 Task: Find connections with filter location Sri Dūngargarh with filter topic #WebsiteDesignwith filter profile language Spanish with filter current company Civica with filter school CH. CHARAN SINGH COLLEGE OF EDUCATION & TECHNOLOGY SADARPUR, MEERUT PH. 0121-2765886, 0941201494 www.ccseducation.co.in, email-sukh.path@yahoo.com with filter industry Security and Investigations with filter service category Android Development with filter keywords title Business Manager
Action: Mouse moved to (673, 86)
Screenshot: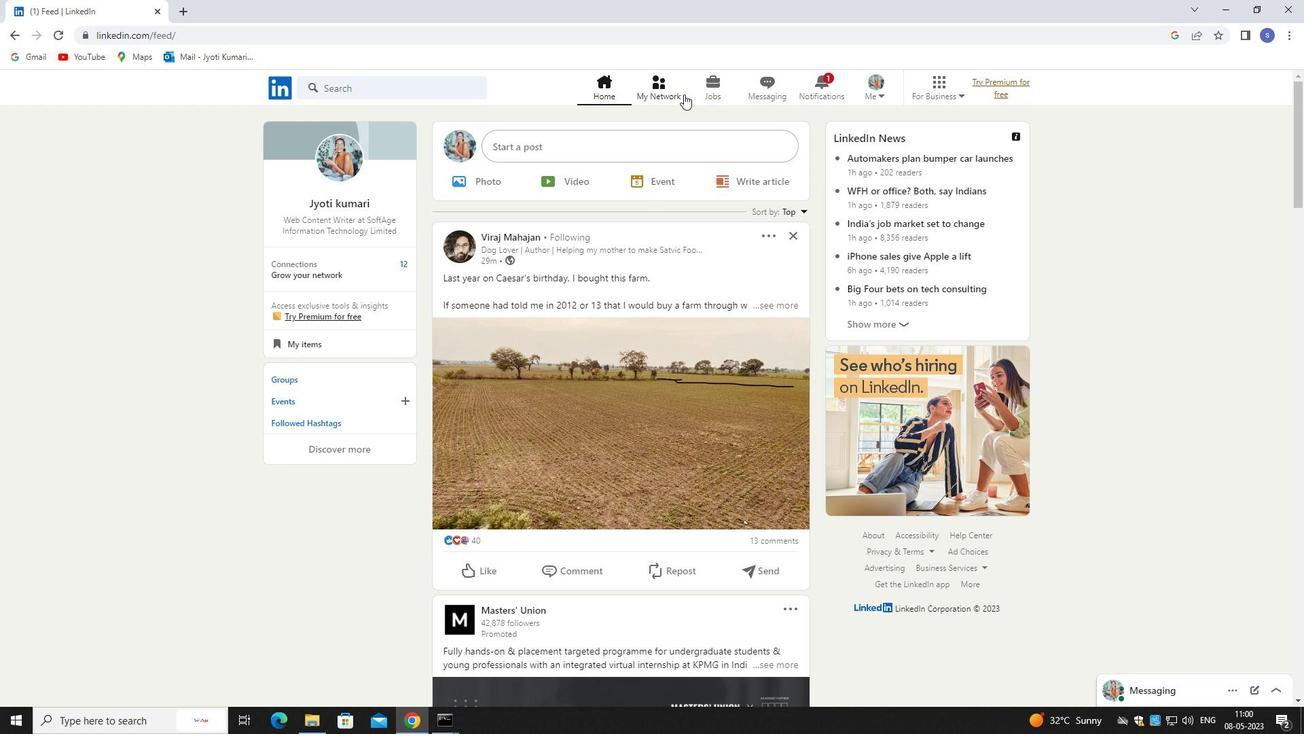 
Action: Mouse pressed left at (673, 86)
Screenshot: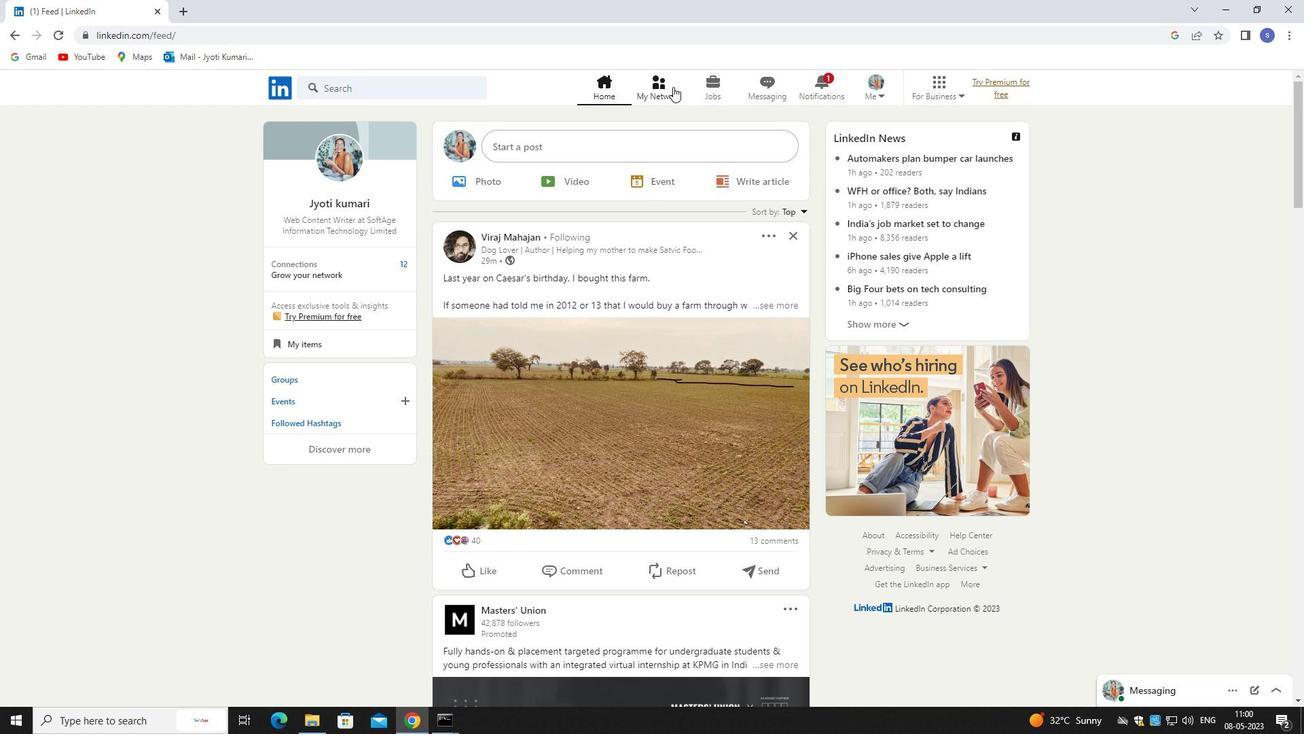 
Action: Mouse moved to (673, 86)
Screenshot: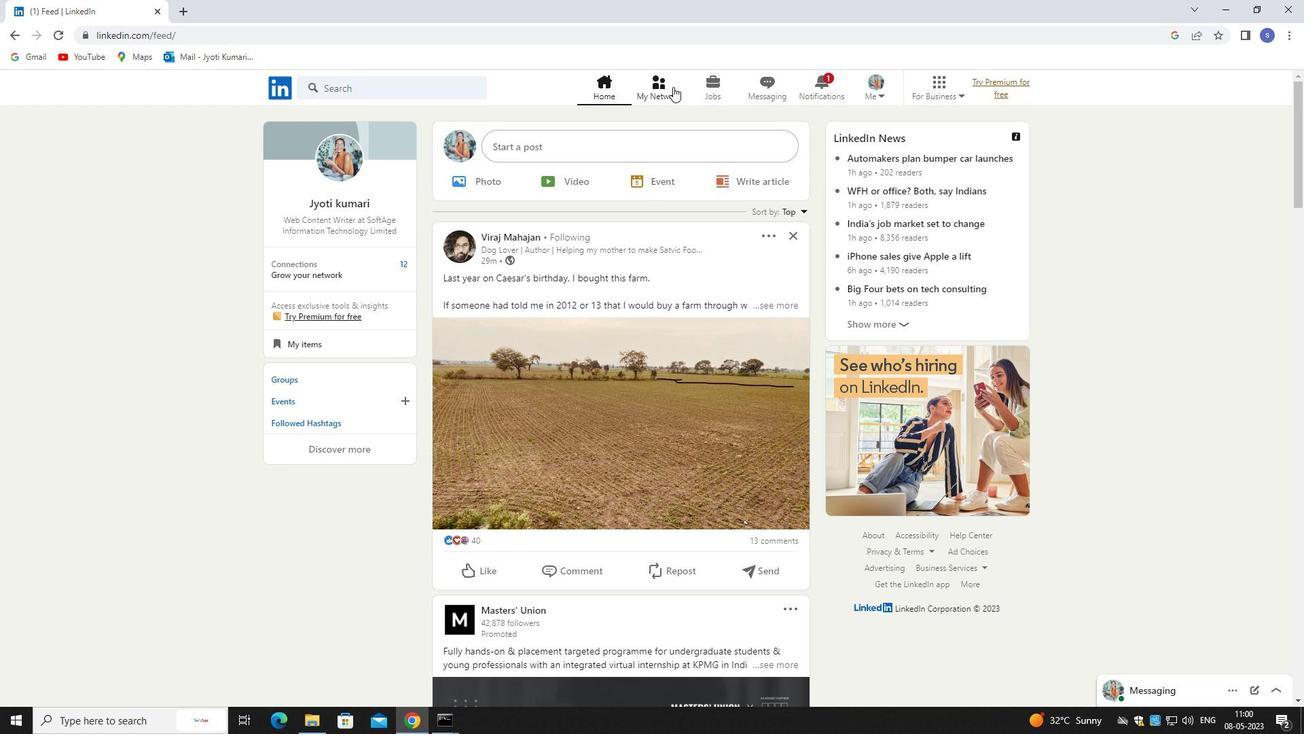 
Action: Mouse pressed left at (673, 86)
Screenshot: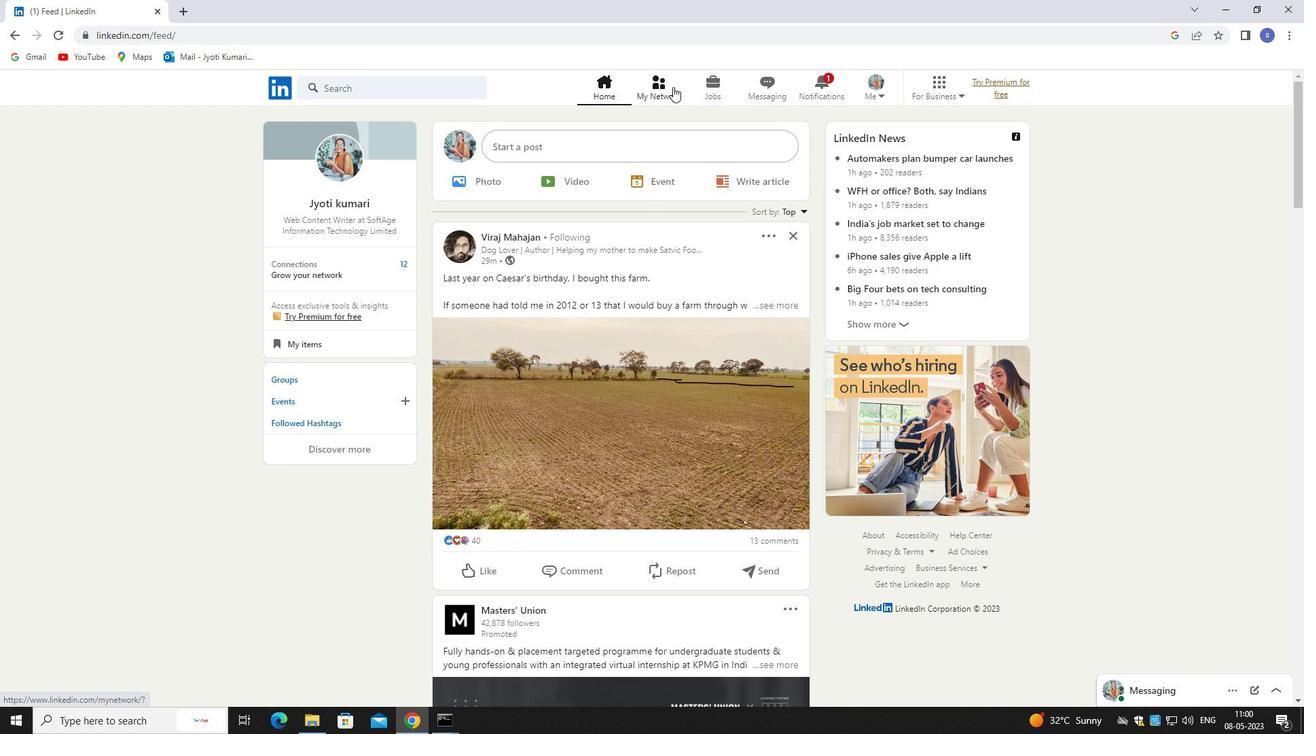 
Action: Mouse moved to (413, 153)
Screenshot: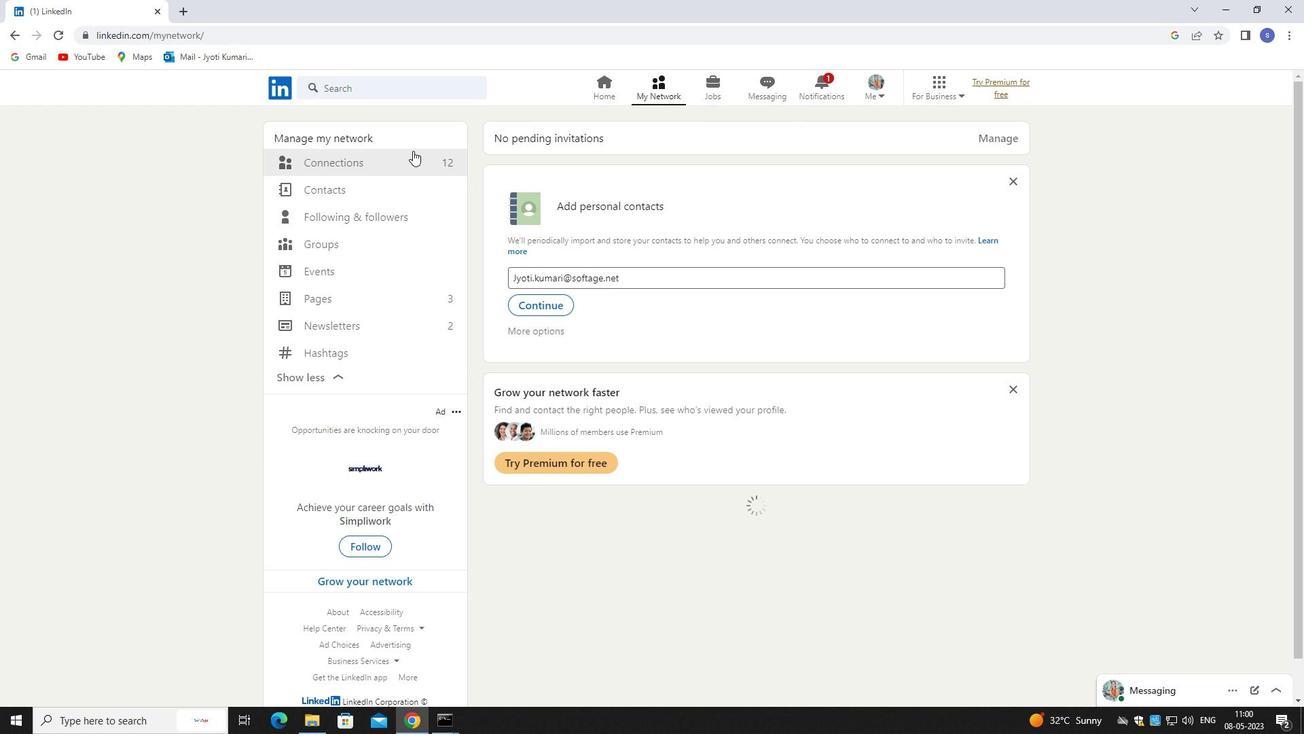 
Action: Mouse pressed left at (413, 153)
Screenshot: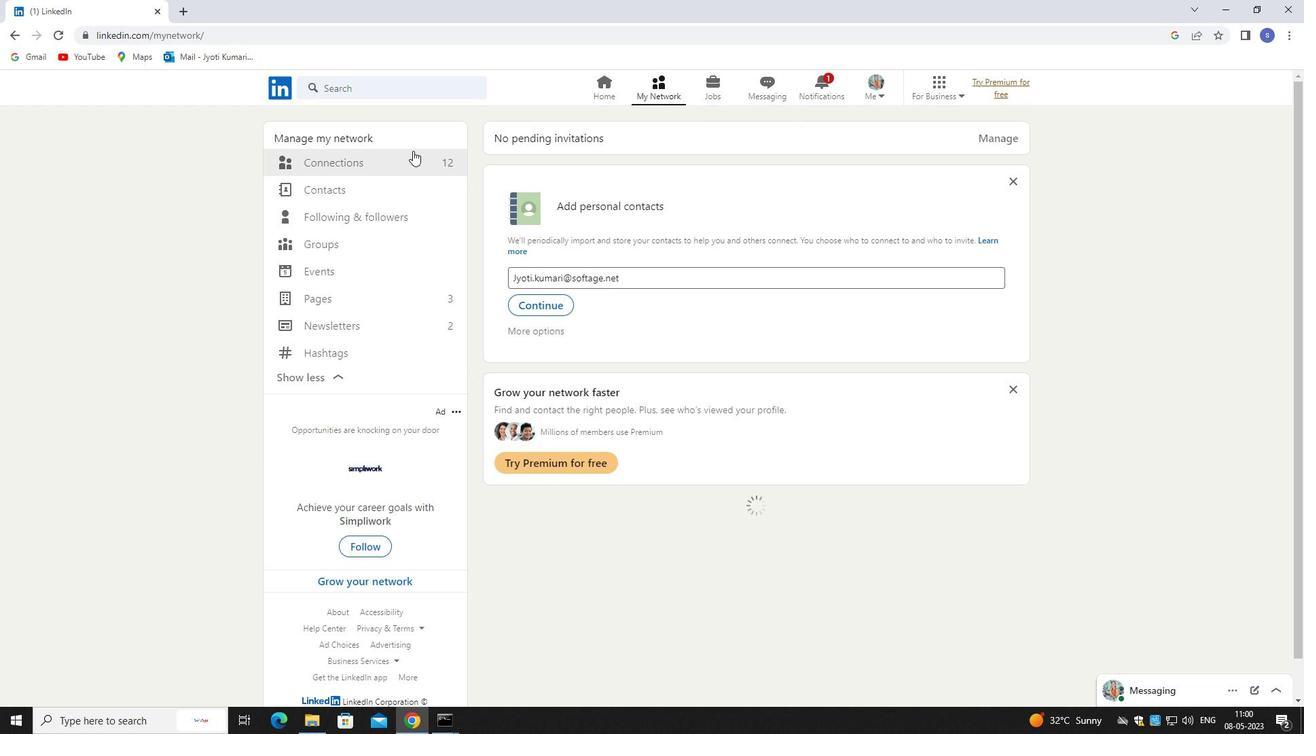 
Action: Mouse moved to (413, 153)
Screenshot: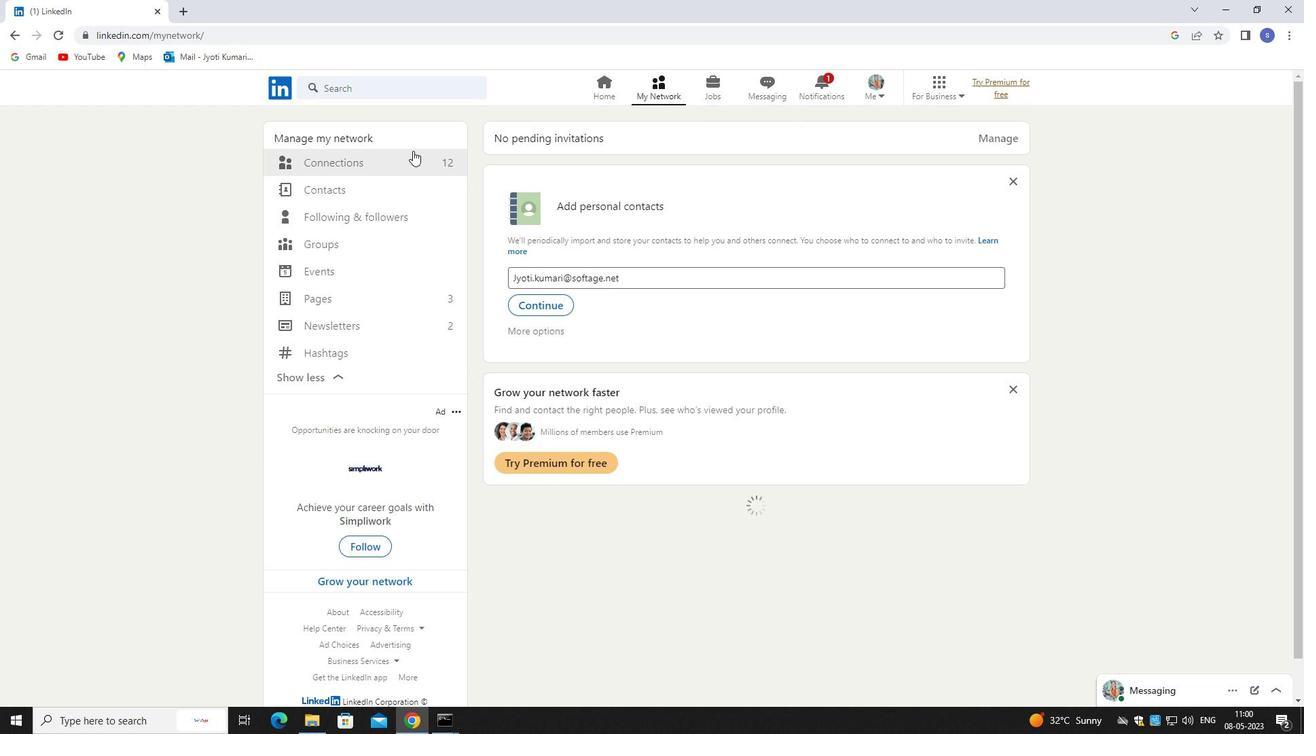 
Action: Mouse pressed left at (413, 153)
Screenshot: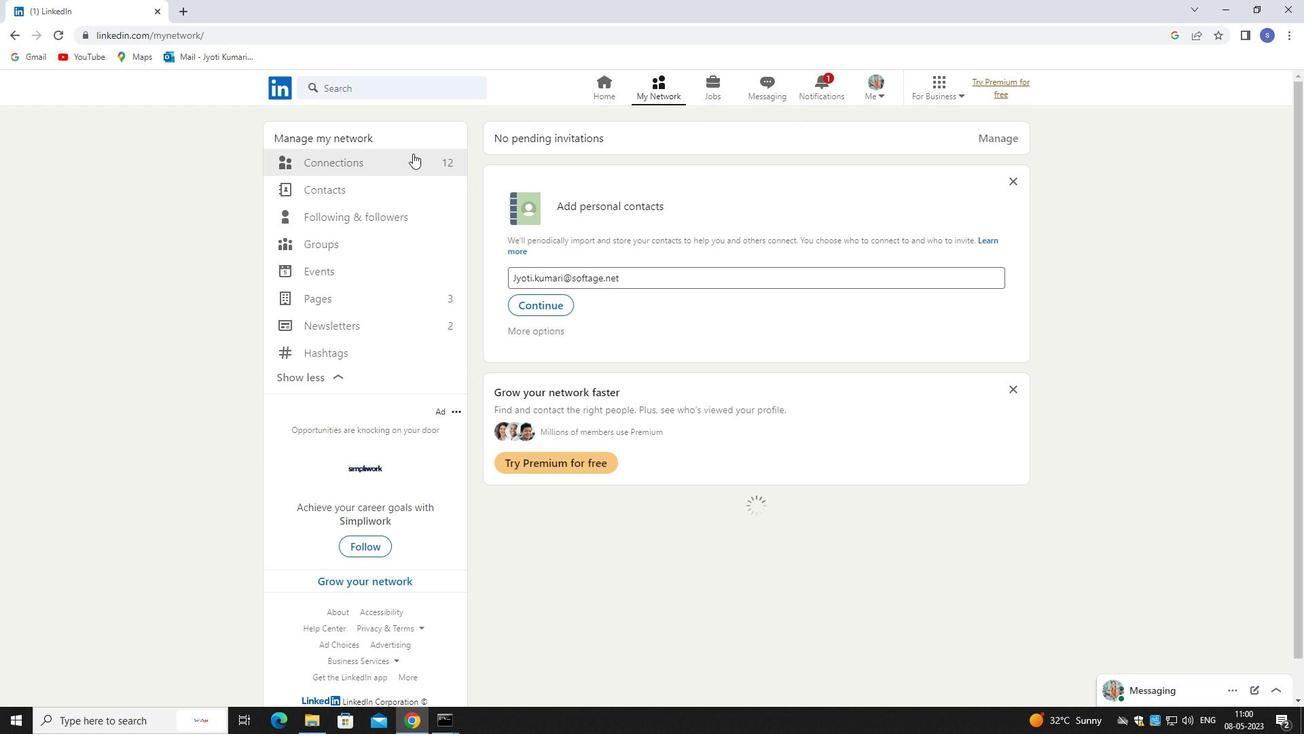 
Action: Mouse moved to (425, 169)
Screenshot: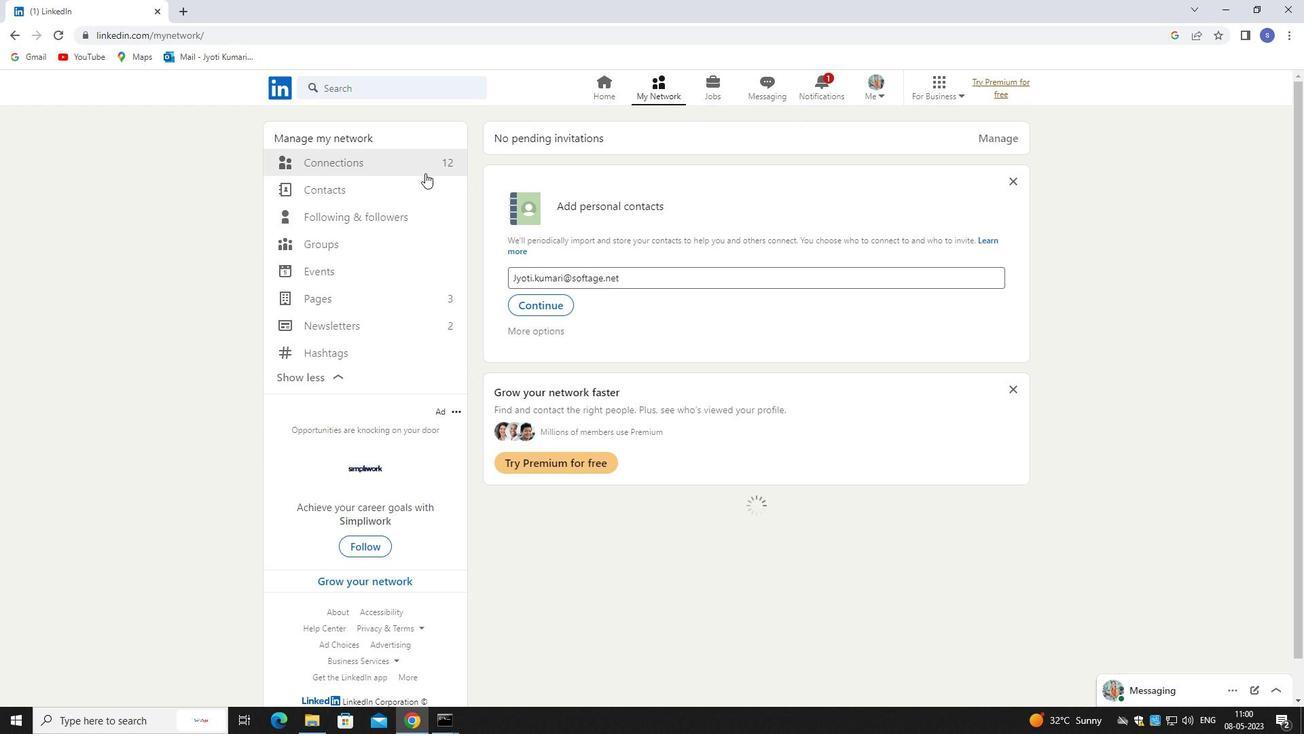 
Action: Mouse pressed left at (425, 169)
Screenshot: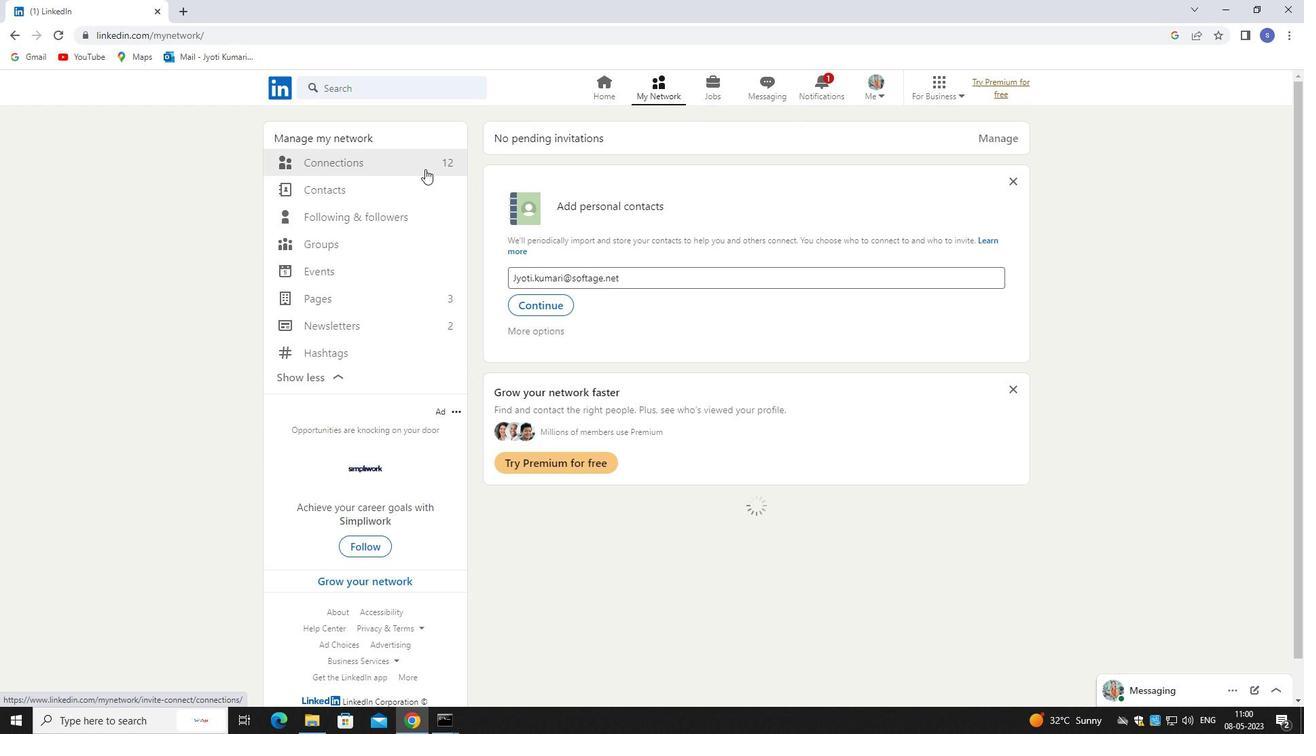 
Action: Mouse pressed left at (425, 169)
Screenshot: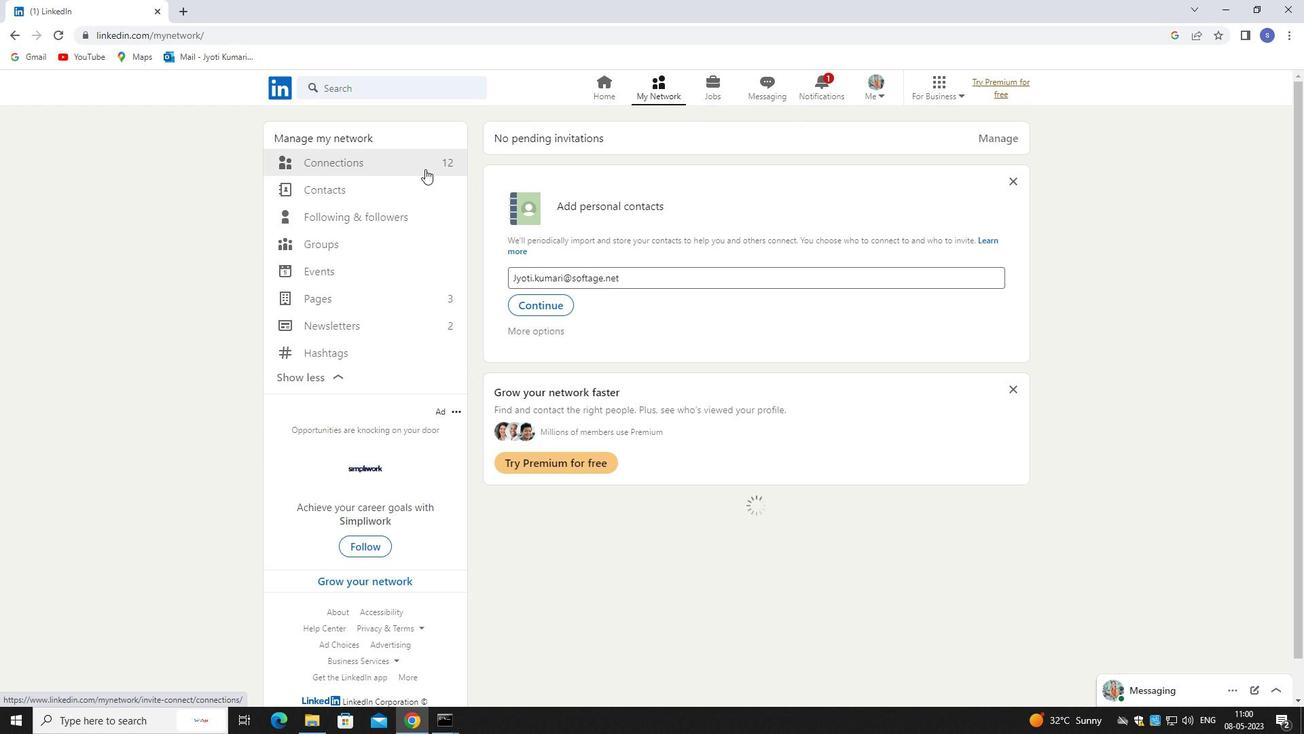 
Action: Mouse moved to (418, 158)
Screenshot: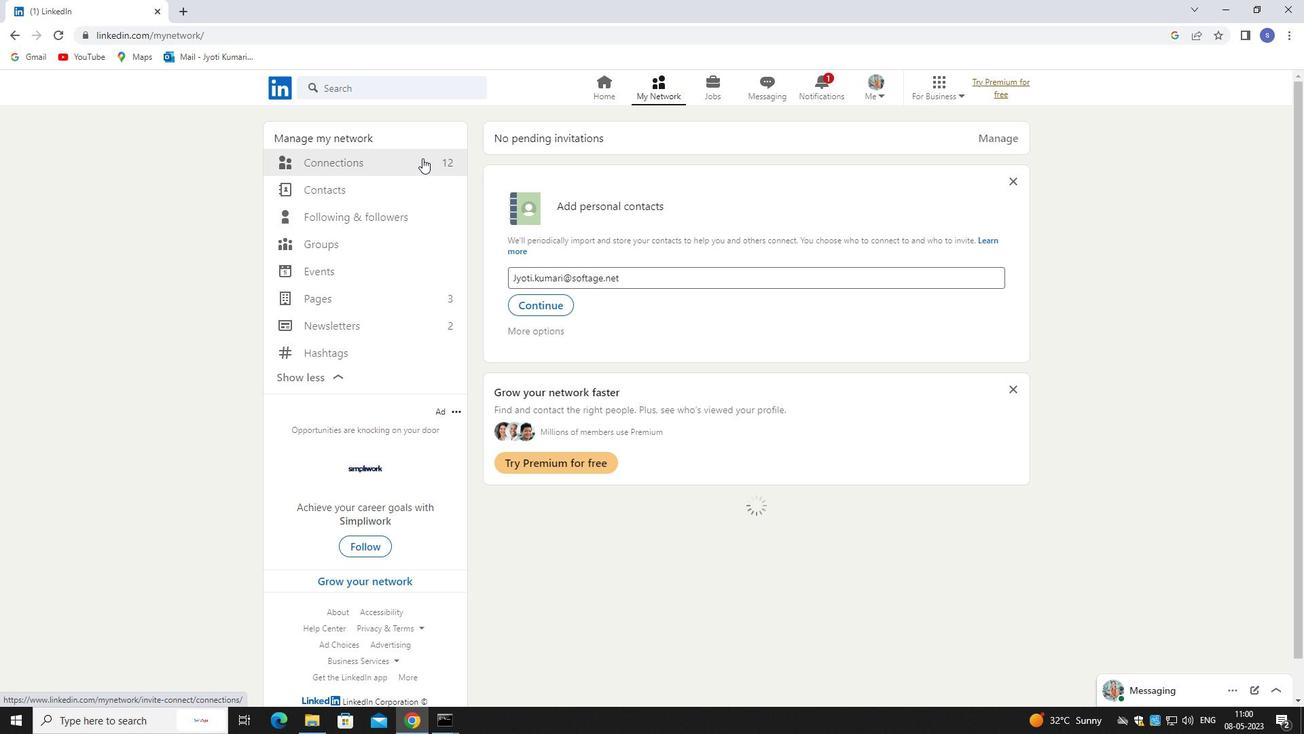 
Action: Mouse pressed left at (418, 158)
Screenshot: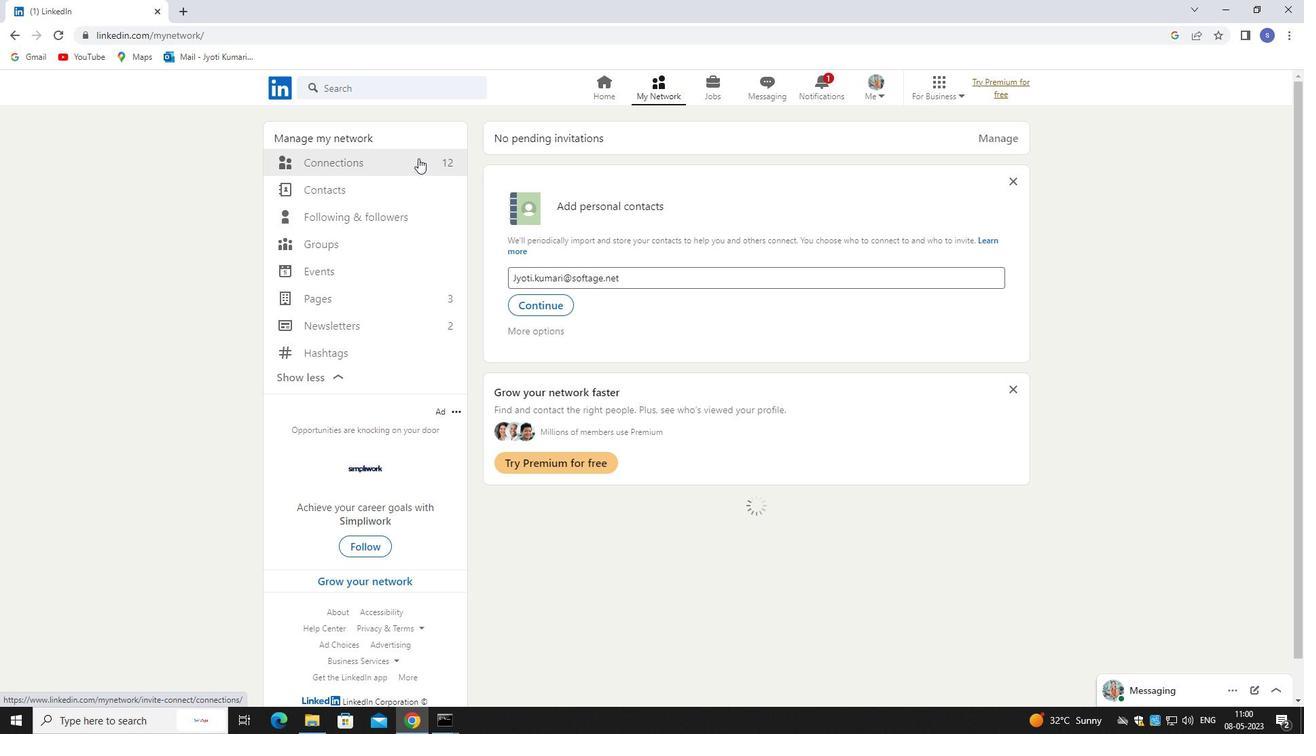 
Action: Mouse moved to (418, 158)
Screenshot: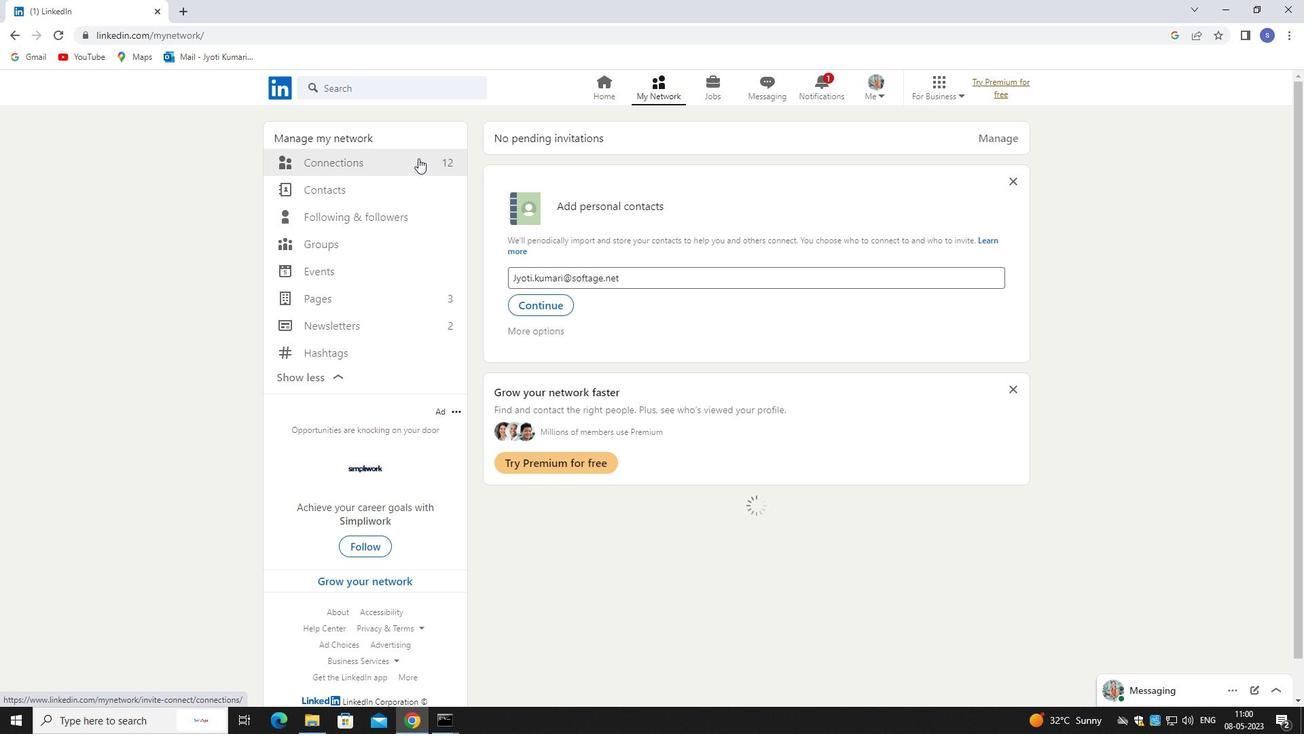 
Action: Mouse pressed left at (418, 158)
Screenshot: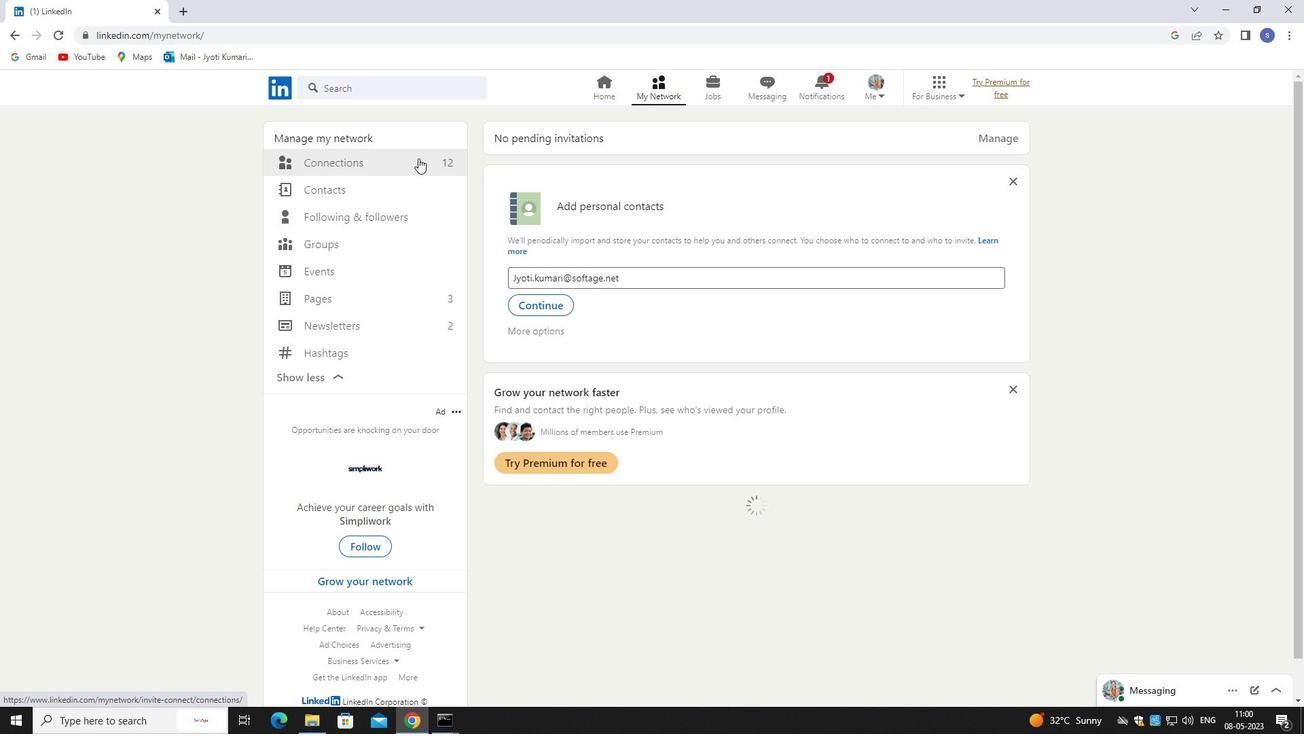 
Action: Mouse moved to (782, 167)
Screenshot: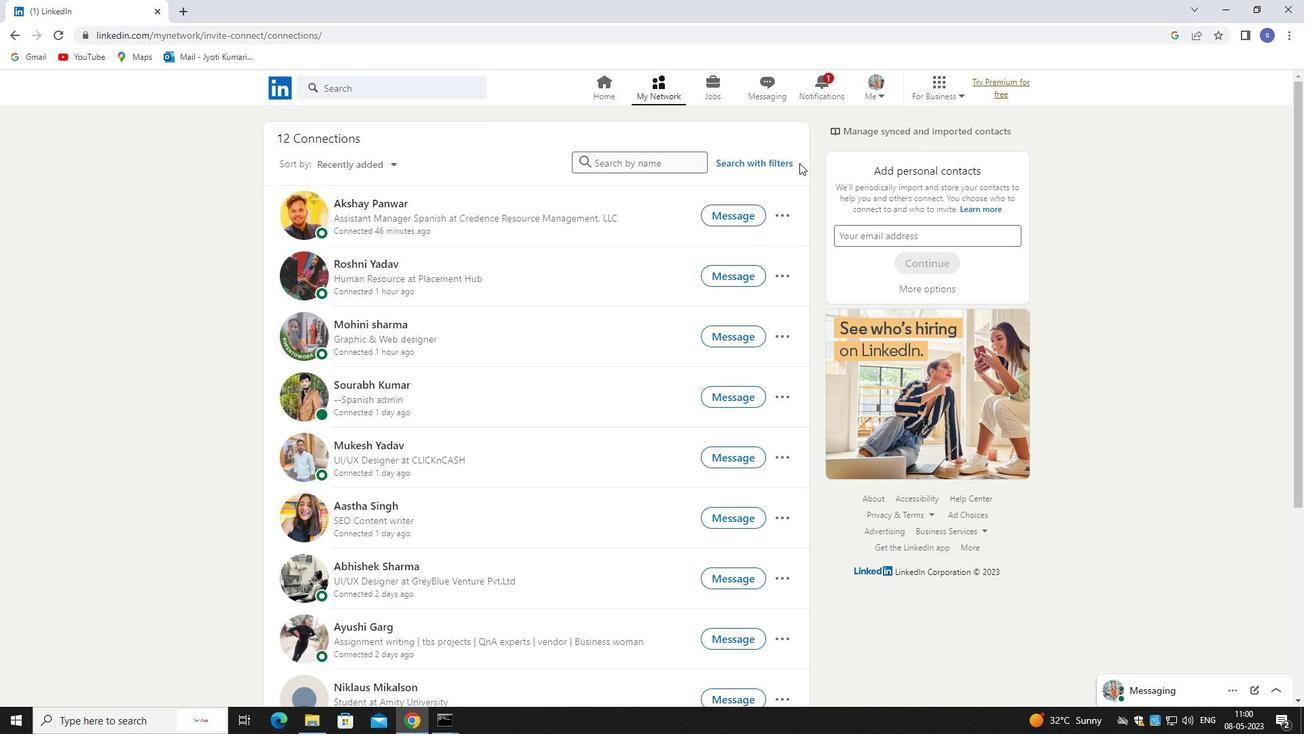 
Action: Mouse pressed left at (782, 167)
Screenshot: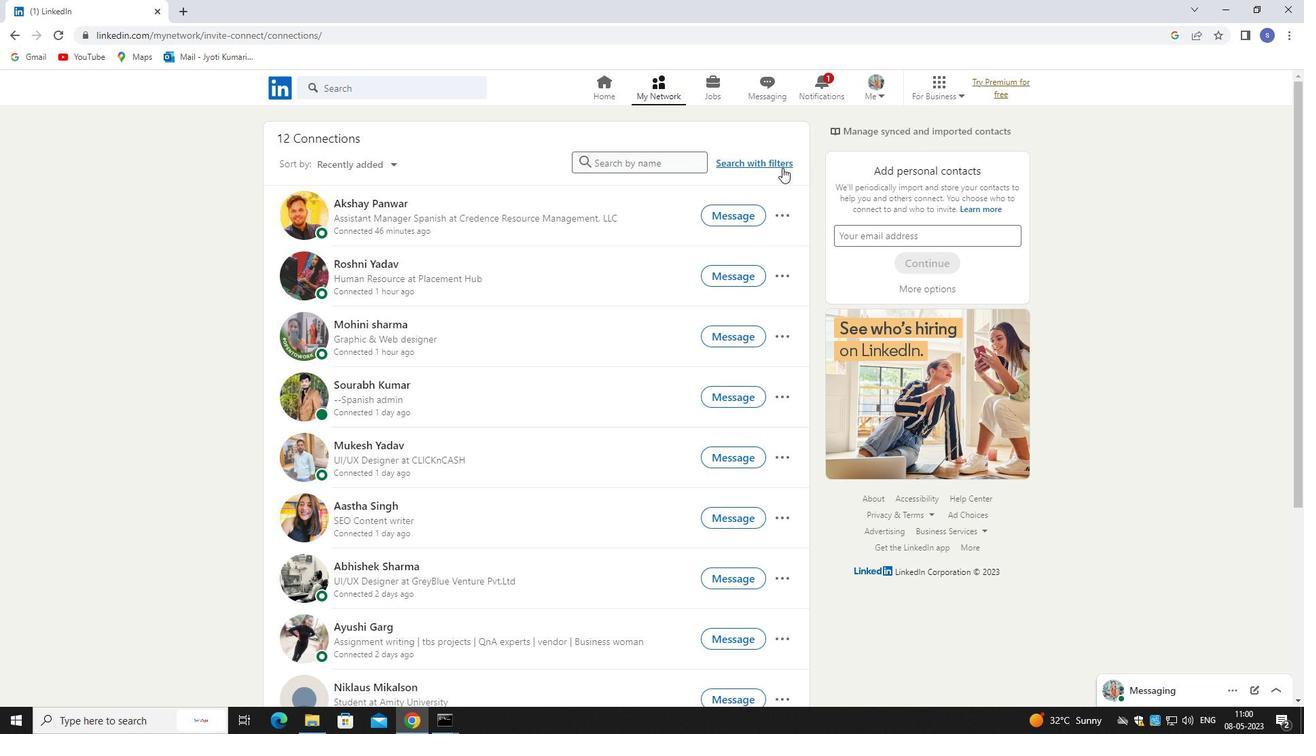 
Action: Mouse moved to (711, 123)
Screenshot: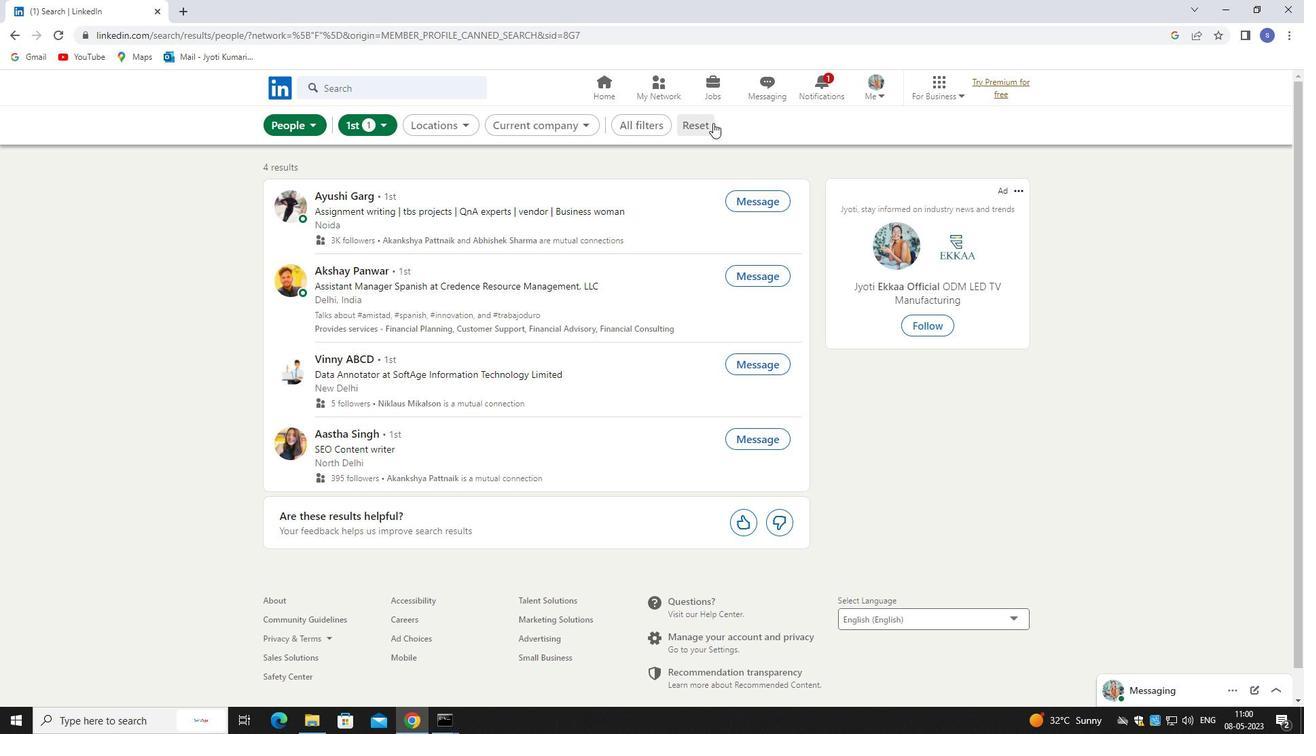
Action: Mouse pressed left at (711, 123)
Screenshot: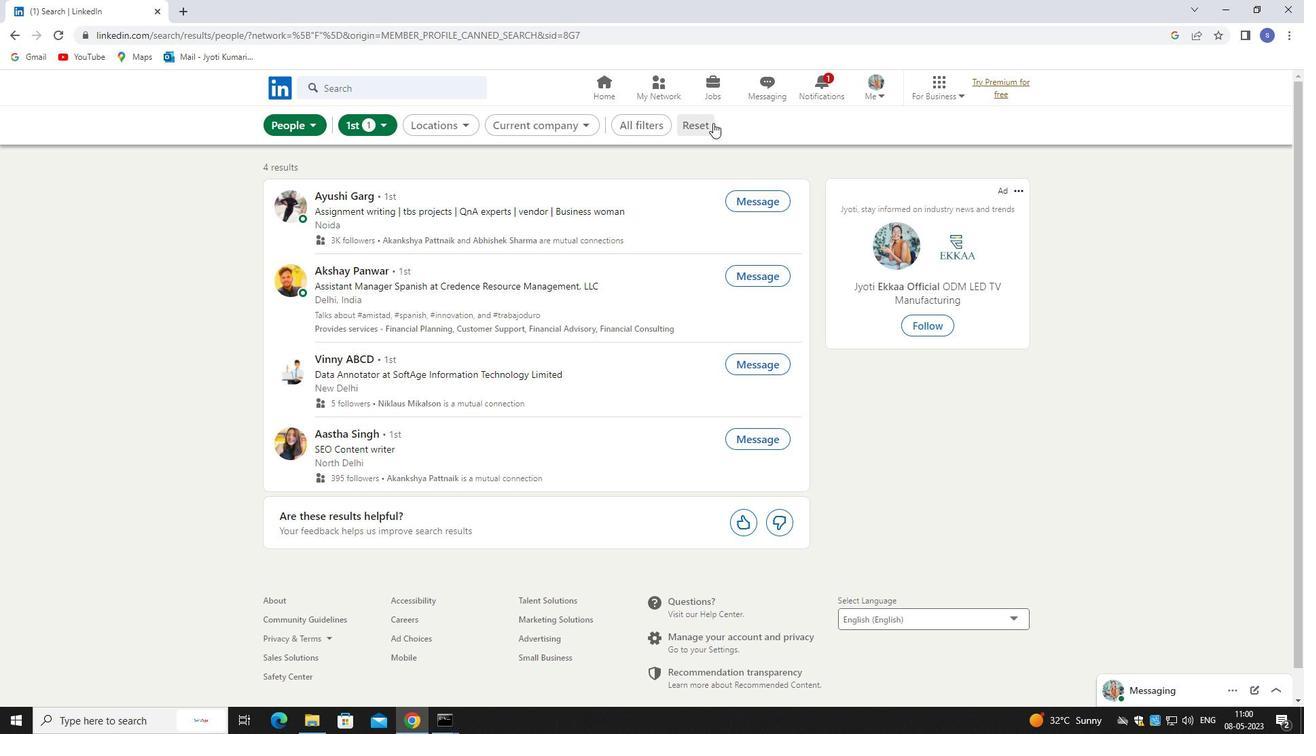 
Action: Mouse moved to (697, 123)
Screenshot: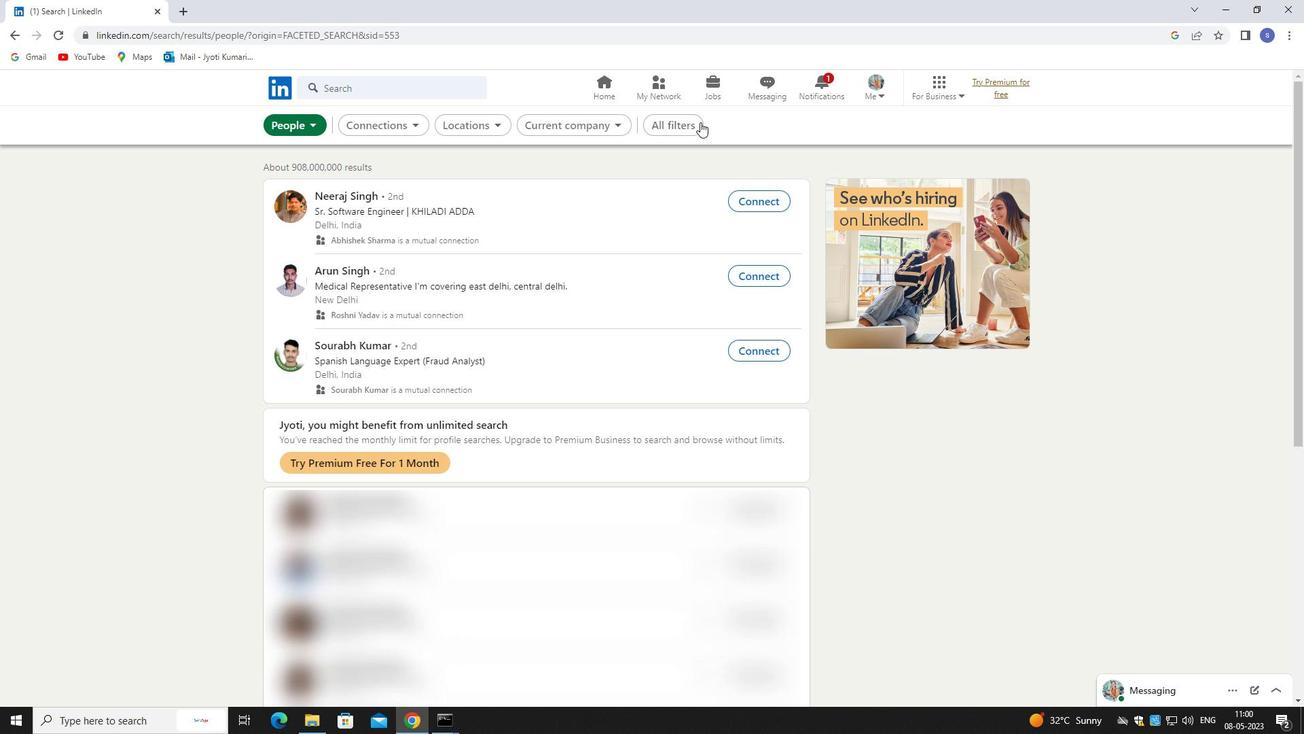 
Action: Mouse pressed left at (697, 123)
Screenshot: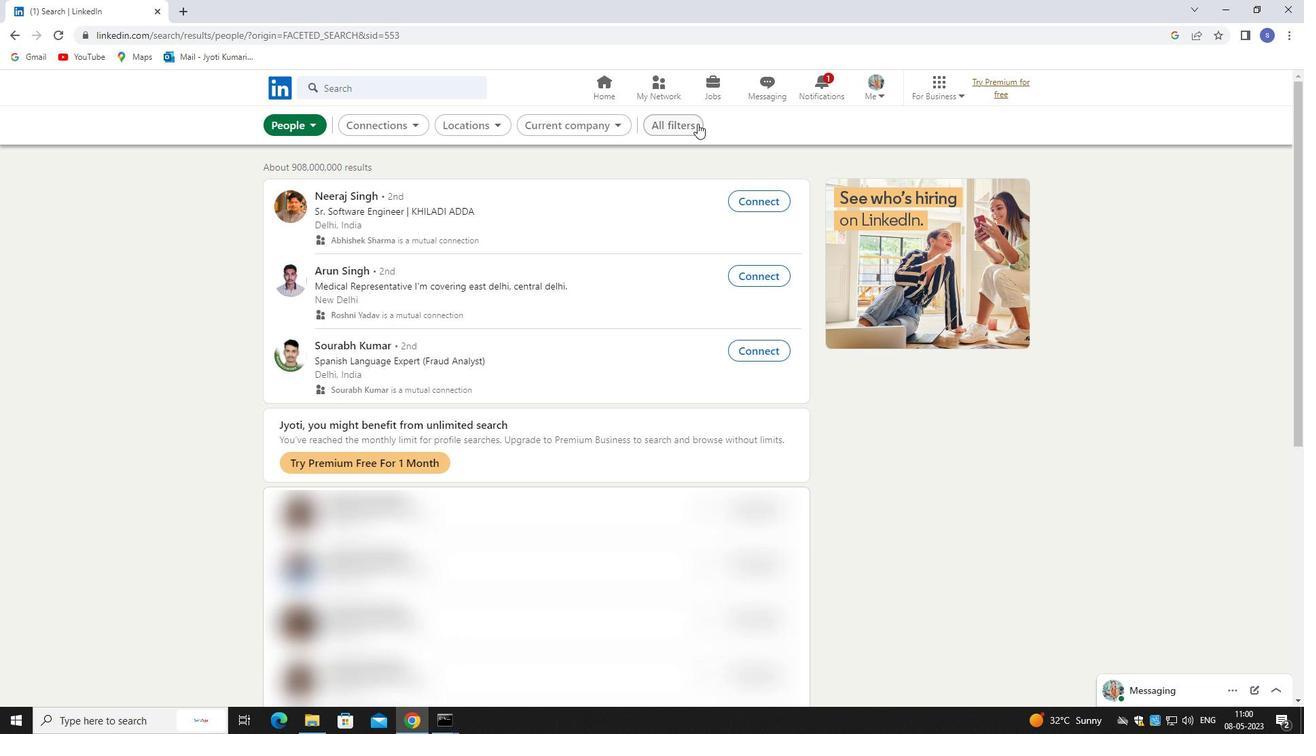 
Action: Mouse moved to (1148, 528)
Screenshot: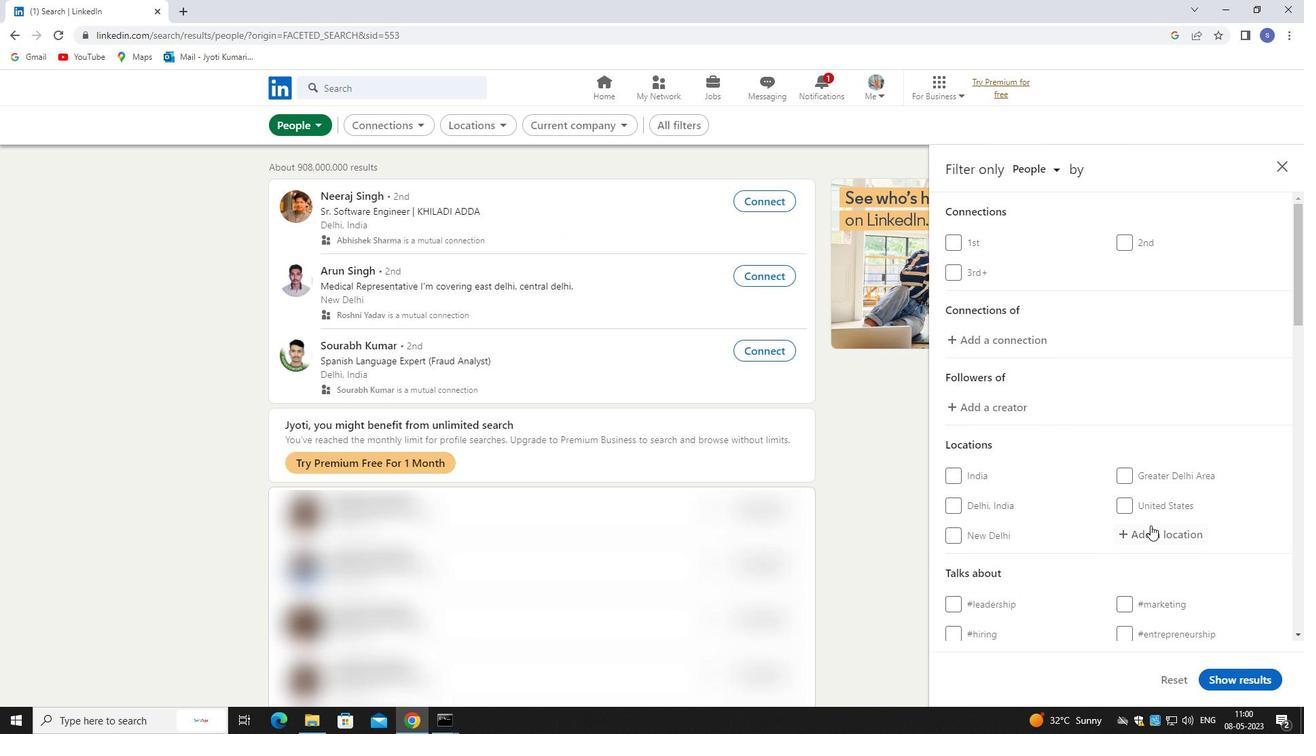 
Action: Mouse pressed left at (1148, 528)
Screenshot: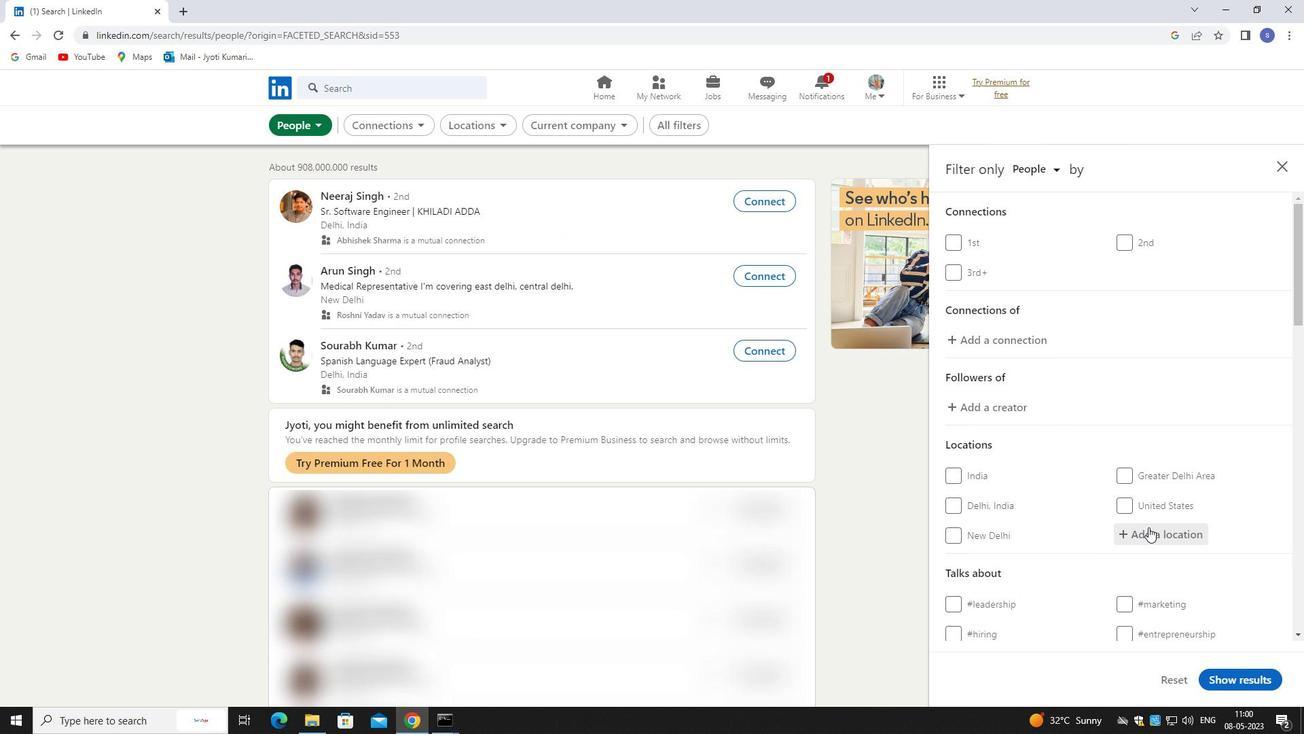 
Action: Mouse moved to (1162, 506)
Screenshot: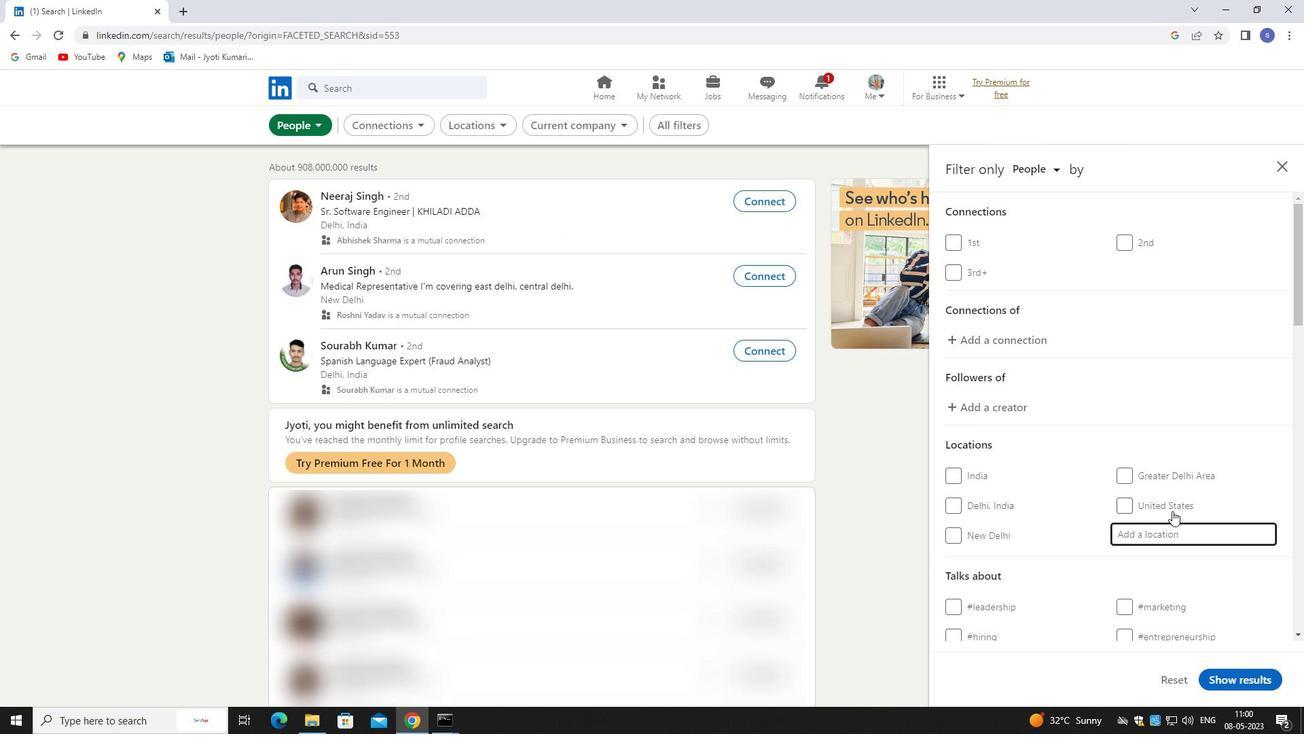 
Action: Key pressed <Key.shift><Key.shift><Key.shift><Key.shift><Key.shift><Key.shift>SRI<Key.space><Key.shift>DUNG
Screenshot: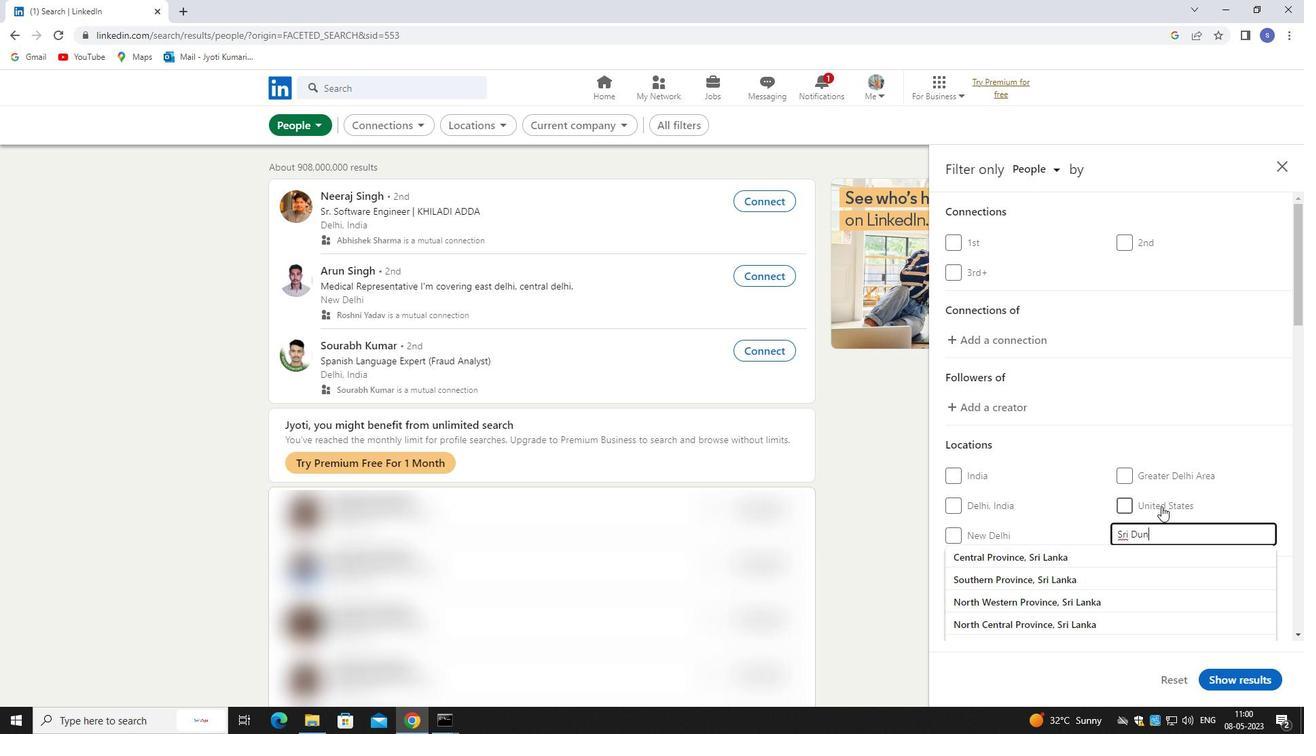 
Action: Mouse moved to (1158, 554)
Screenshot: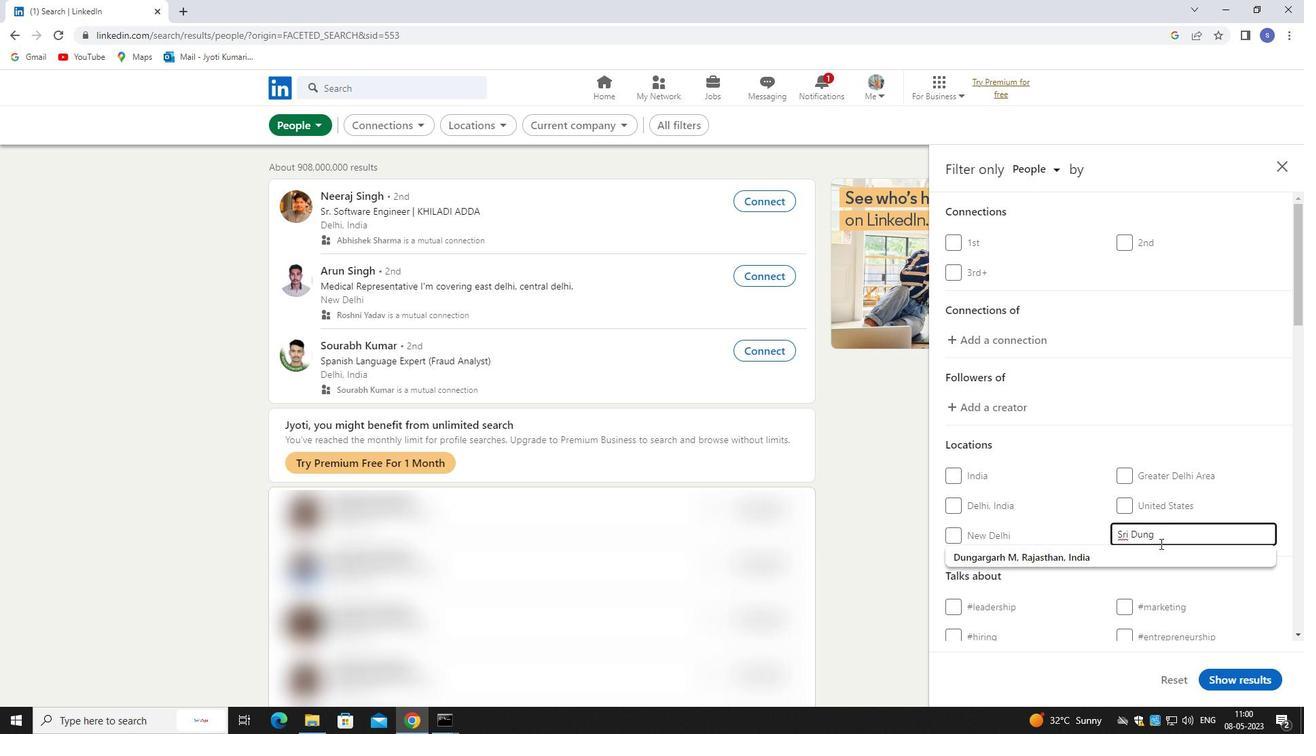 
Action: Mouse pressed left at (1158, 554)
Screenshot: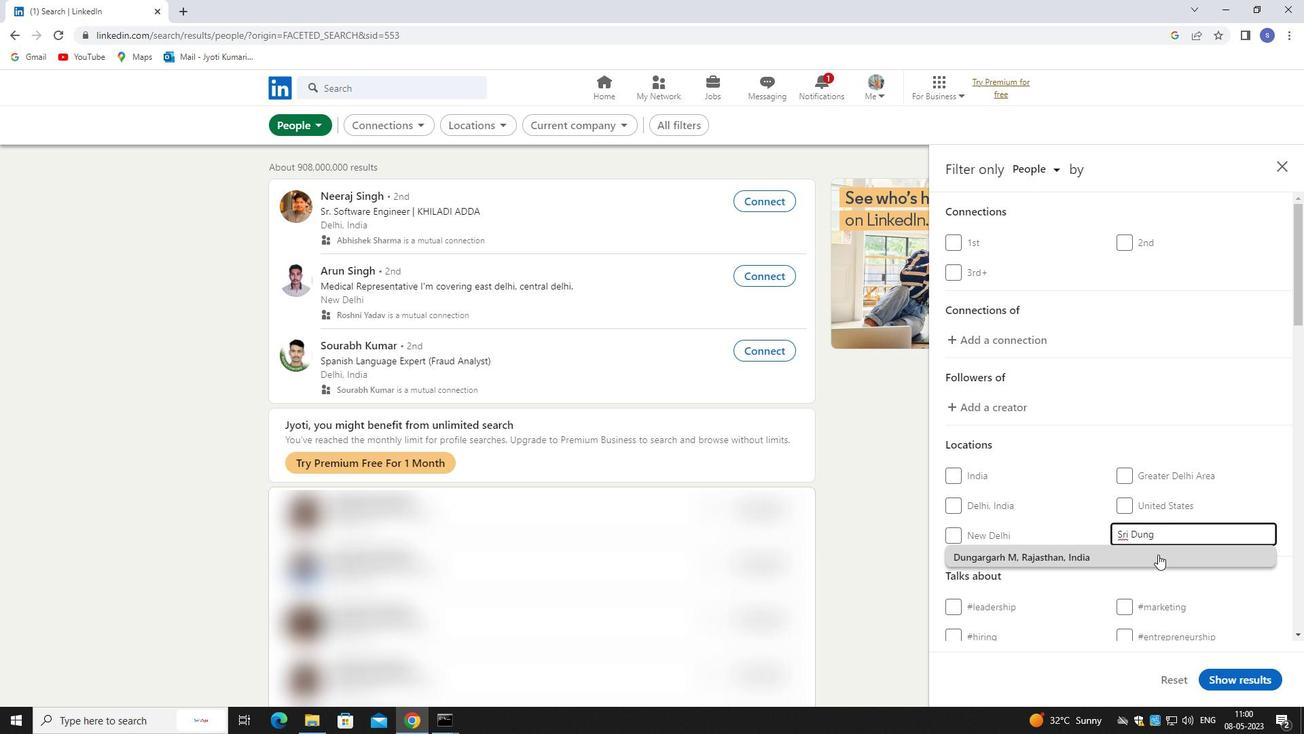 
Action: Mouse moved to (1160, 554)
Screenshot: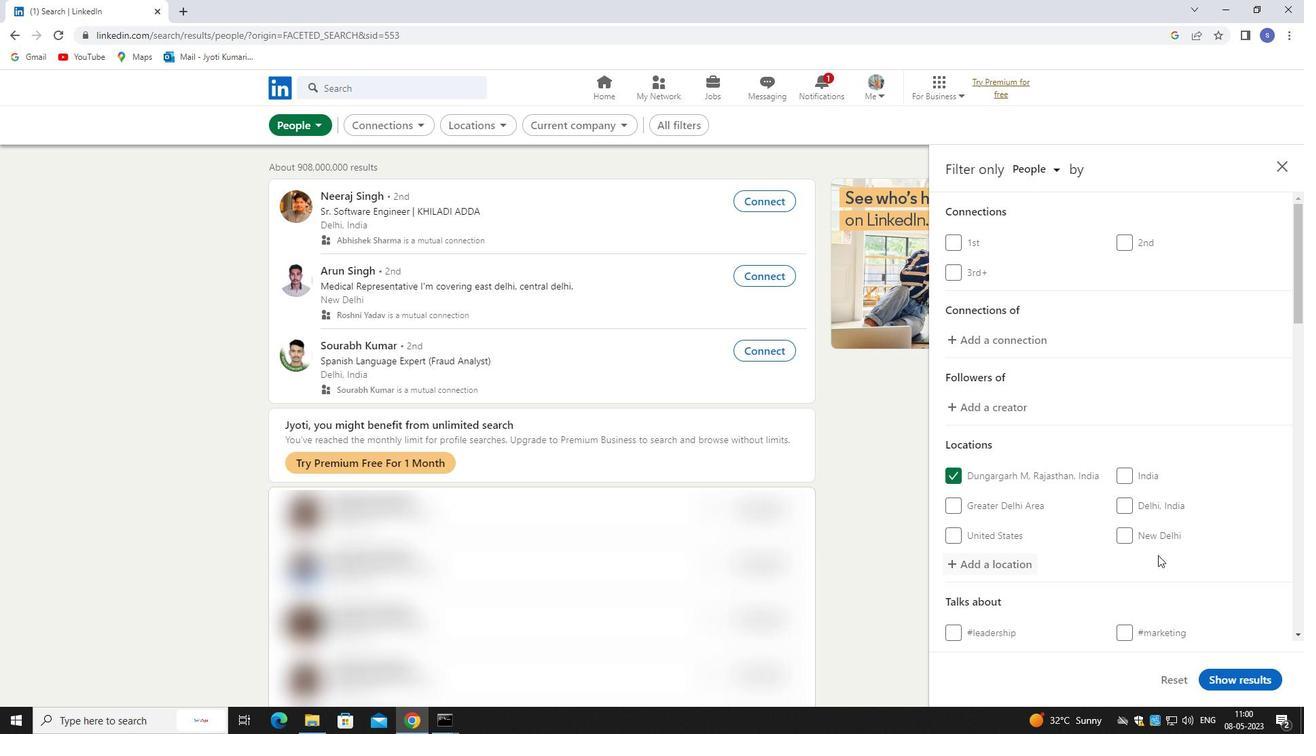 
Action: Mouse scrolled (1160, 553) with delta (0, 0)
Screenshot: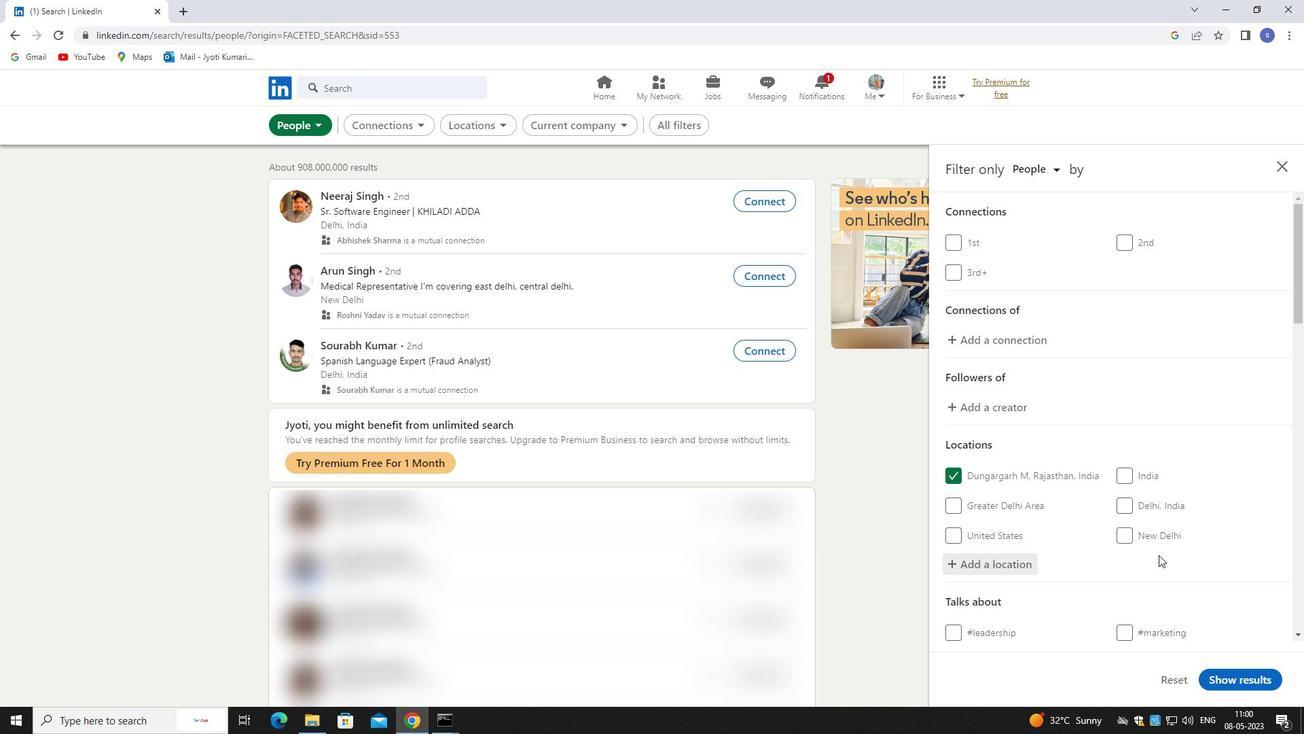 
Action: Mouse scrolled (1160, 553) with delta (0, 0)
Screenshot: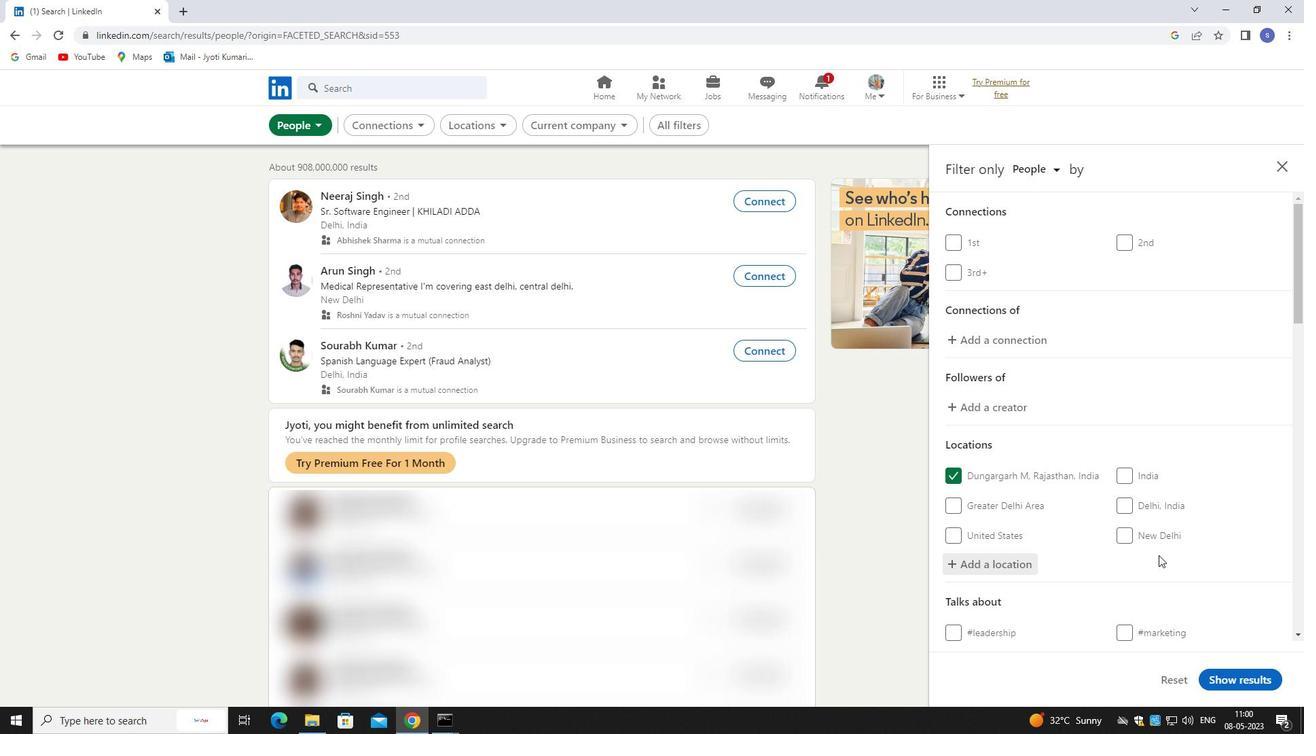 
Action: Mouse scrolled (1160, 553) with delta (0, 0)
Screenshot: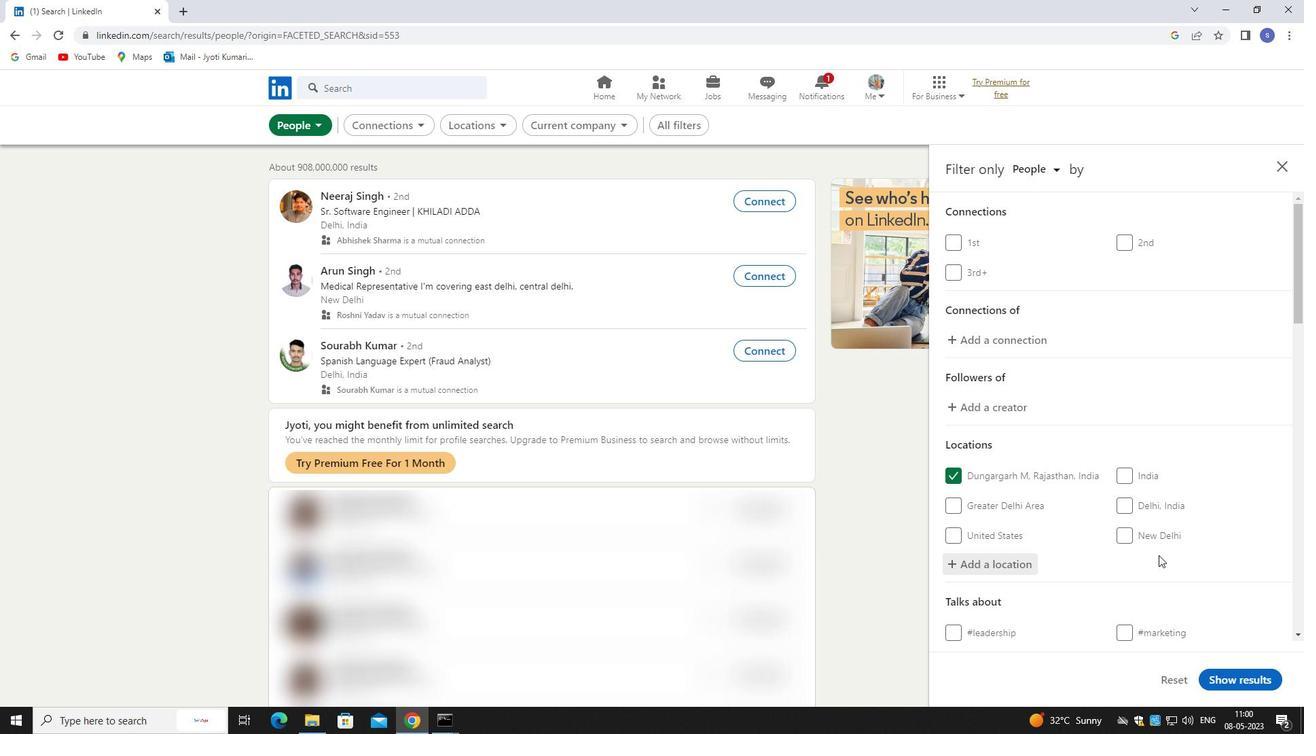 
Action: Mouse scrolled (1160, 553) with delta (0, 0)
Screenshot: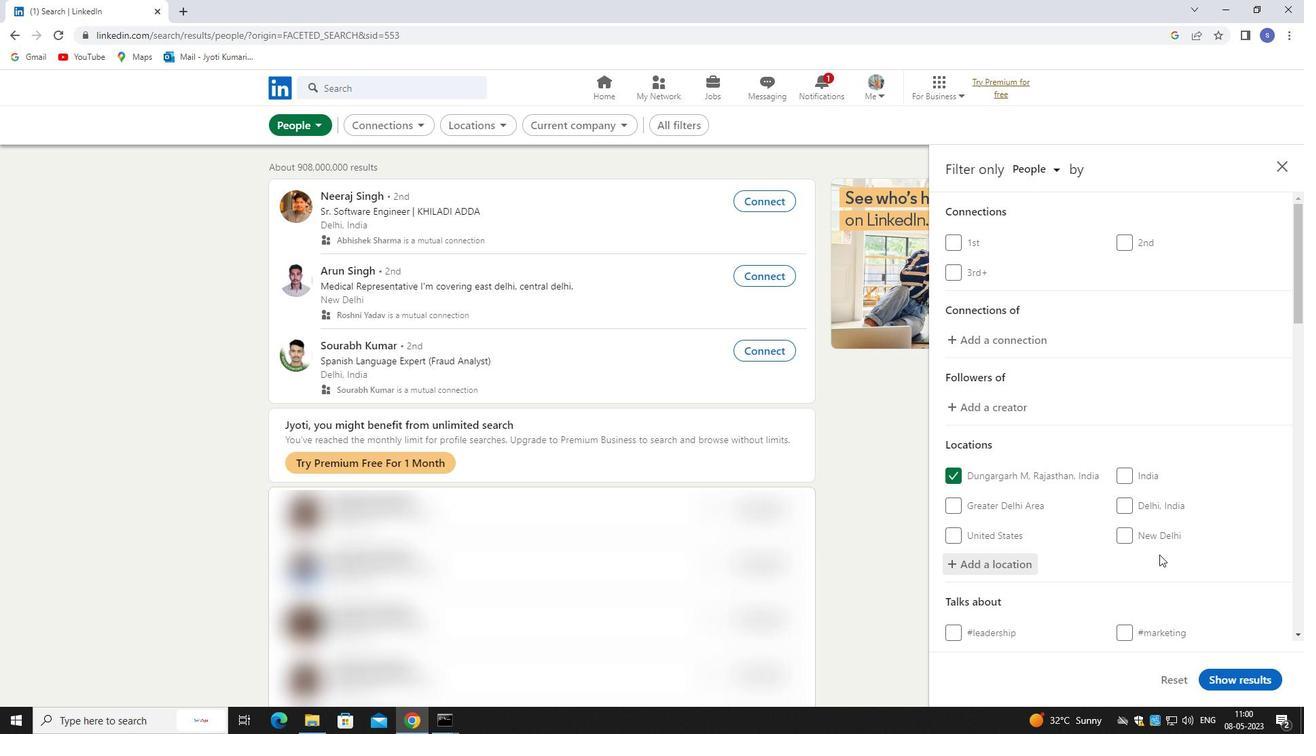 
Action: Mouse moved to (1158, 423)
Screenshot: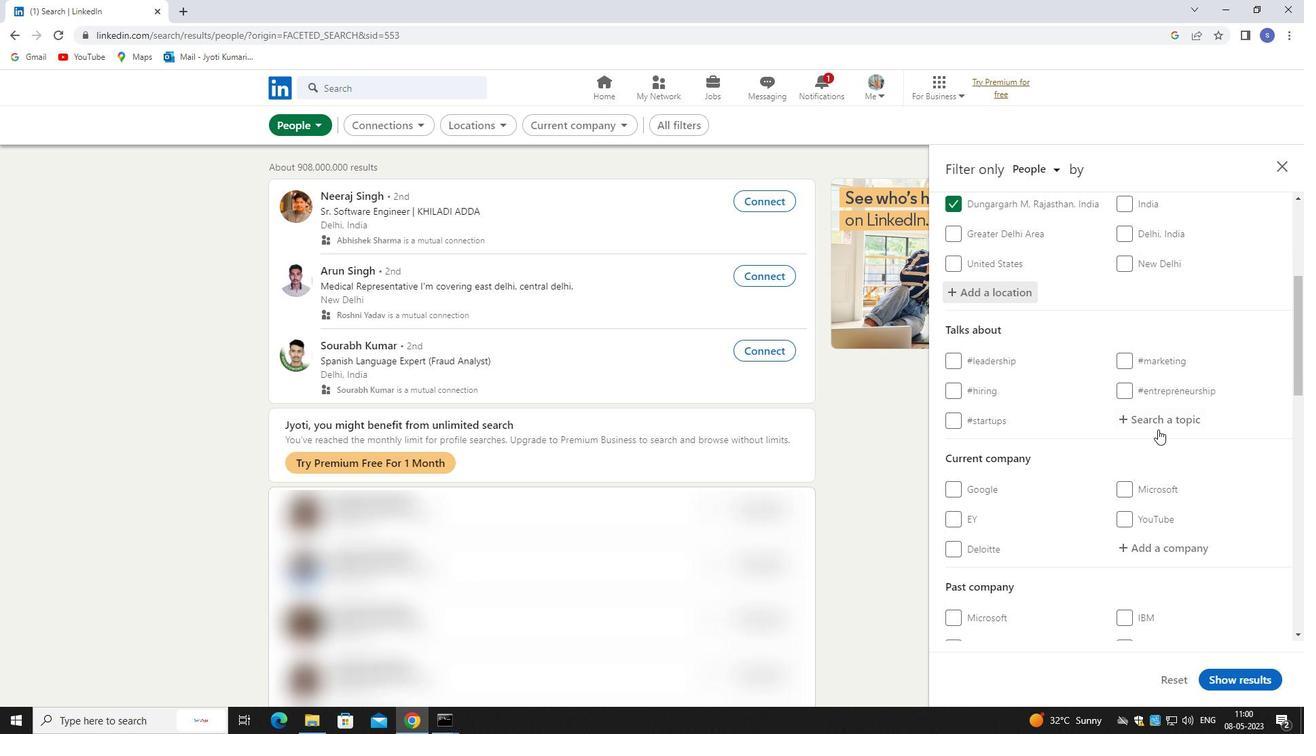 
Action: Mouse pressed left at (1158, 423)
Screenshot: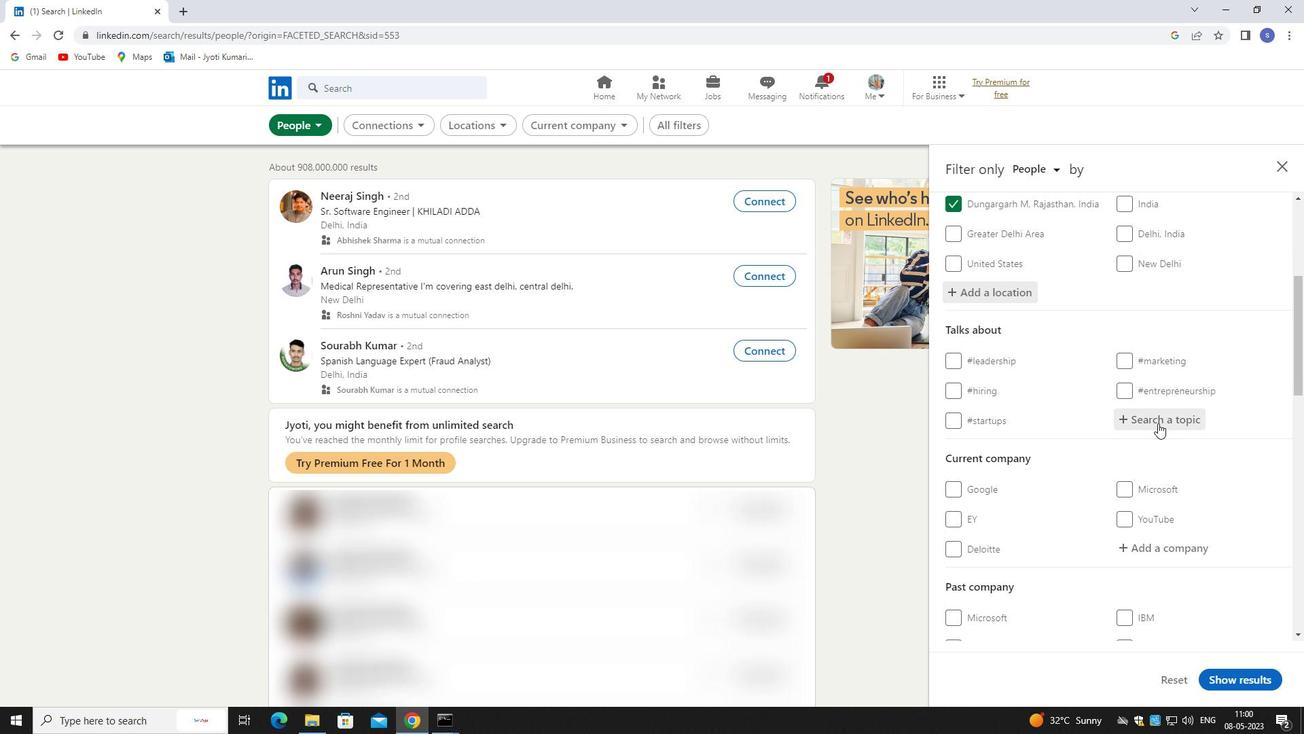 
Action: Mouse moved to (1135, 409)
Screenshot: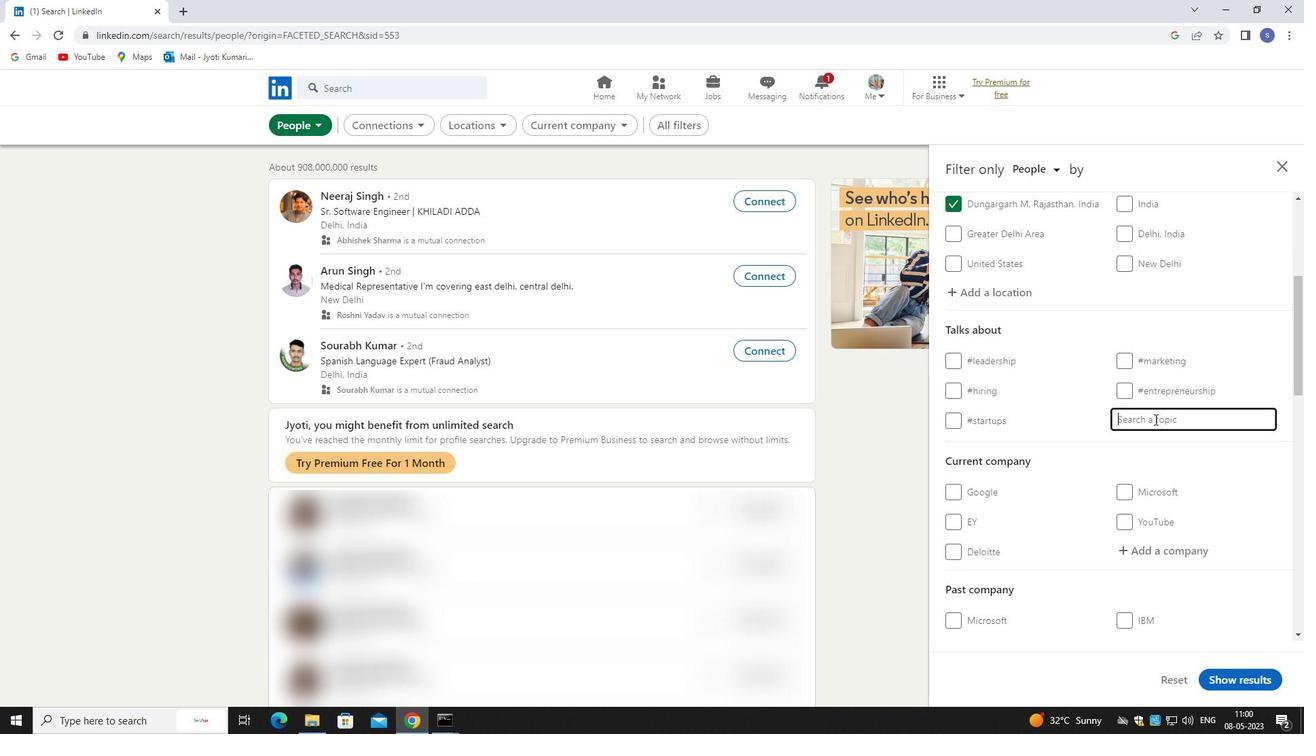 
Action: Key pressed <Key.shift>WEB
Screenshot: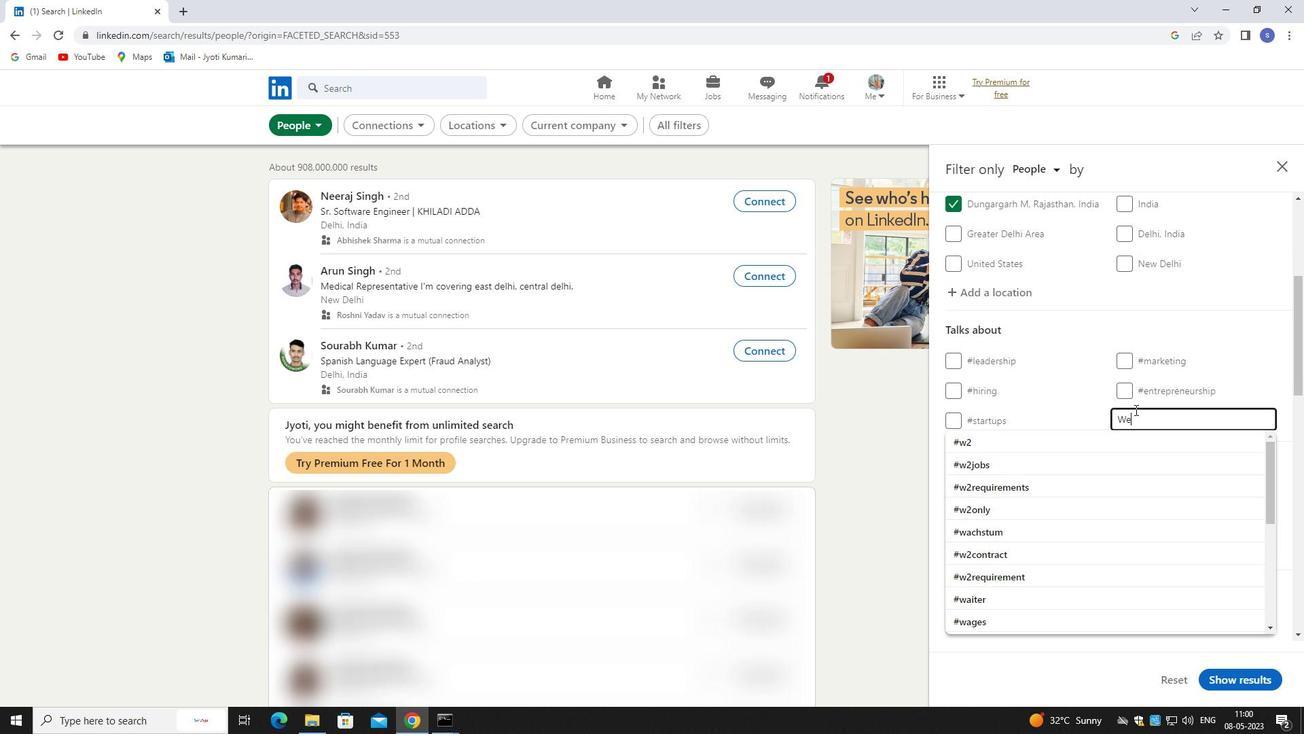 
Action: Mouse moved to (1129, 443)
Screenshot: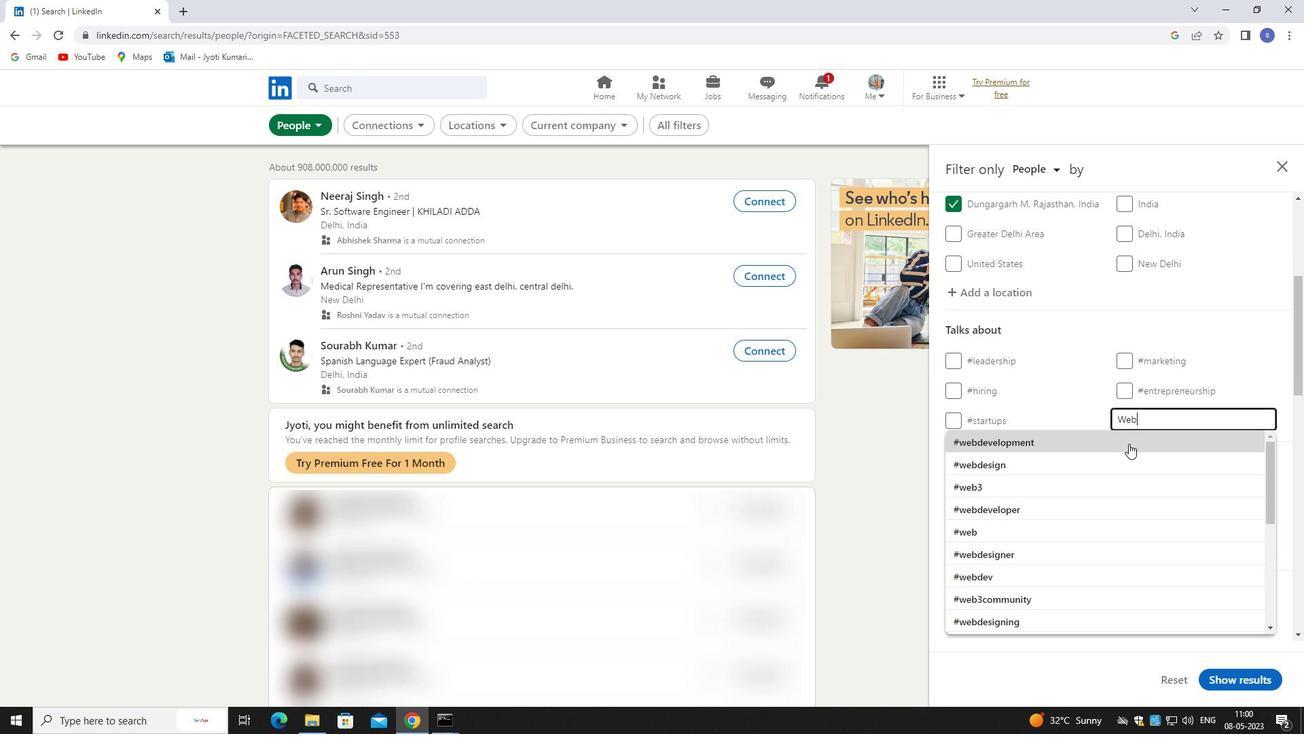 
Action: Key pressed S
Screenshot: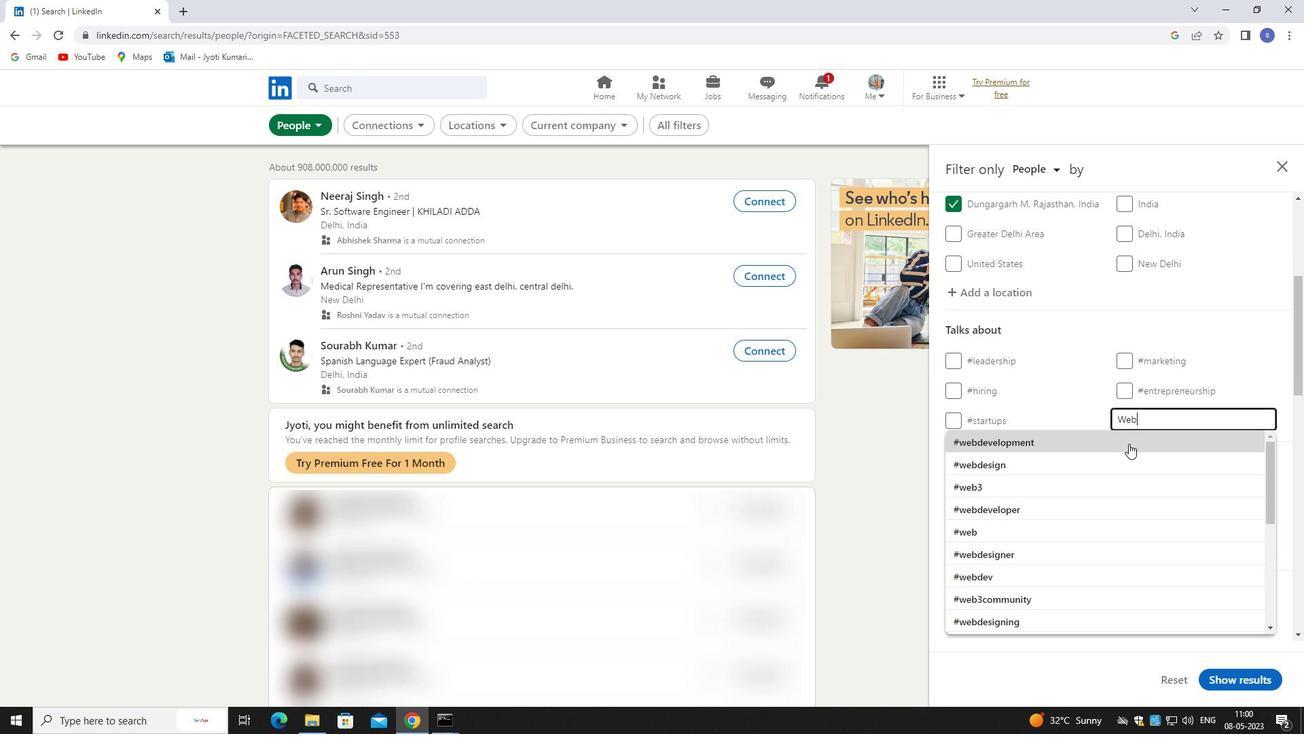 
Action: Mouse moved to (1124, 453)
Screenshot: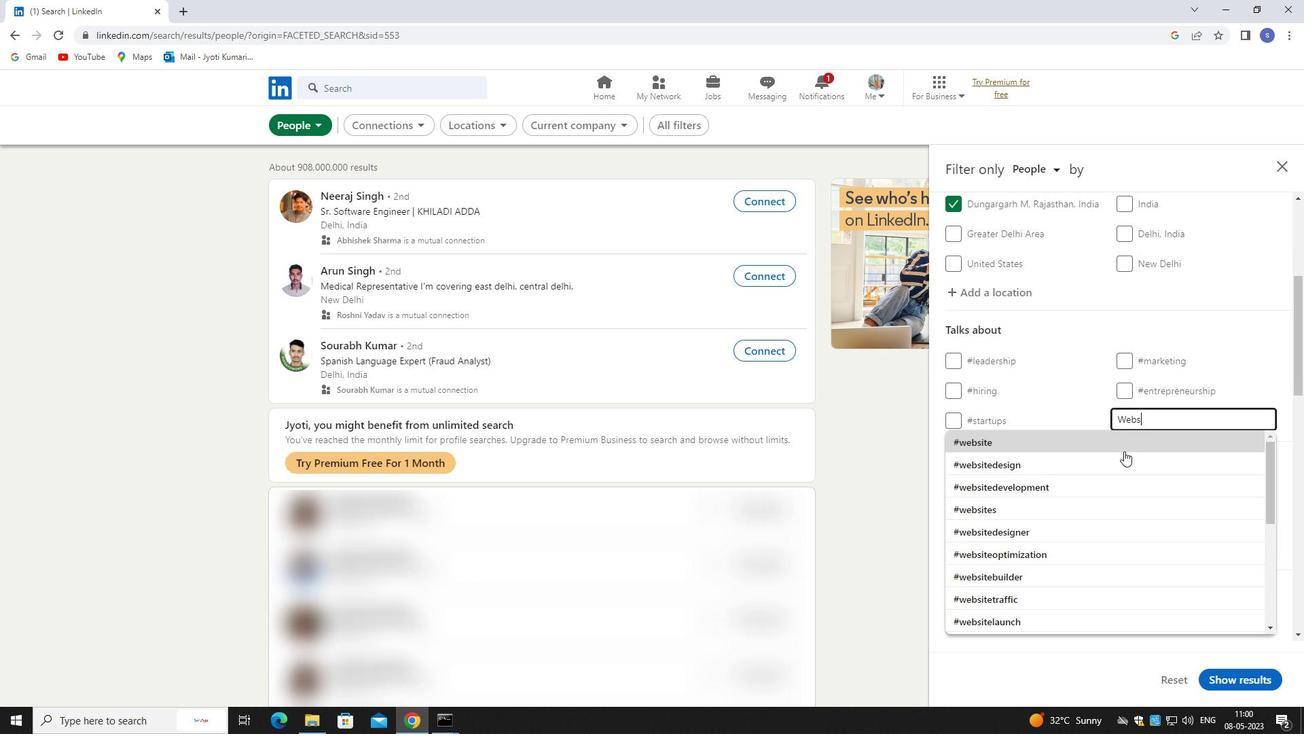
Action: Mouse pressed left at (1124, 453)
Screenshot: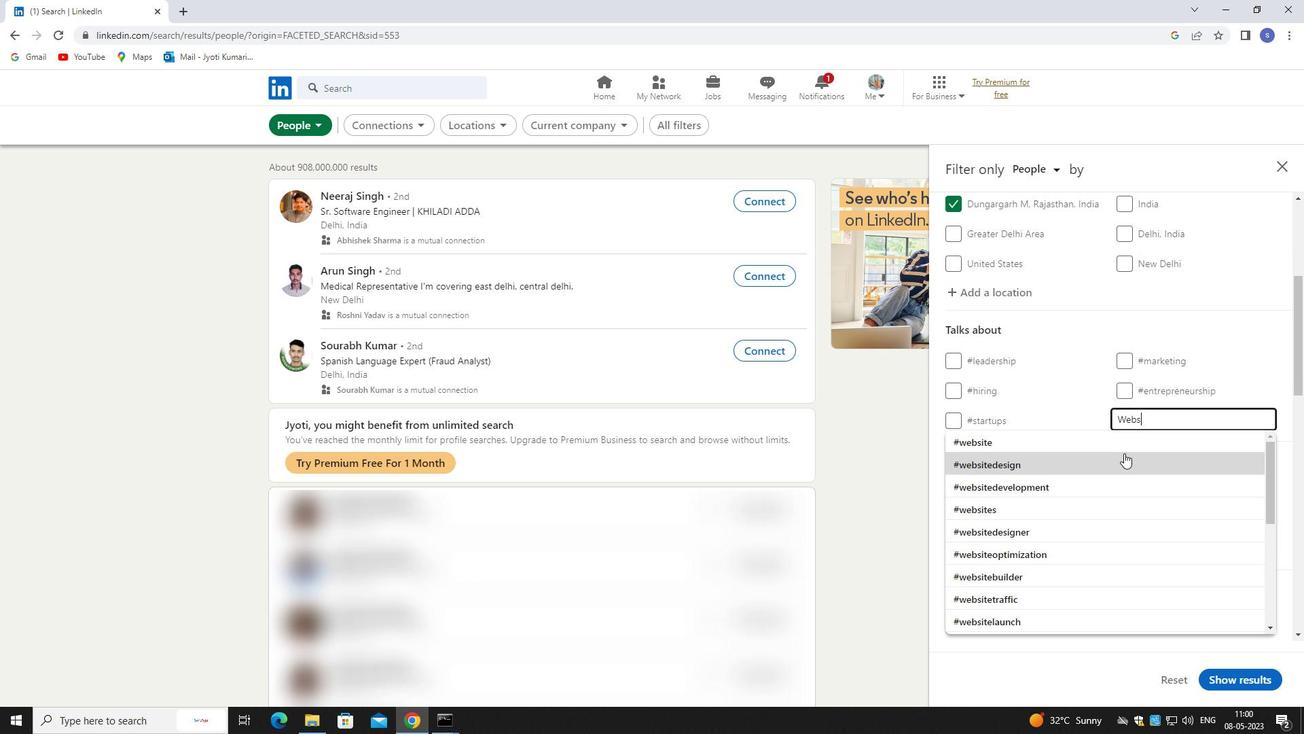 
Action: Mouse moved to (1125, 450)
Screenshot: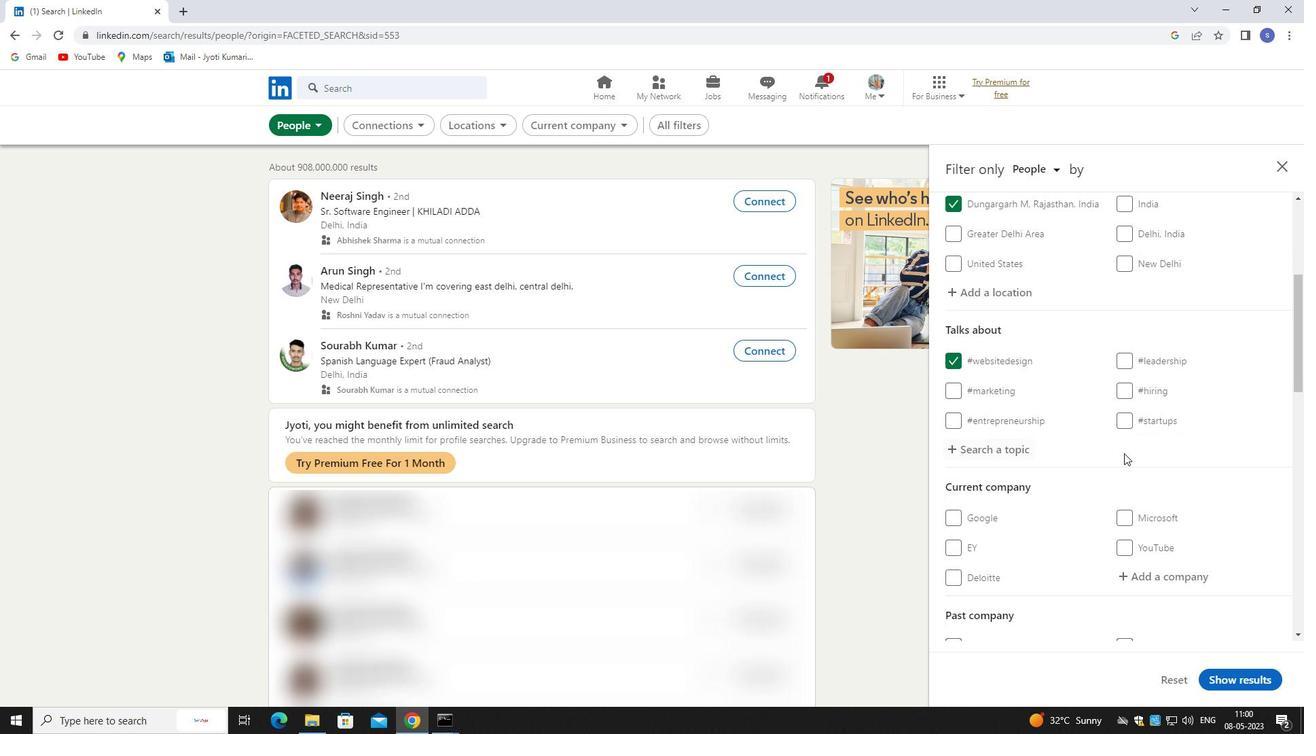 
Action: Mouse scrolled (1125, 449) with delta (0, 0)
Screenshot: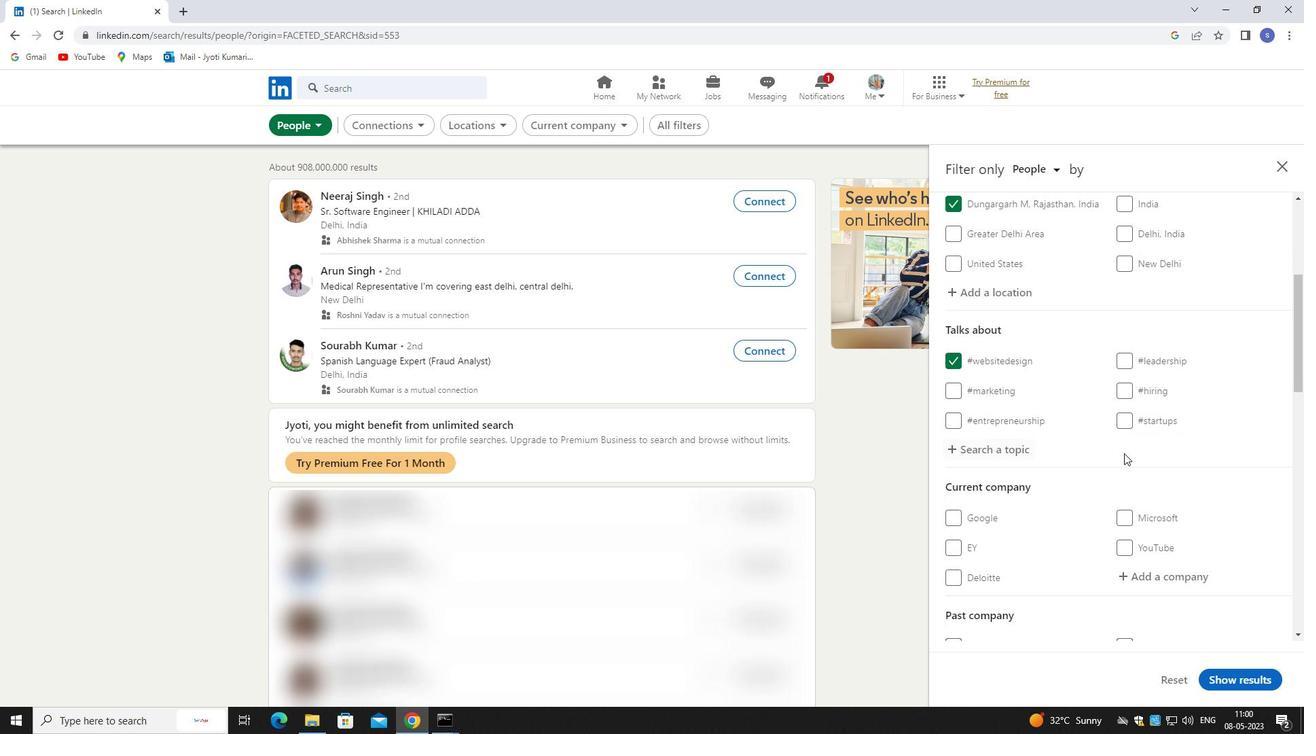 
Action: Mouse scrolled (1125, 449) with delta (0, 0)
Screenshot: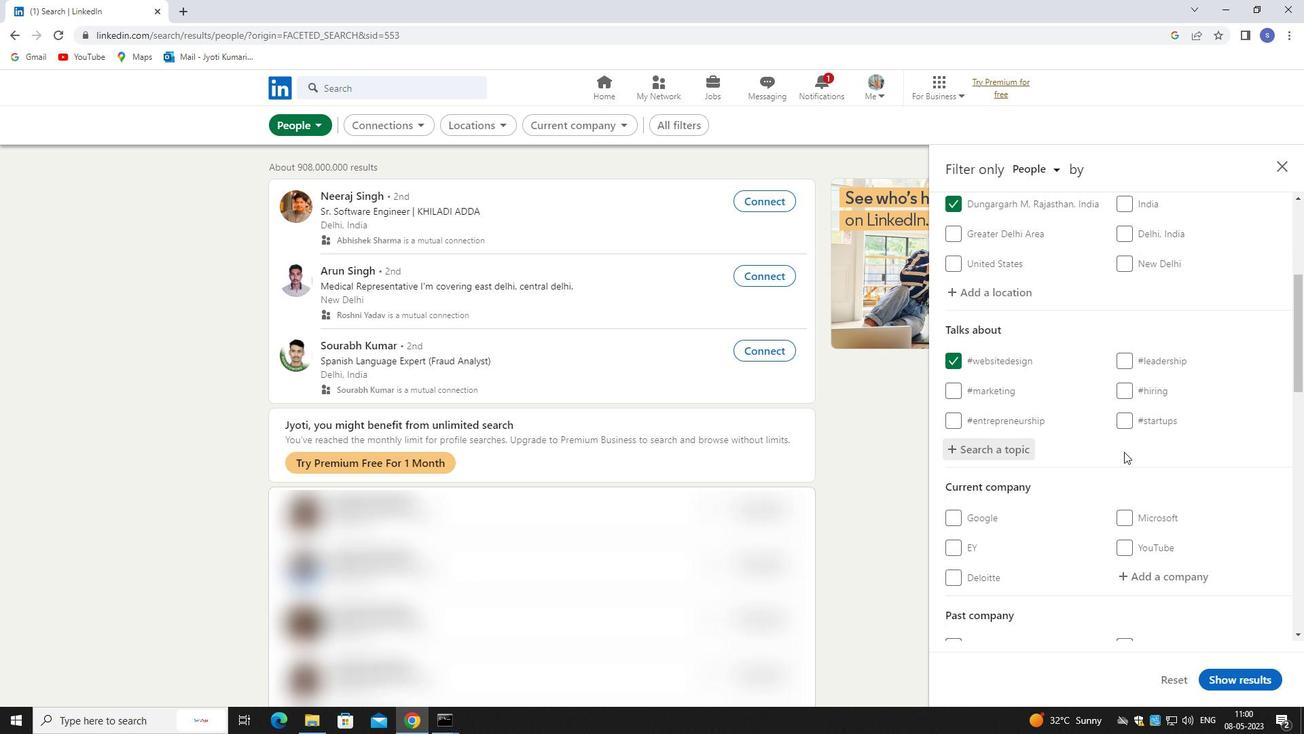 
Action: Mouse scrolled (1125, 449) with delta (0, 0)
Screenshot: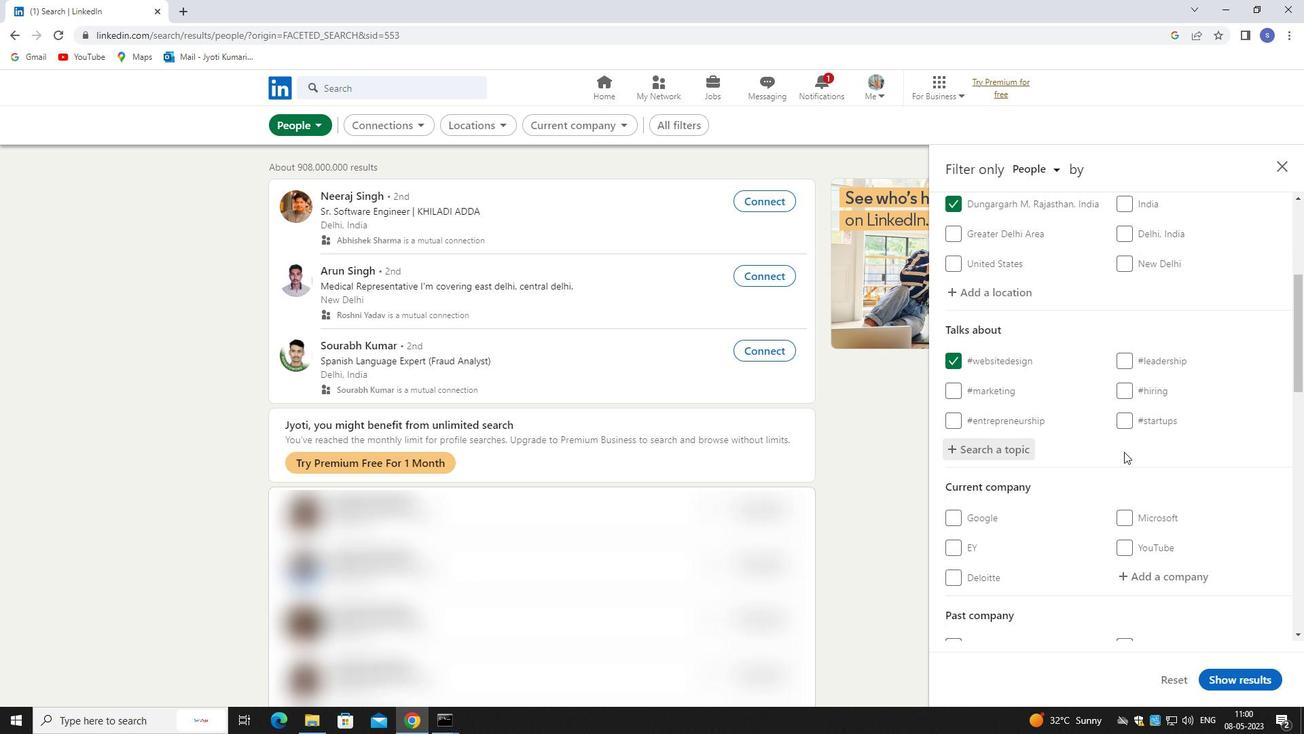 
Action: Mouse scrolled (1125, 449) with delta (0, 0)
Screenshot: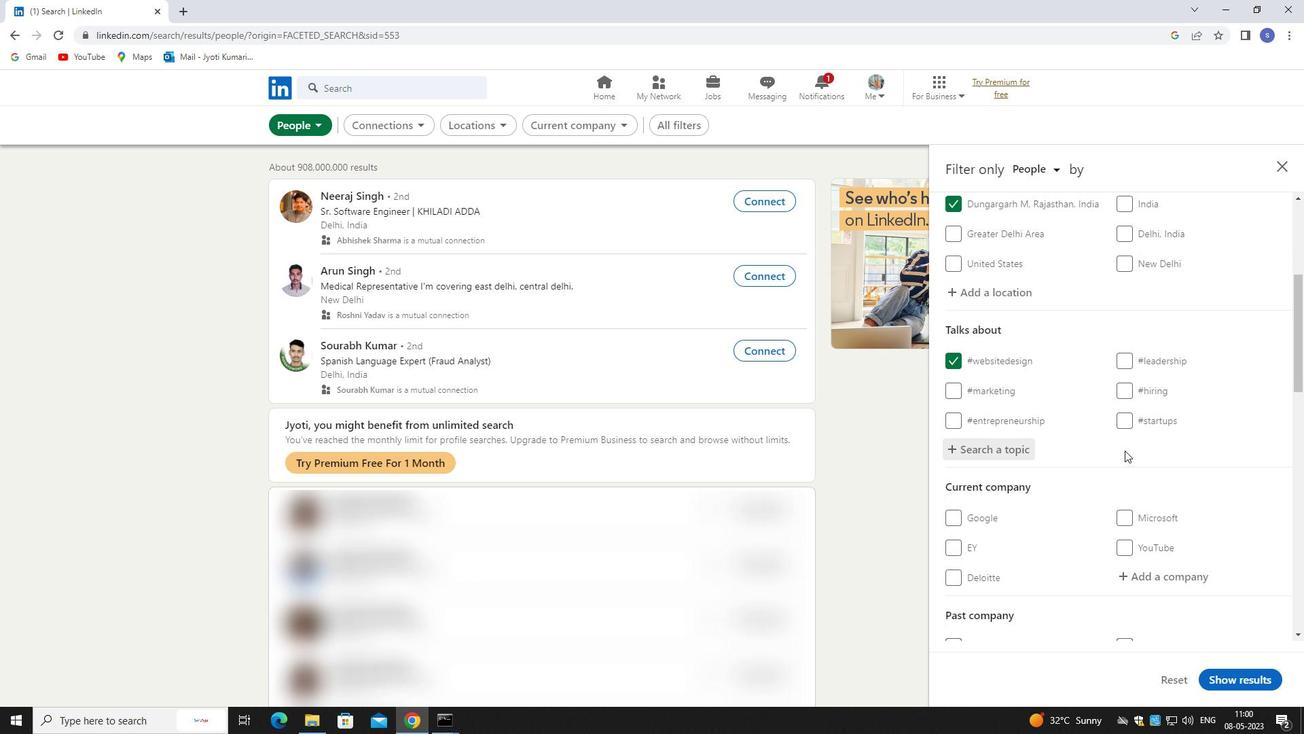 
Action: Mouse moved to (1170, 310)
Screenshot: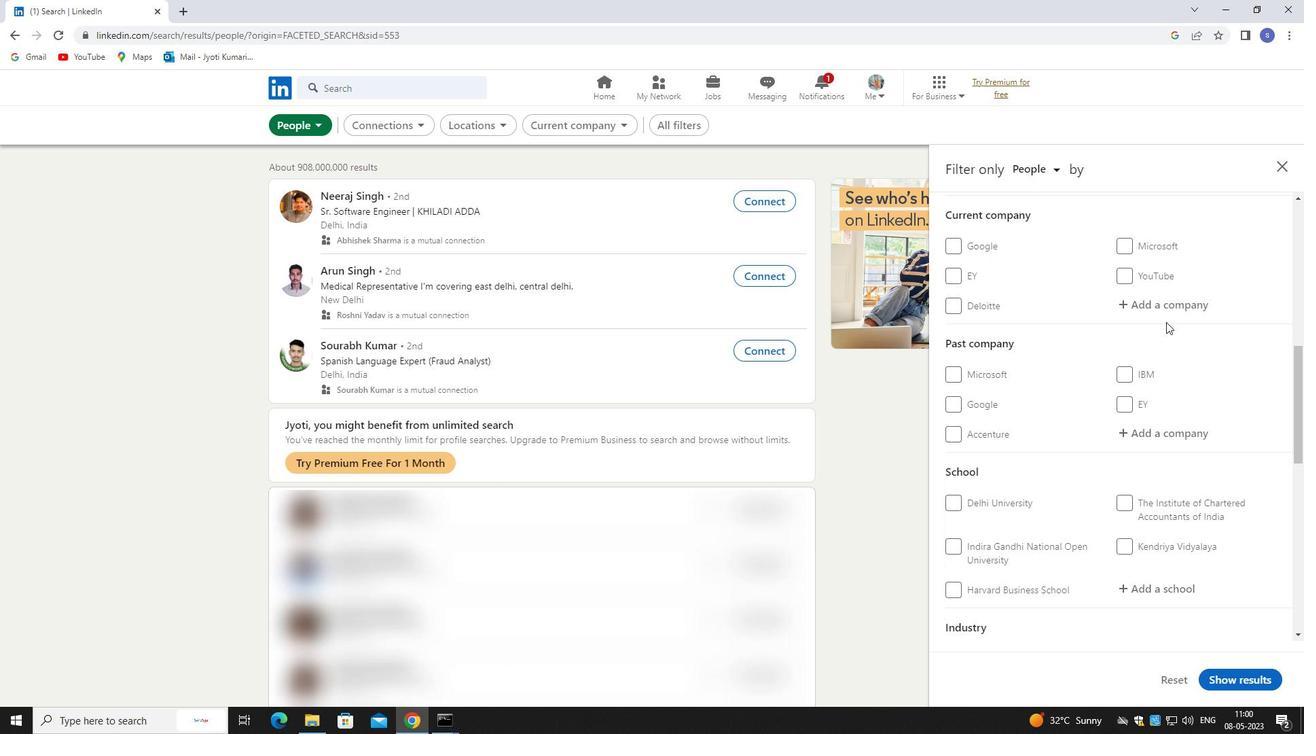 
Action: Mouse pressed left at (1170, 310)
Screenshot: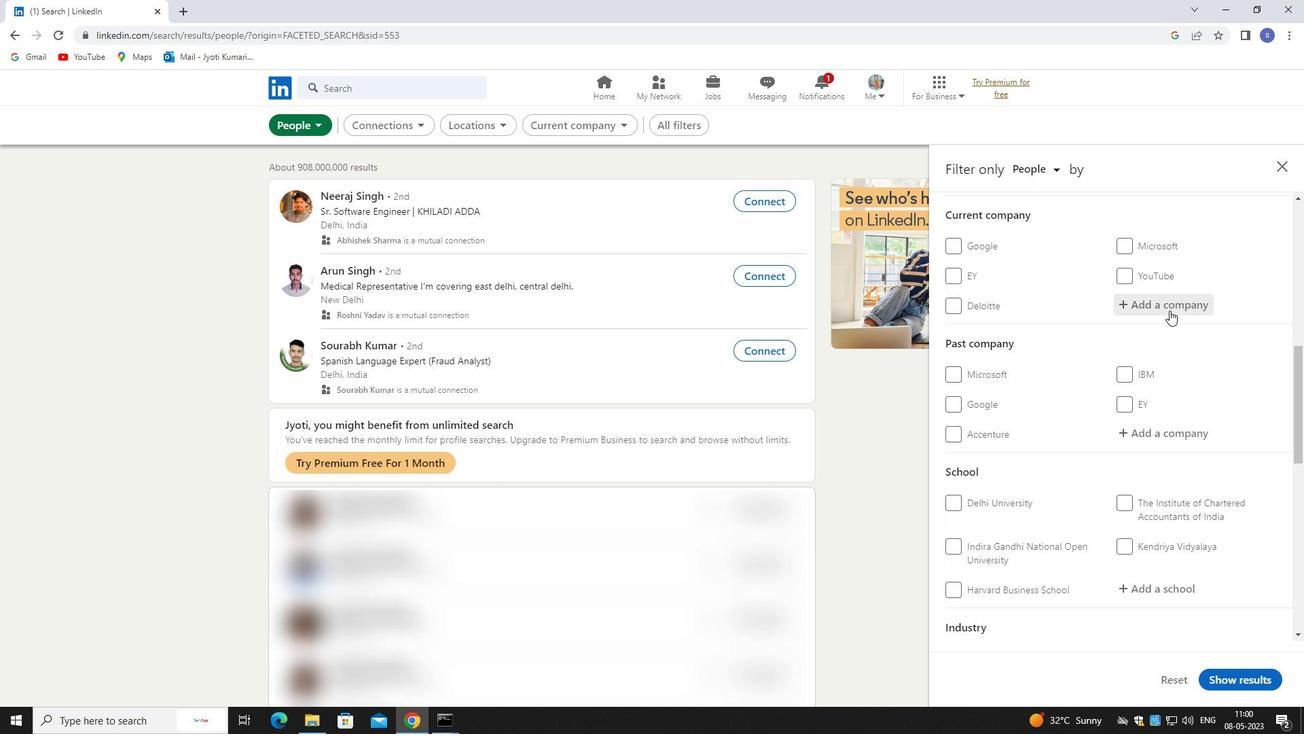 
Action: Mouse moved to (1148, 306)
Screenshot: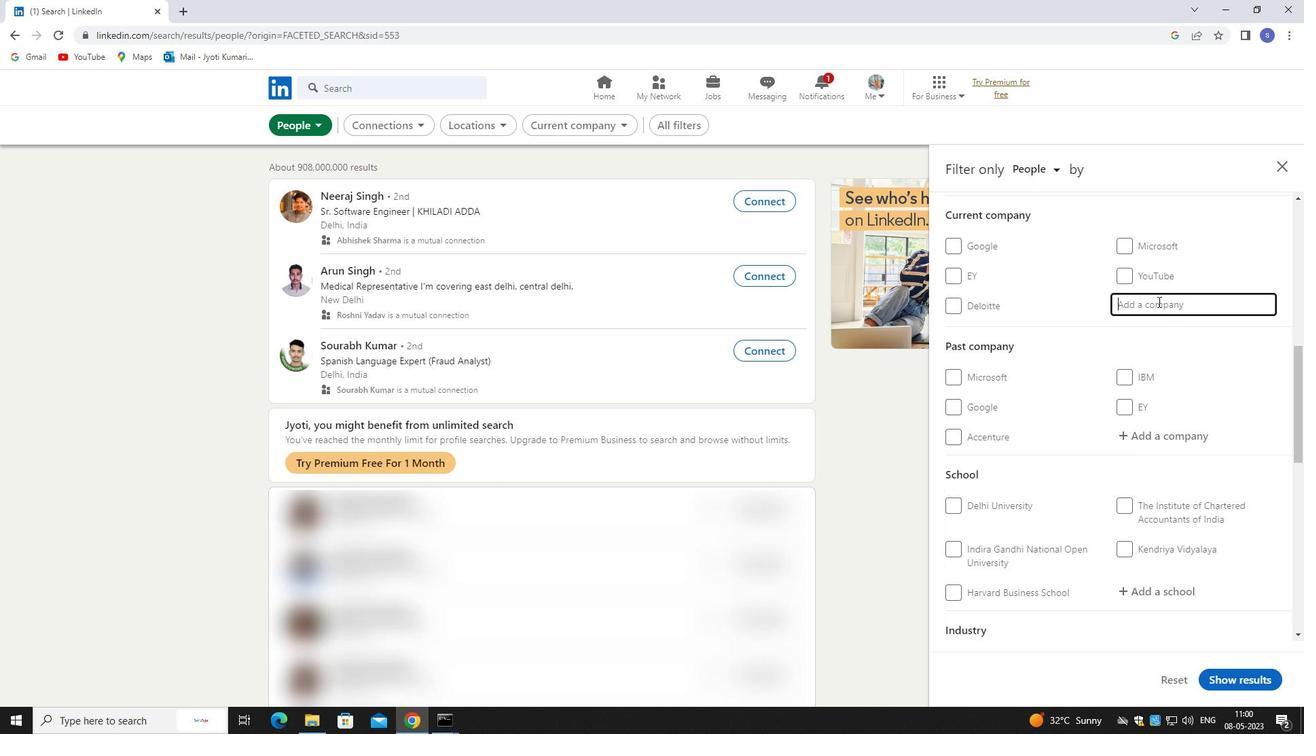 
Action: Key pressed <Key.shift>CIVICA
Screenshot: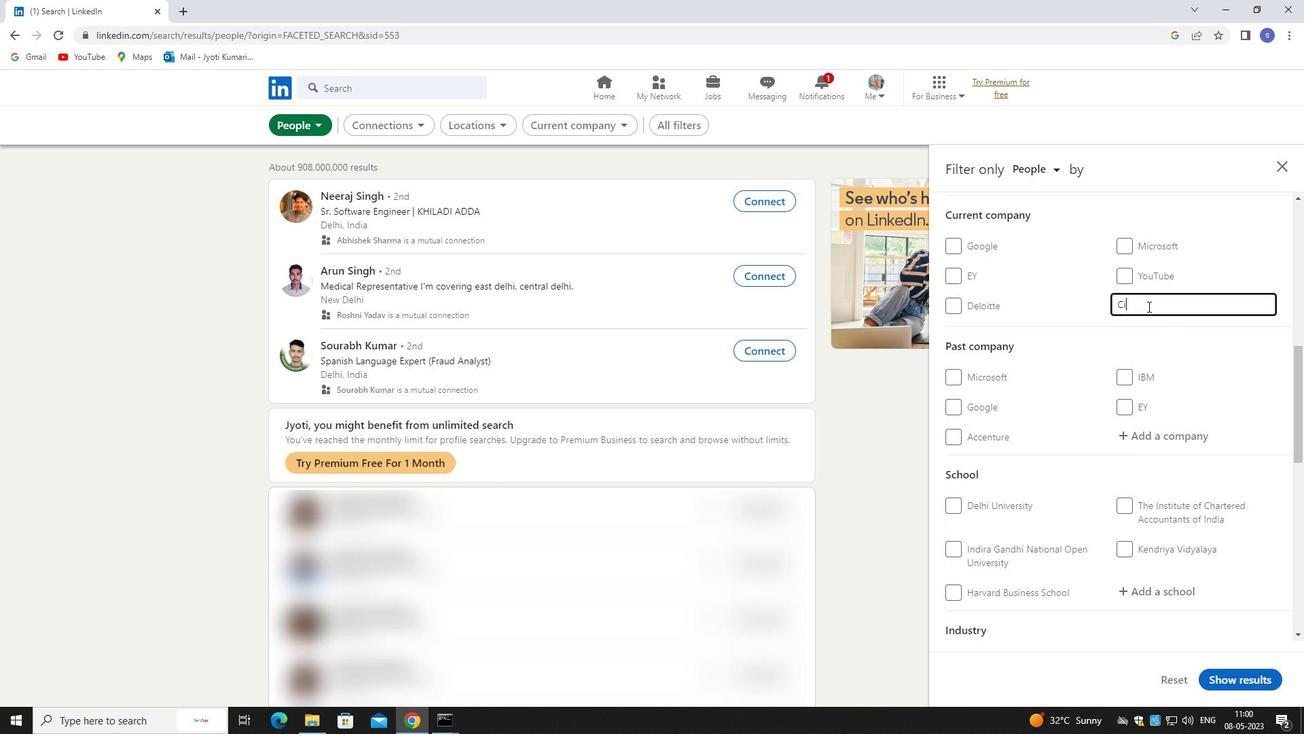 
Action: Mouse moved to (1088, 332)
Screenshot: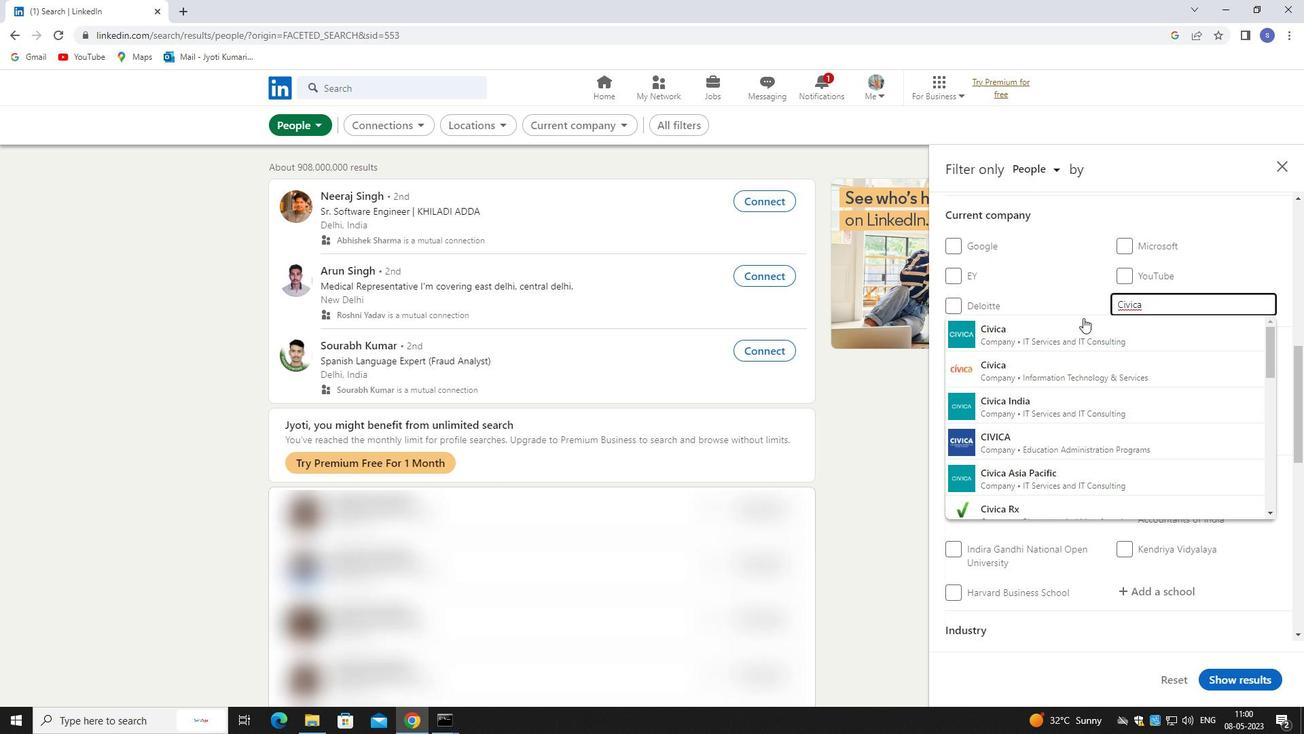 
Action: Mouse pressed left at (1088, 332)
Screenshot: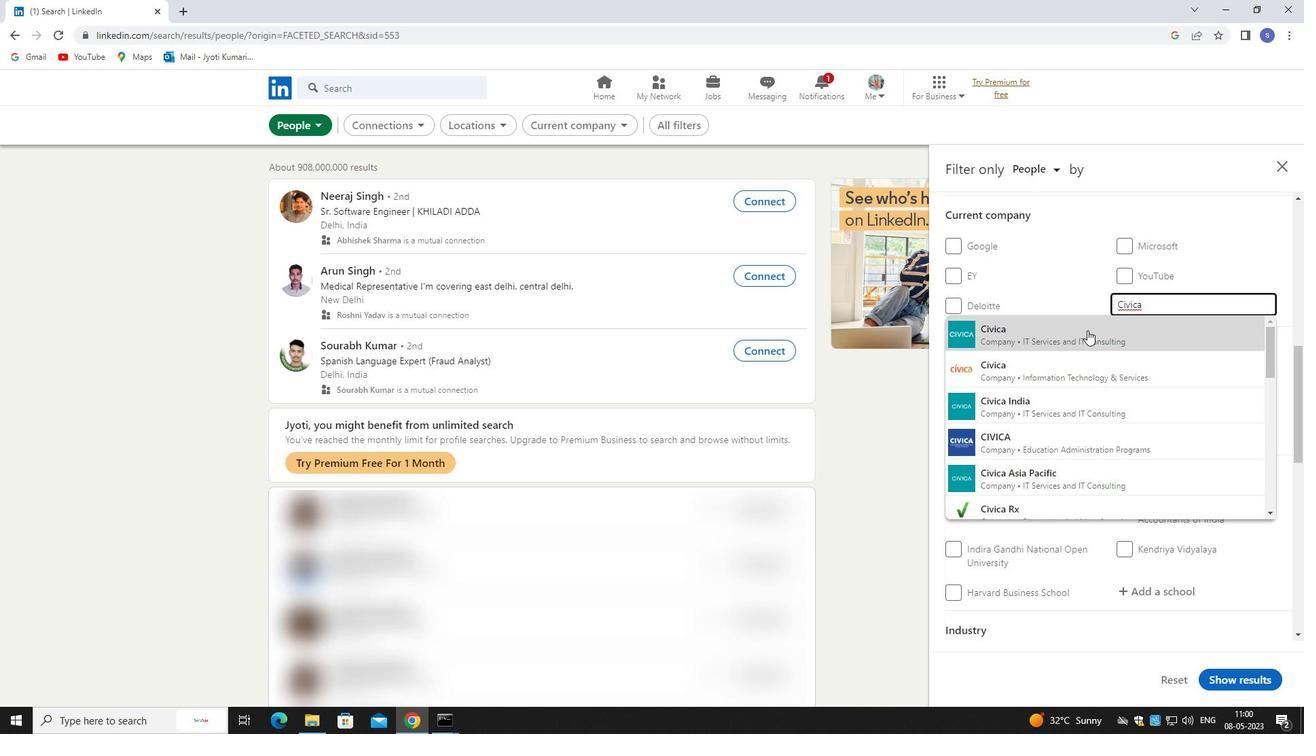 
Action: Mouse moved to (1100, 337)
Screenshot: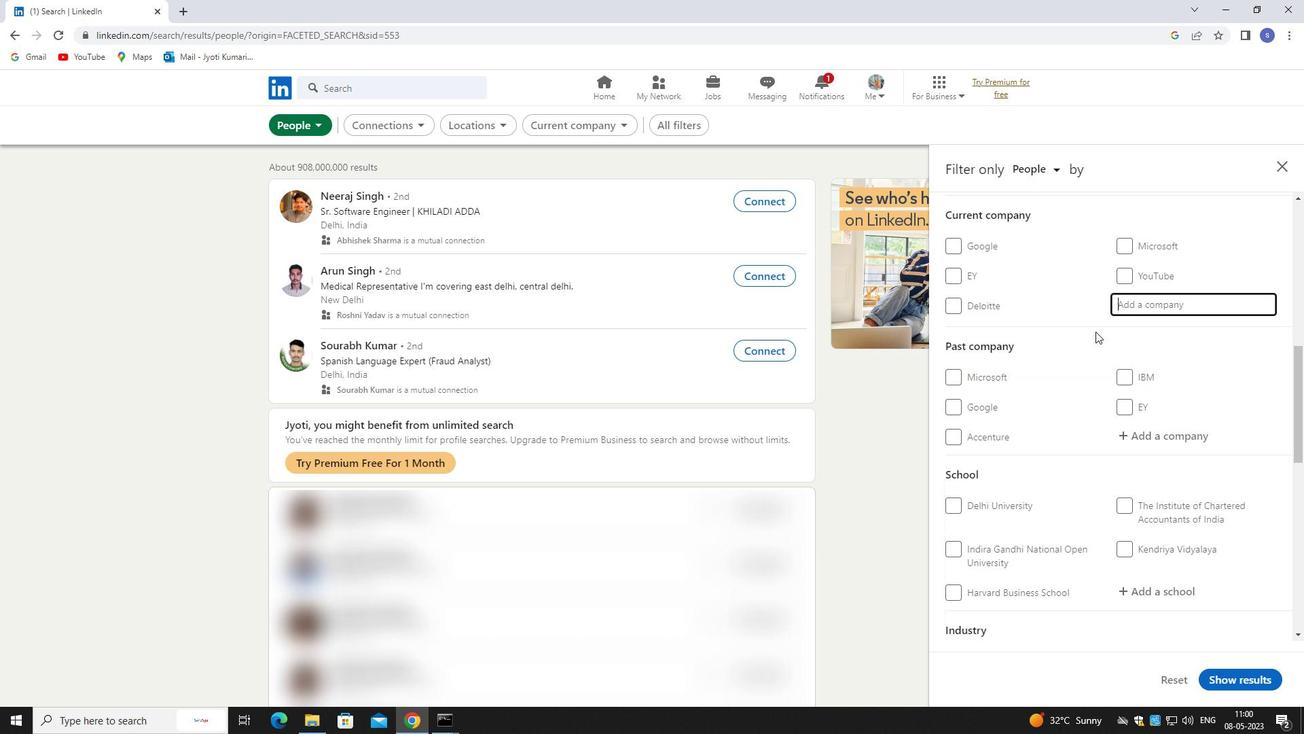 
Action: Mouse scrolled (1100, 336) with delta (0, 0)
Screenshot: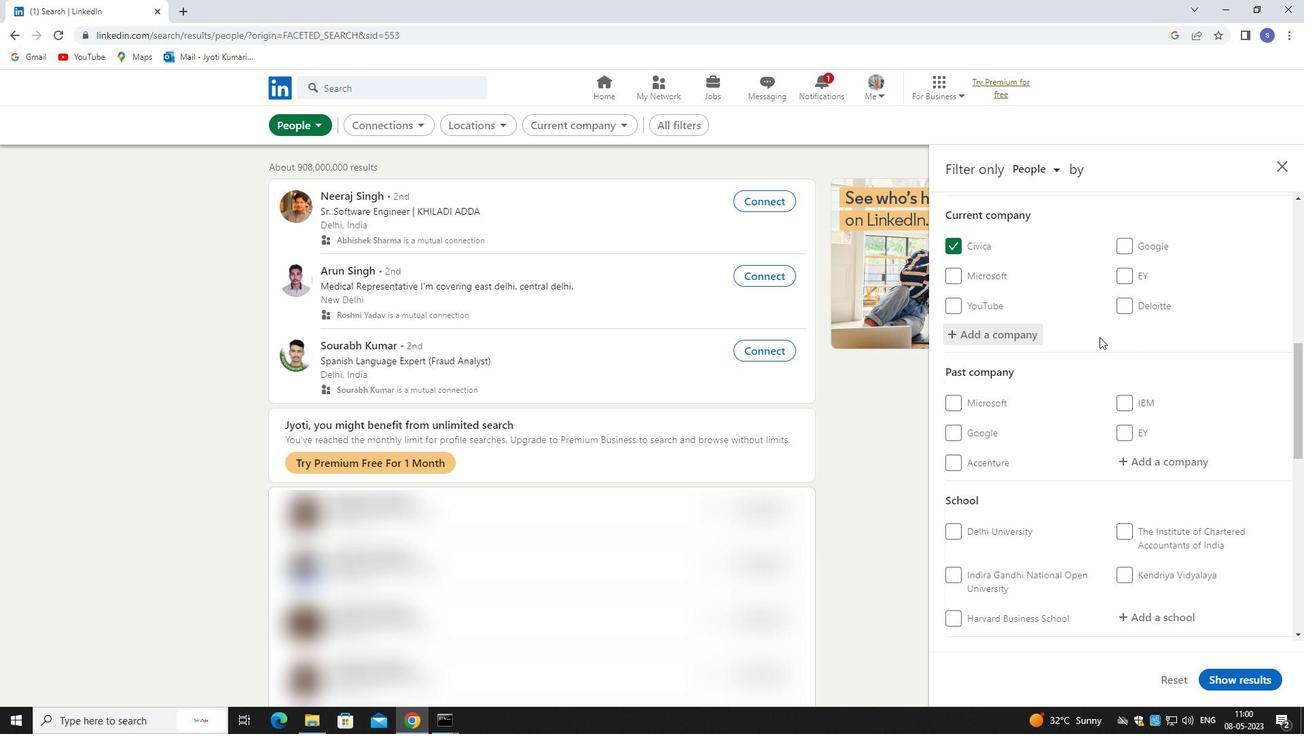 
Action: Mouse moved to (1181, 554)
Screenshot: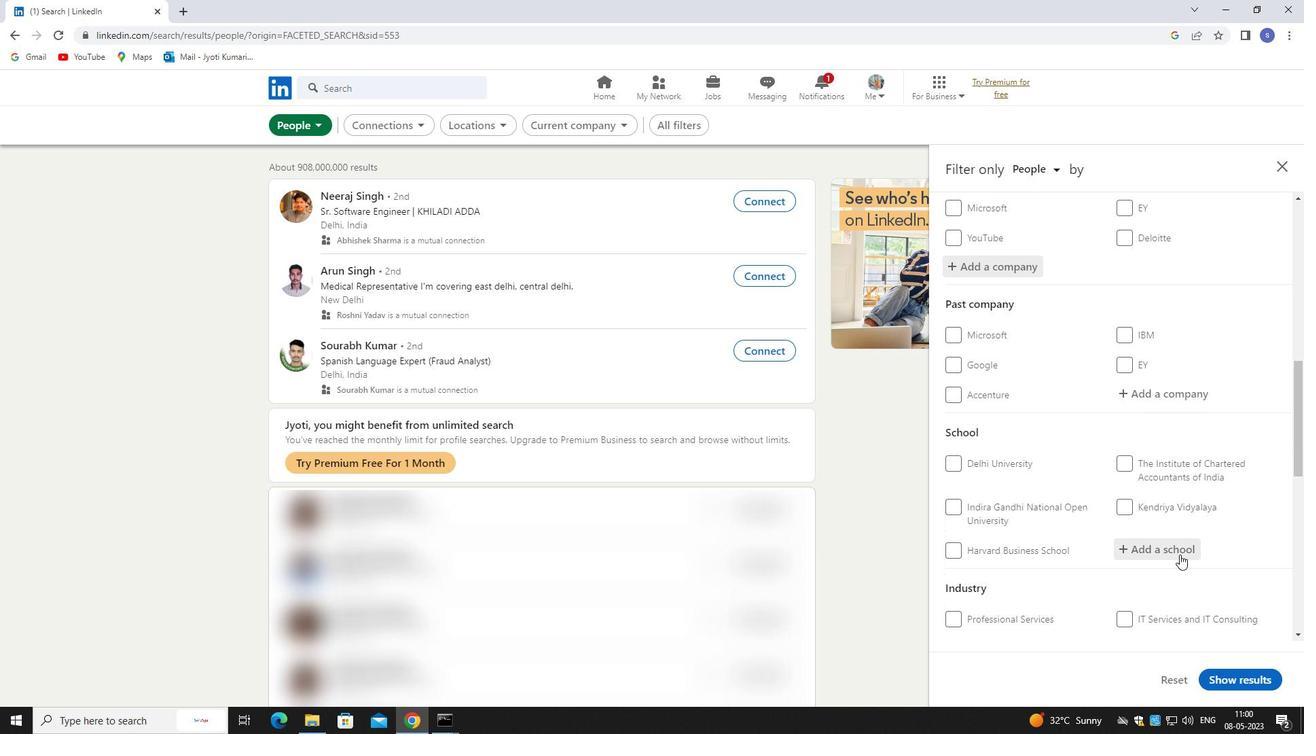 
Action: Mouse pressed left at (1181, 554)
Screenshot: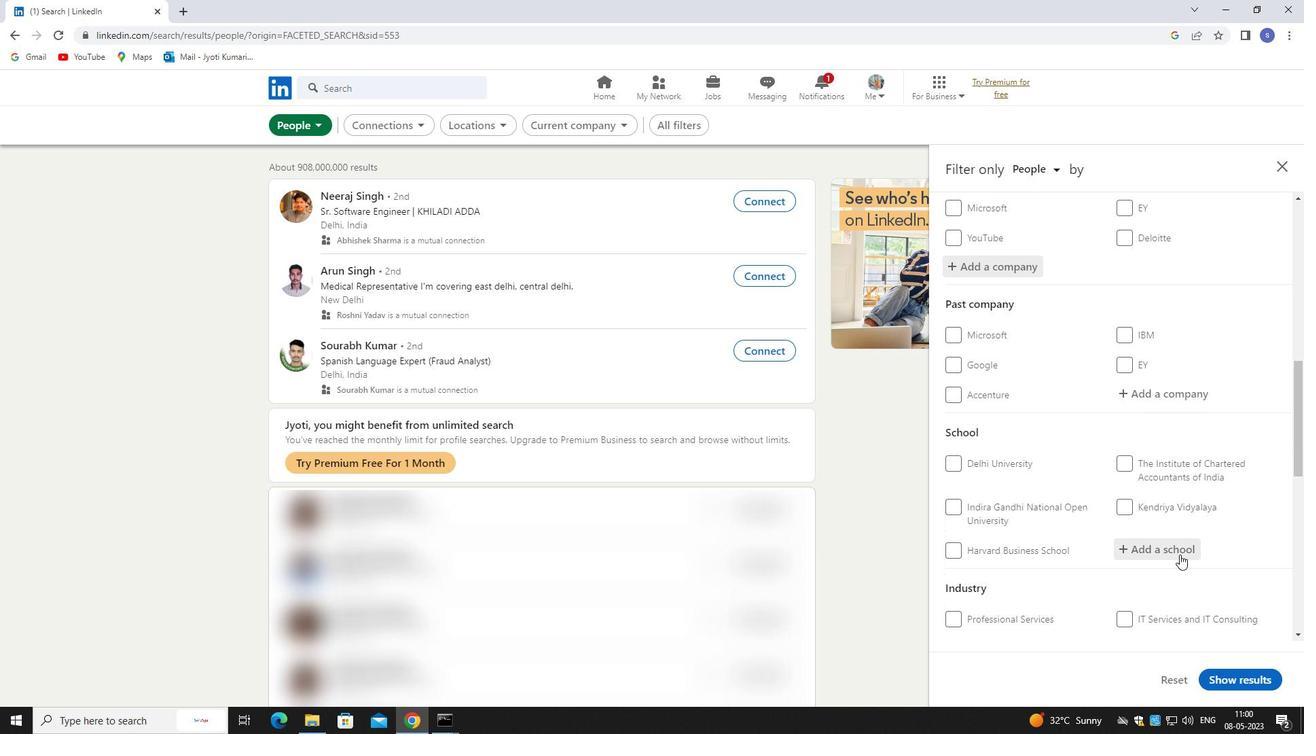 
Action: Mouse moved to (1179, 521)
Screenshot: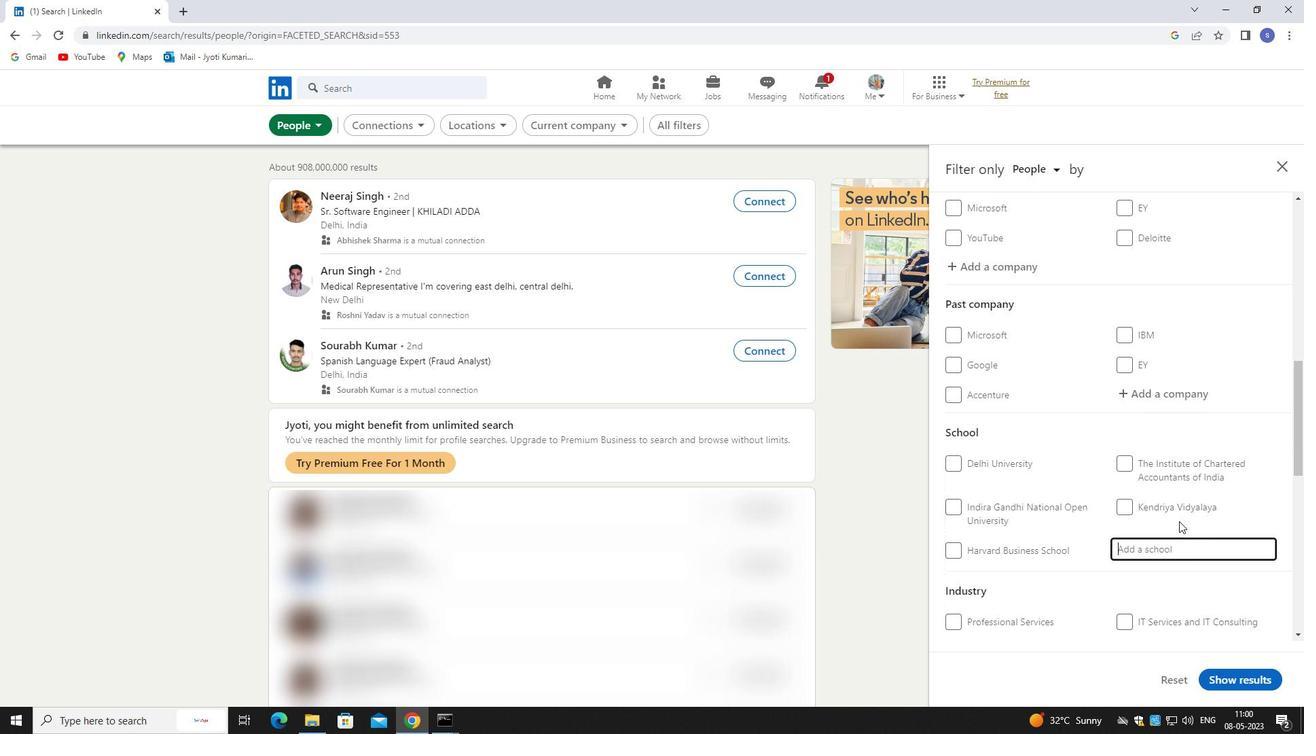 
Action: Key pressed <Key.shift>CH,<Key.space><Key.shift>C
Screenshot: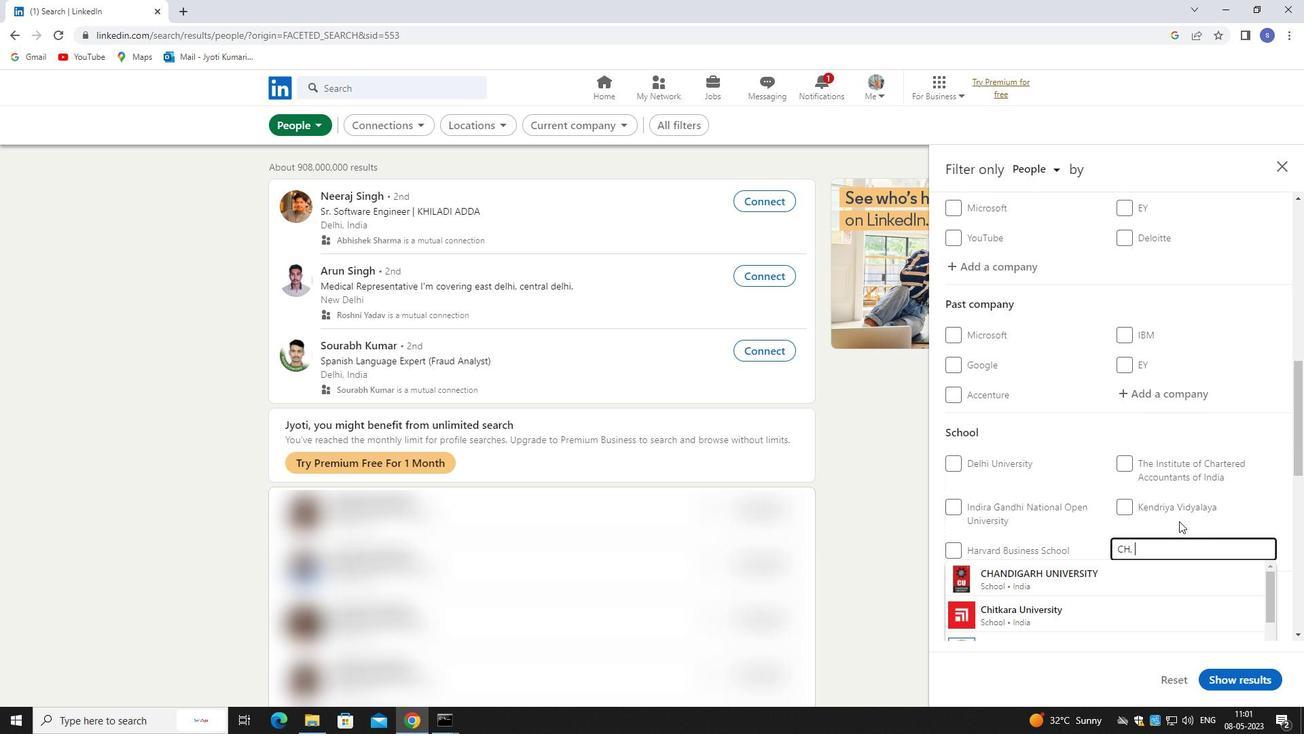 
Action: Mouse moved to (1180, 515)
Screenshot: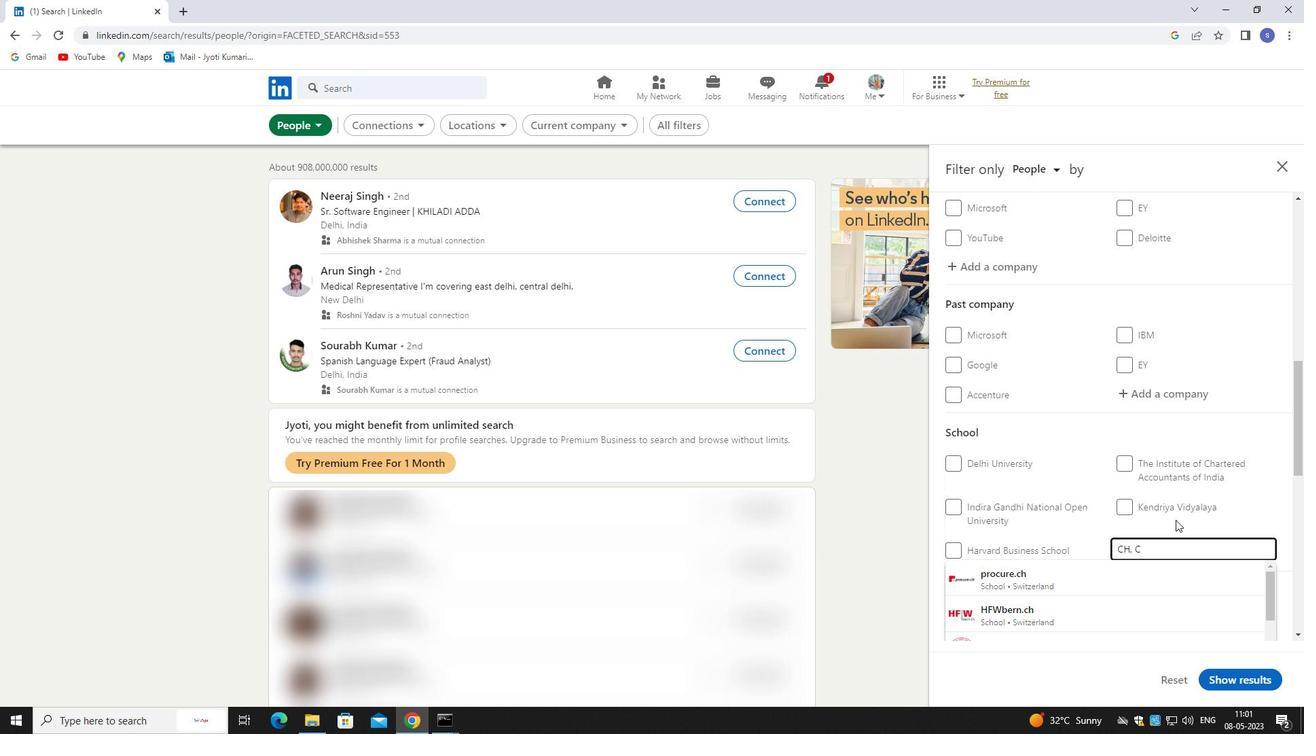 
Action: Mouse scrolled (1180, 515) with delta (0, 0)
Screenshot: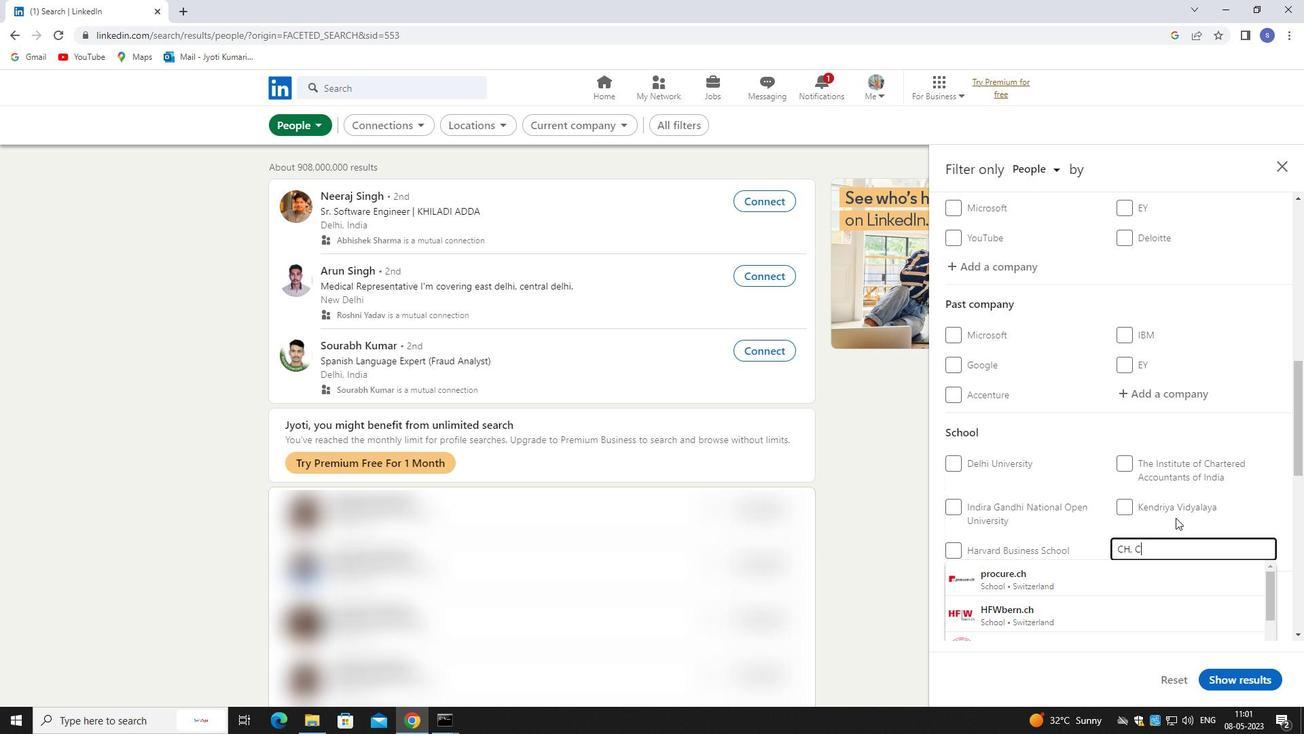 
Action: Mouse moved to (1182, 515)
Screenshot: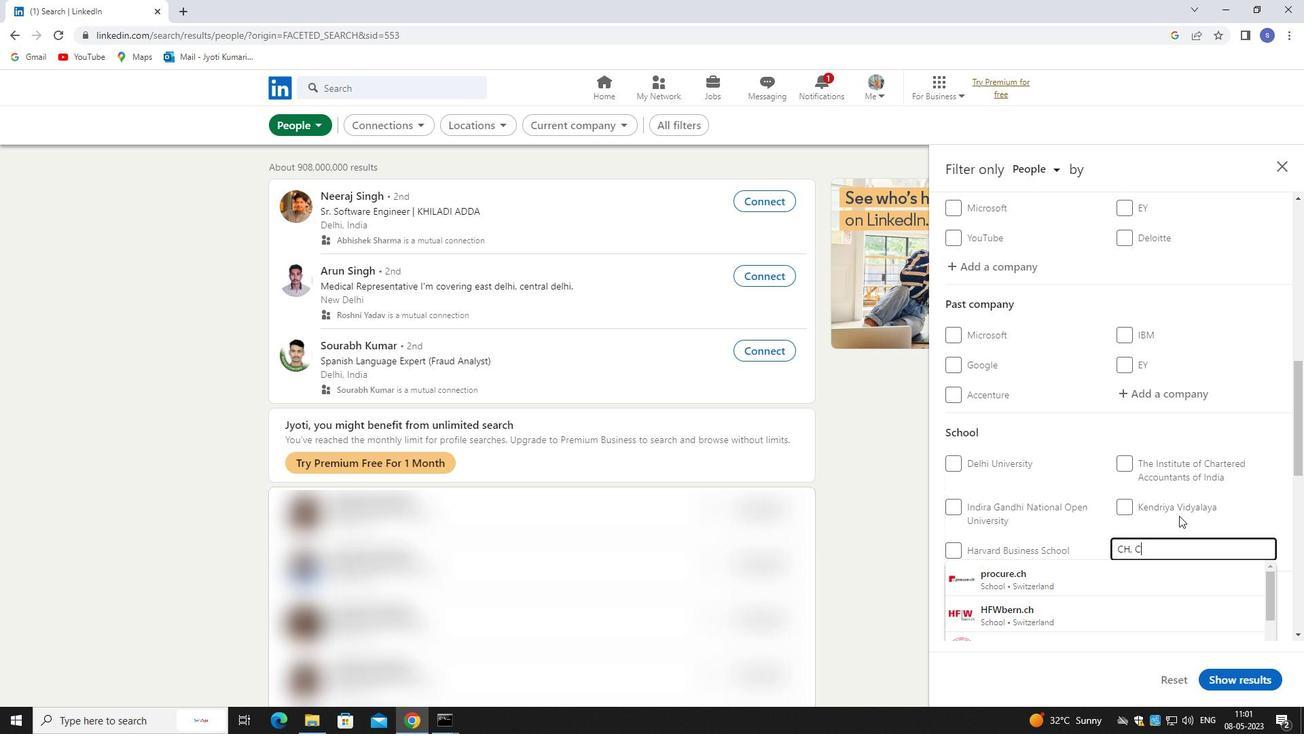 
Action: Mouse scrolled (1182, 515) with delta (0, 0)
Screenshot: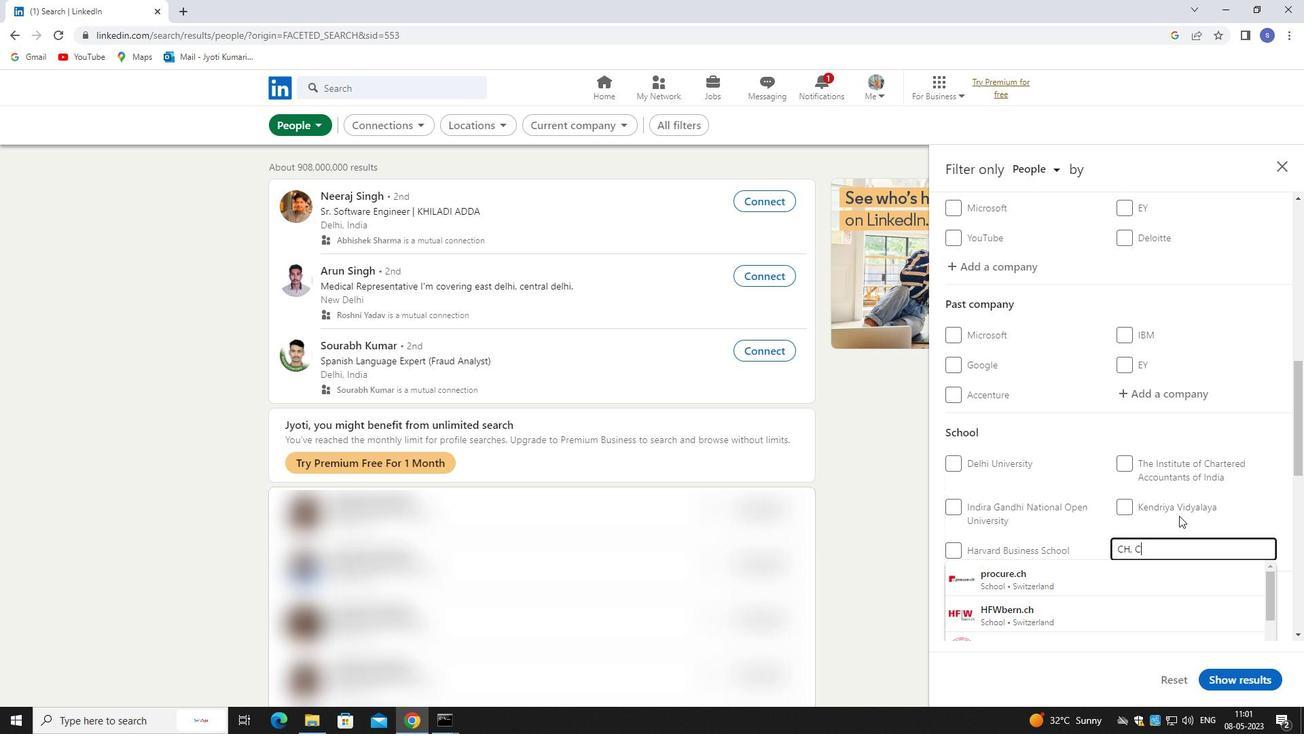 
Action: Mouse moved to (1183, 516)
Screenshot: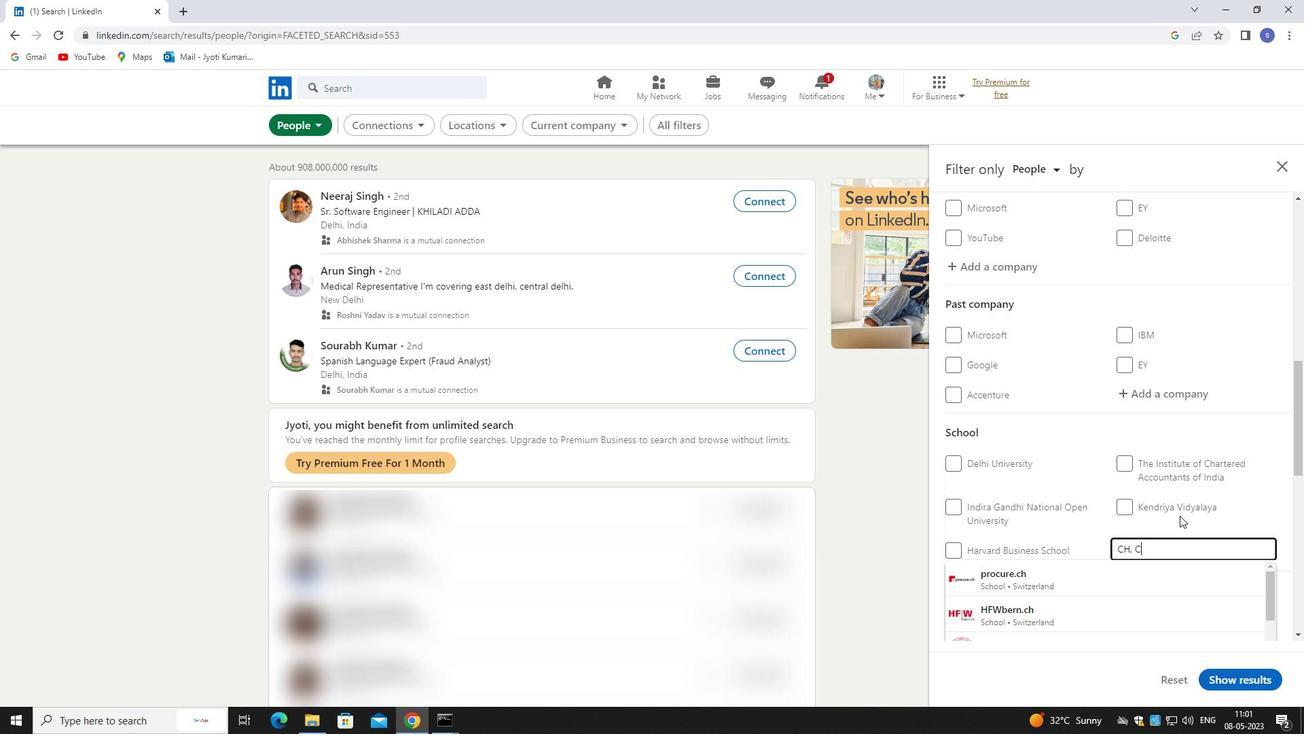 
Action: Mouse scrolled (1183, 515) with delta (0, 0)
Screenshot: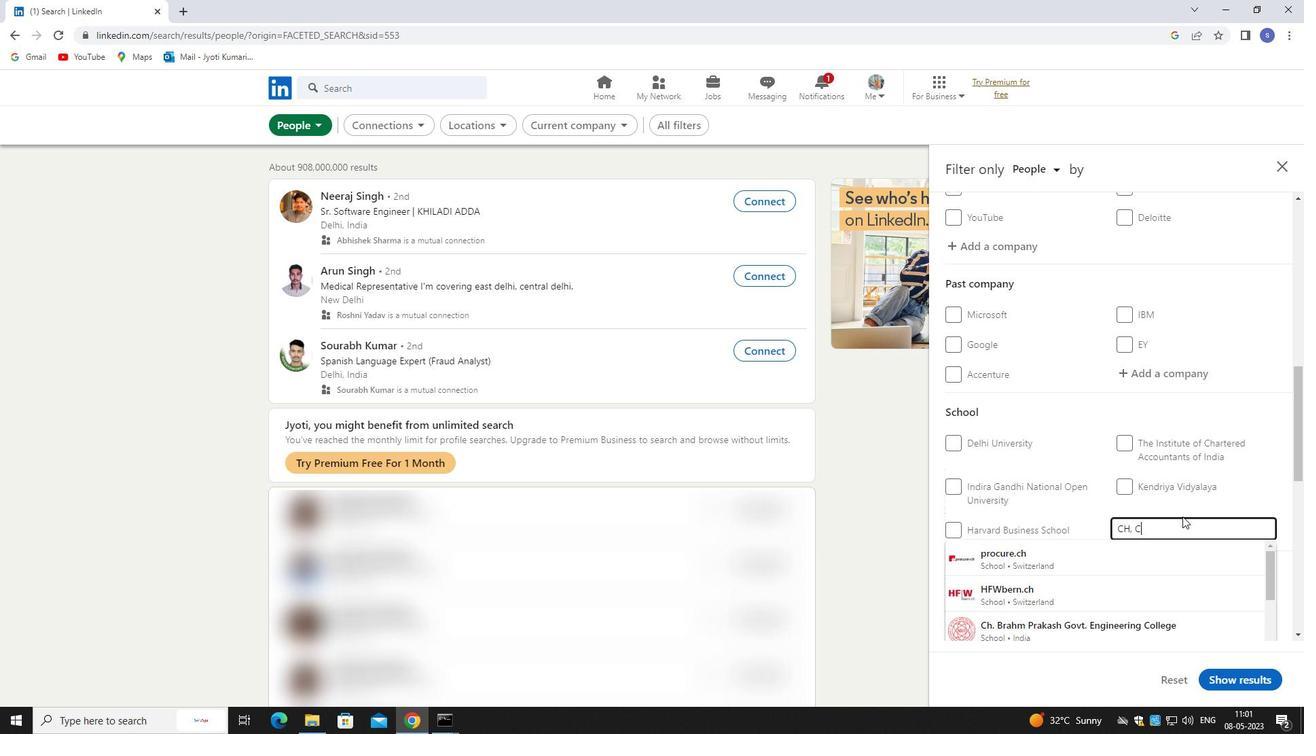 
Action: Mouse moved to (1159, 484)
Screenshot: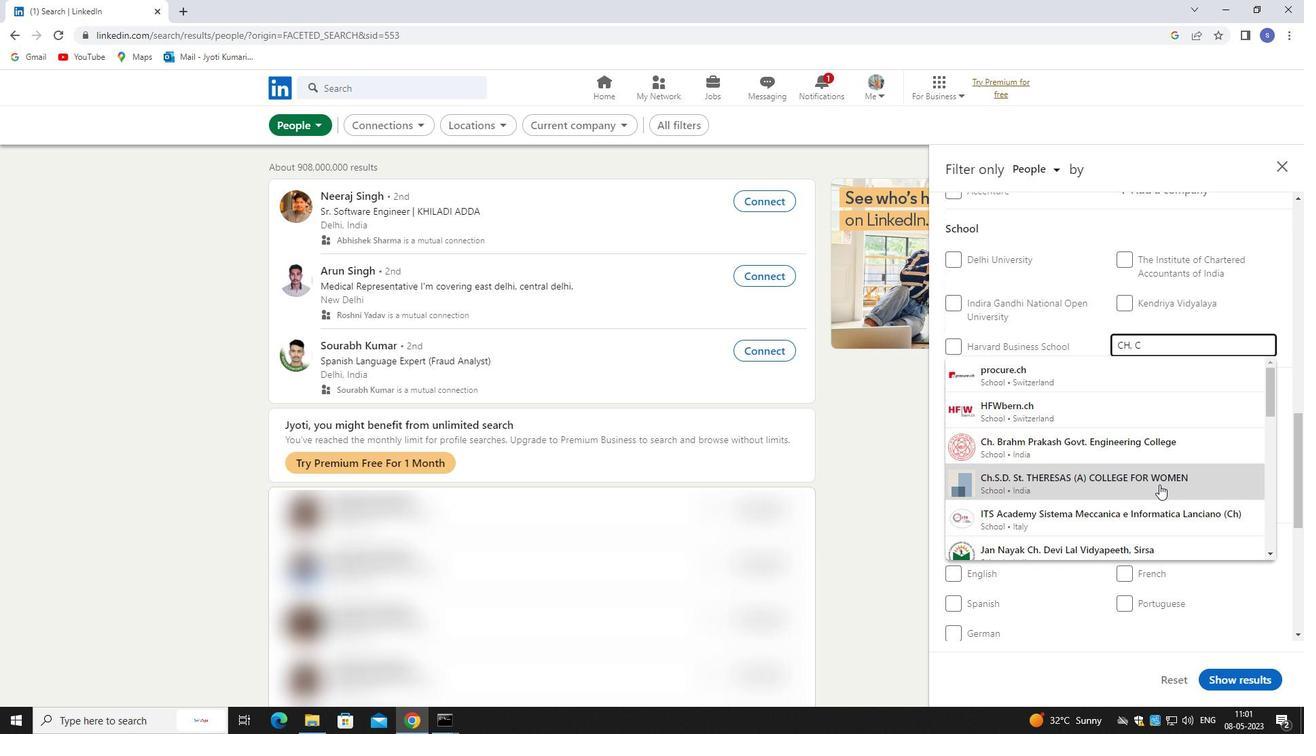 
Action: Key pressed <Key.shift>HA
Screenshot: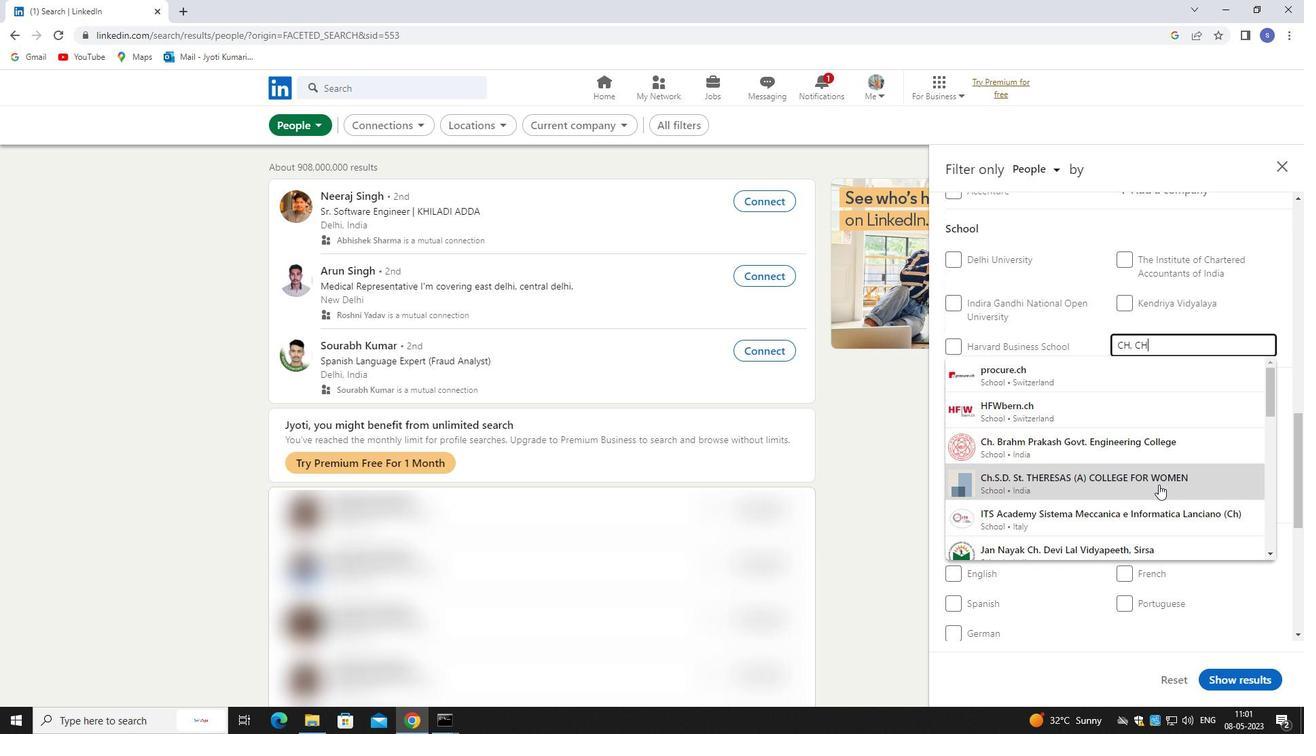 
Action: Mouse moved to (1126, 420)
Screenshot: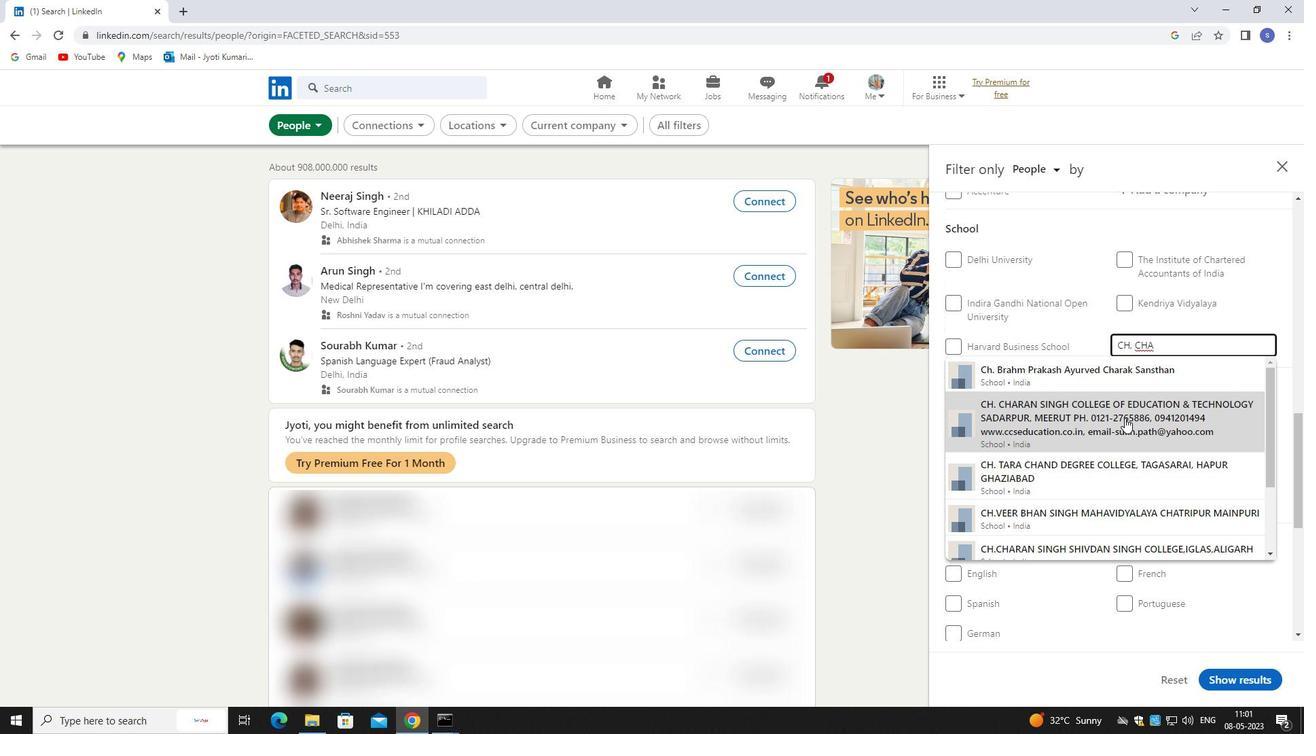 
Action: Mouse pressed left at (1126, 420)
Screenshot: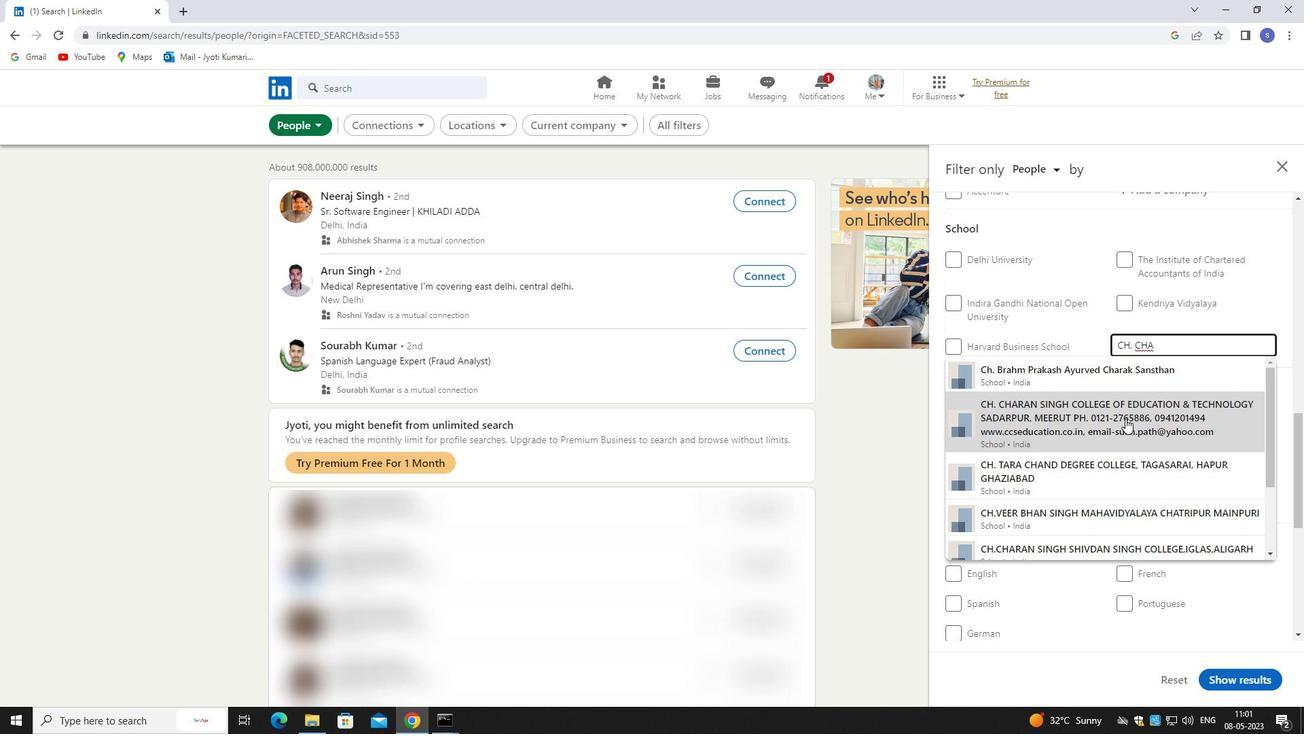
Action: Mouse moved to (1126, 420)
Screenshot: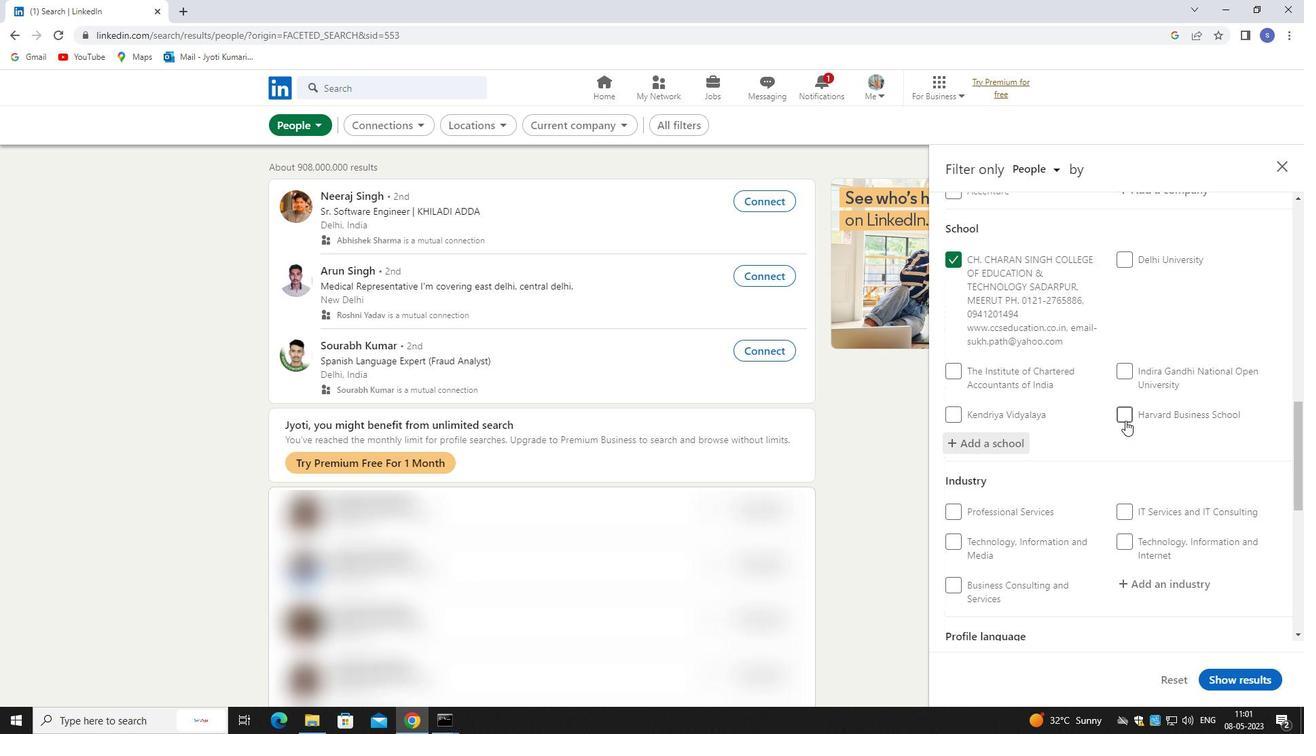 
Action: Mouse scrolled (1126, 420) with delta (0, 0)
Screenshot: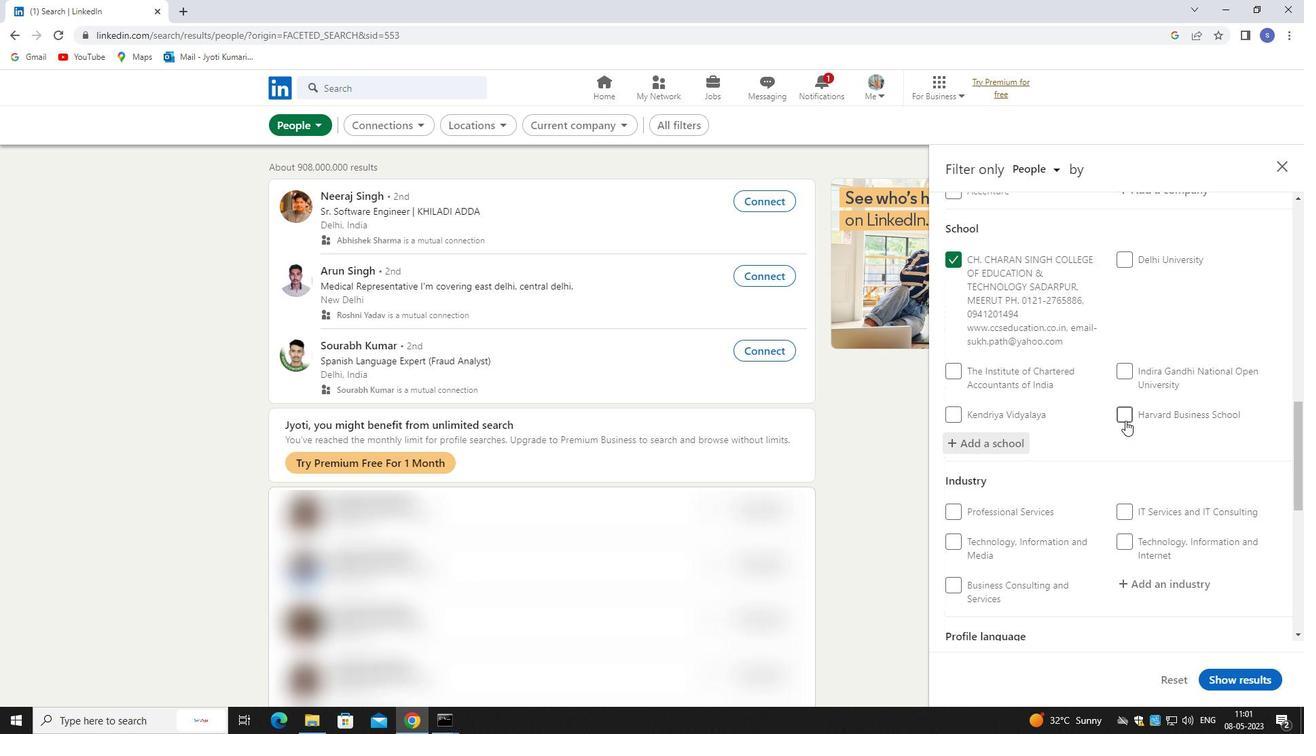 
Action: Mouse scrolled (1126, 420) with delta (0, 0)
Screenshot: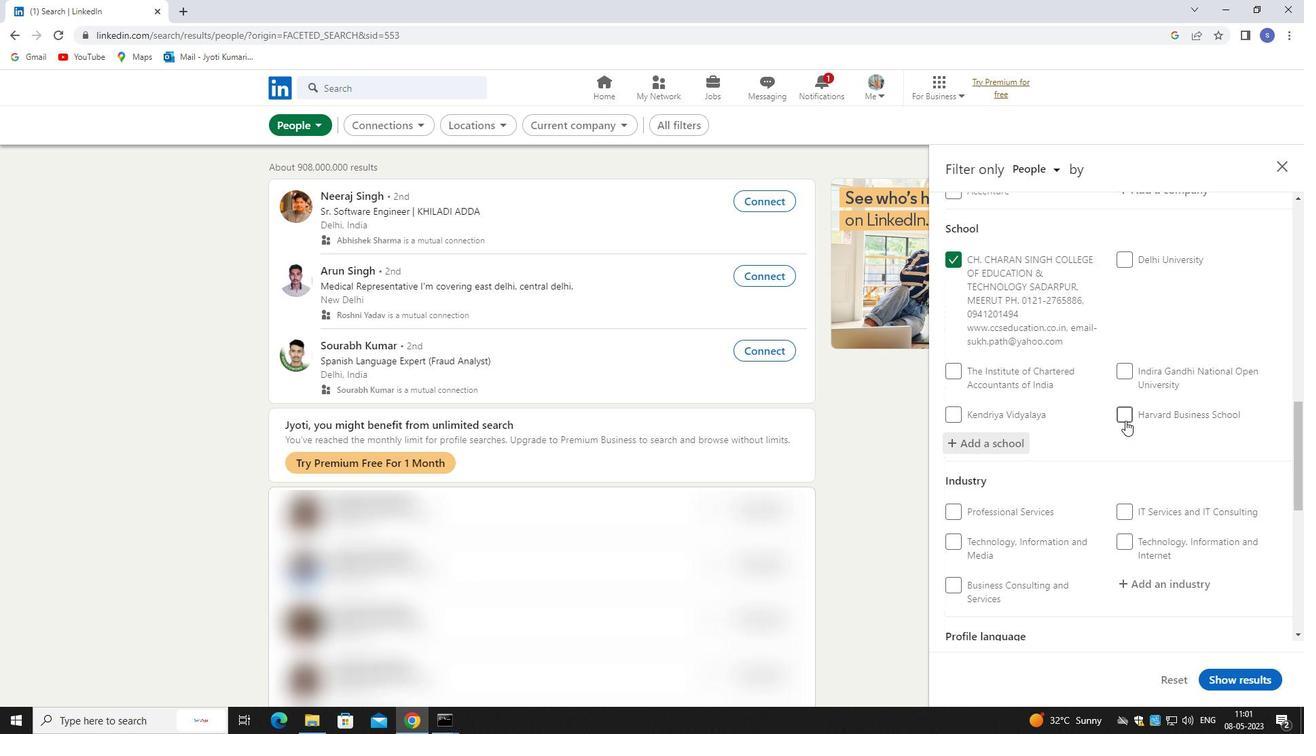 
Action: Mouse moved to (1146, 451)
Screenshot: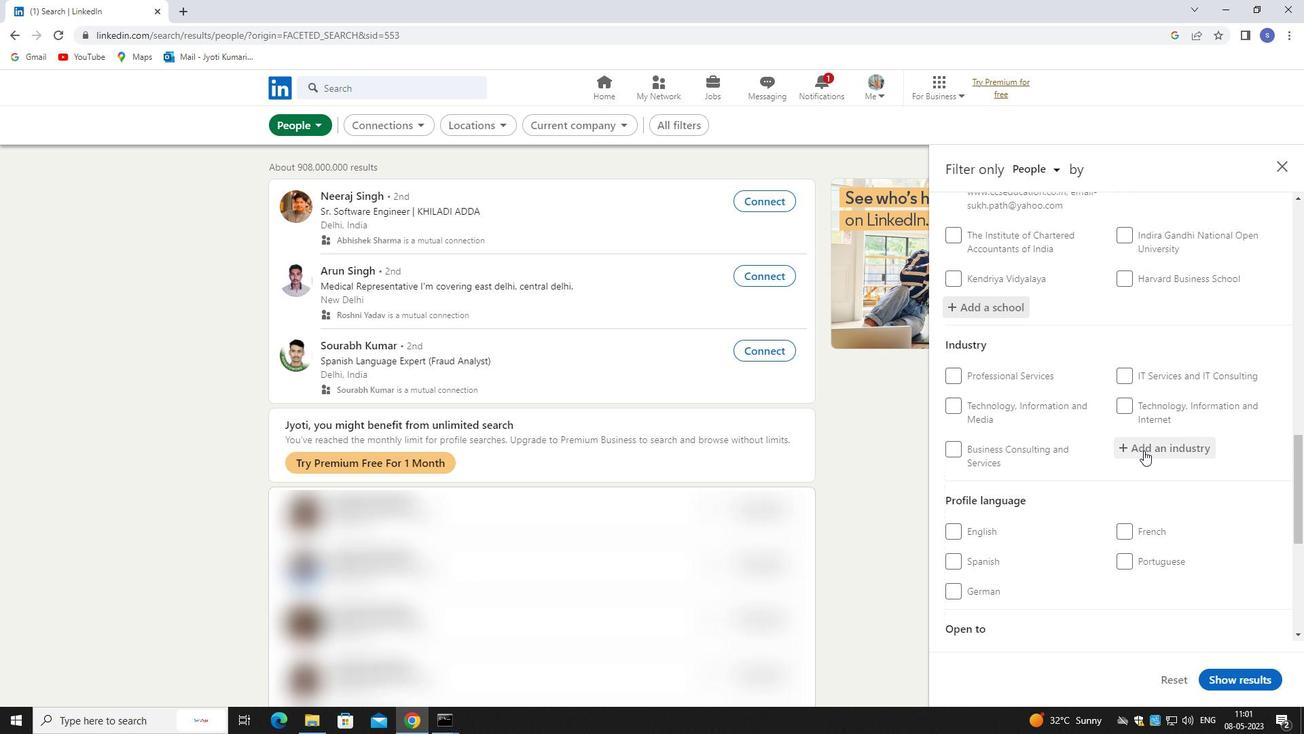 
Action: Mouse pressed left at (1146, 451)
Screenshot: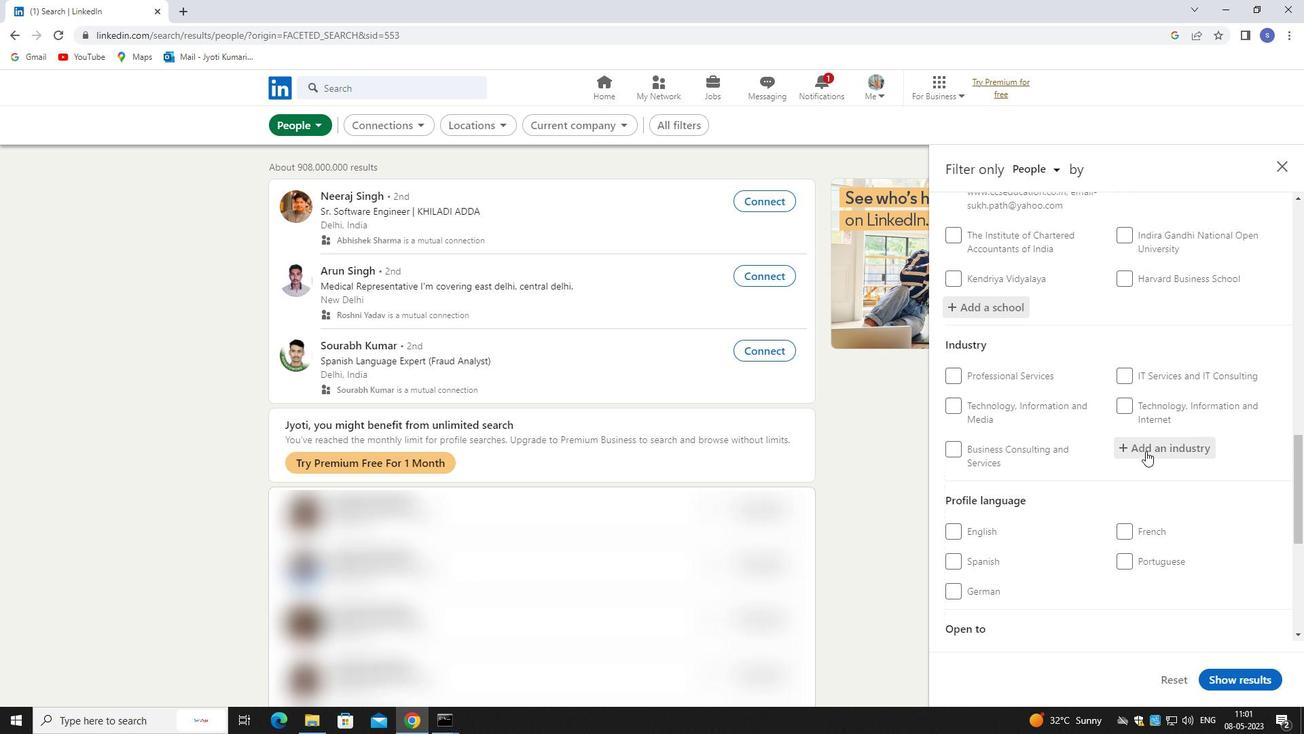 
Action: Key pressed <Key.shift><Key.shift>SECURITY<Key.space>
Screenshot: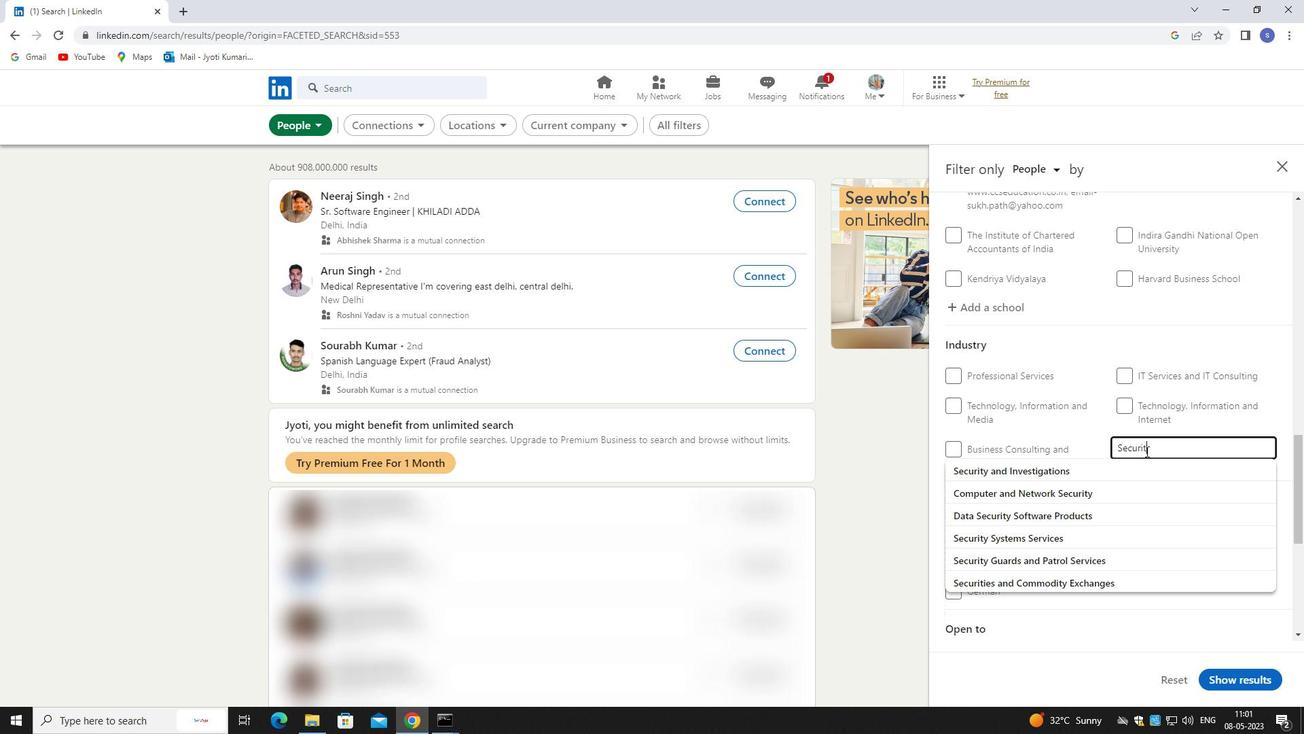 
Action: Mouse moved to (1158, 482)
Screenshot: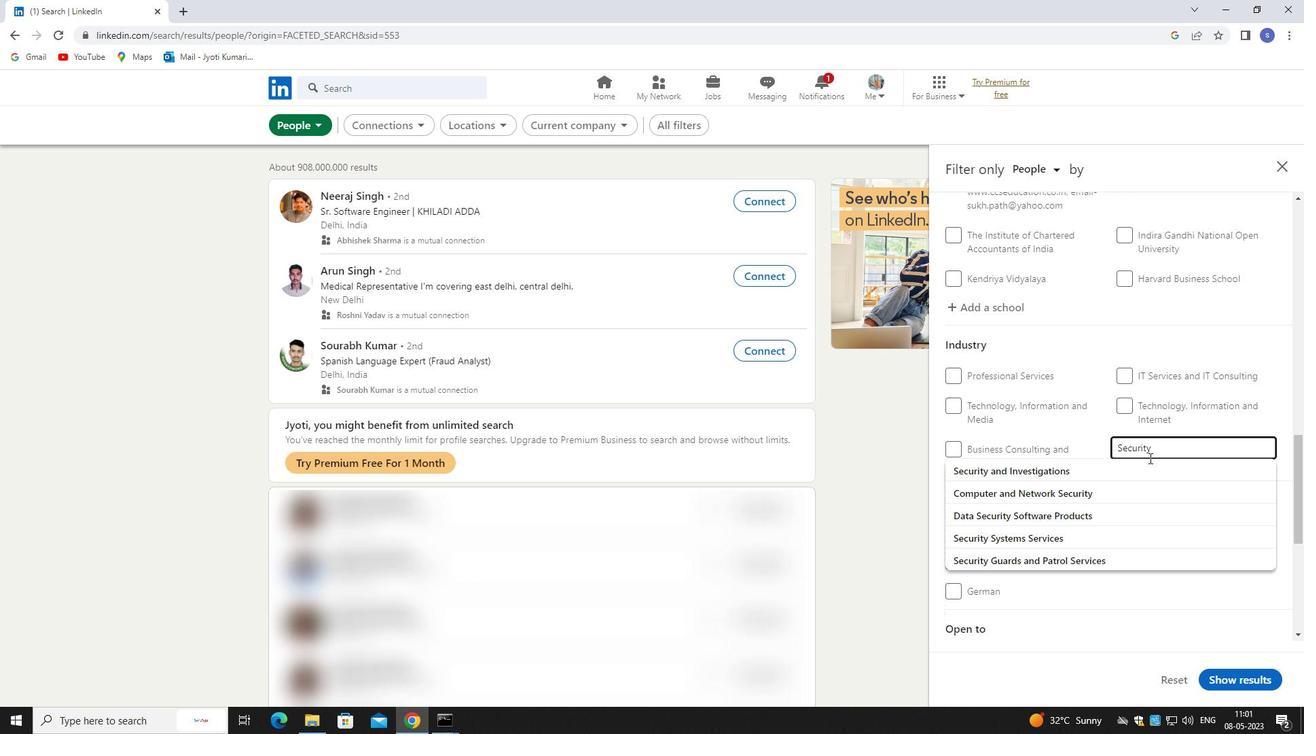 
Action: Key pressed <Key.shift>AN<Key.space><Key.backspace>D<Key.space><Key.shift><Key.shift><Key.shift><Key.shift><Key.shift><Key.shift><Key.shift>INV
Screenshot: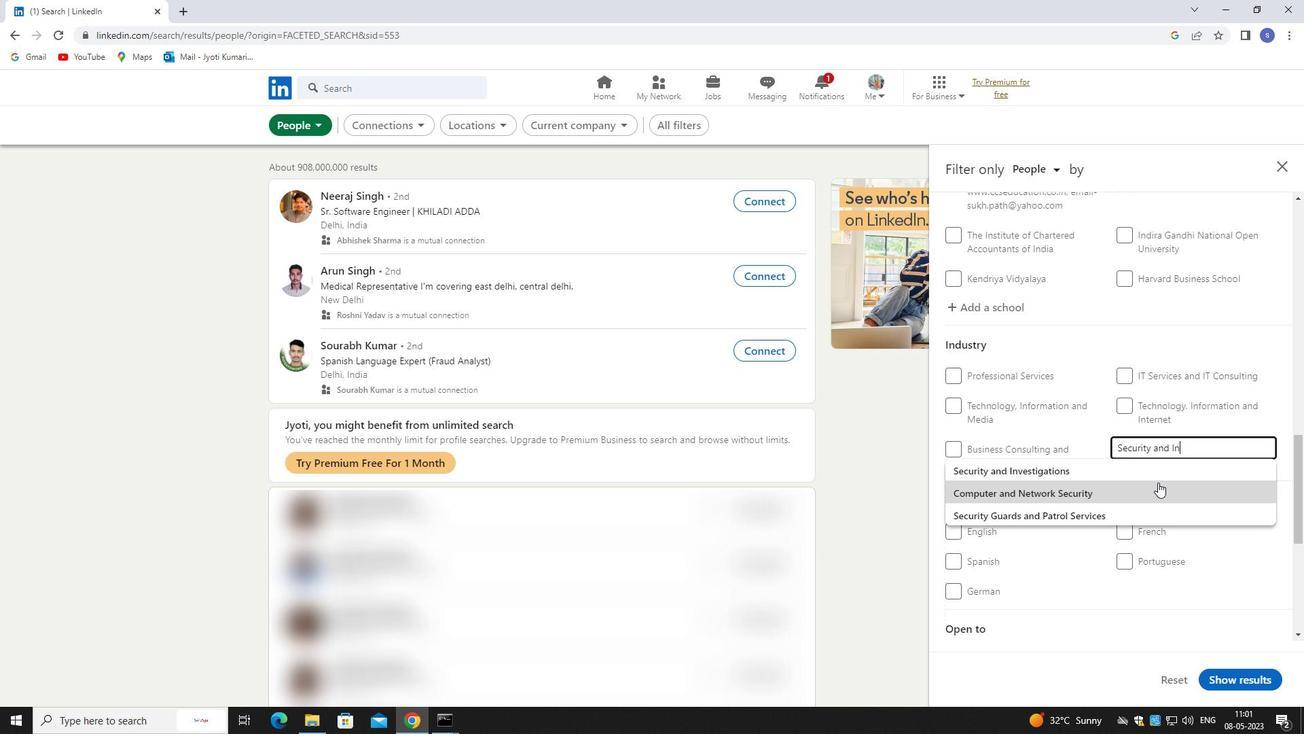 
Action: Mouse moved to (1161, 477)
Screenshot: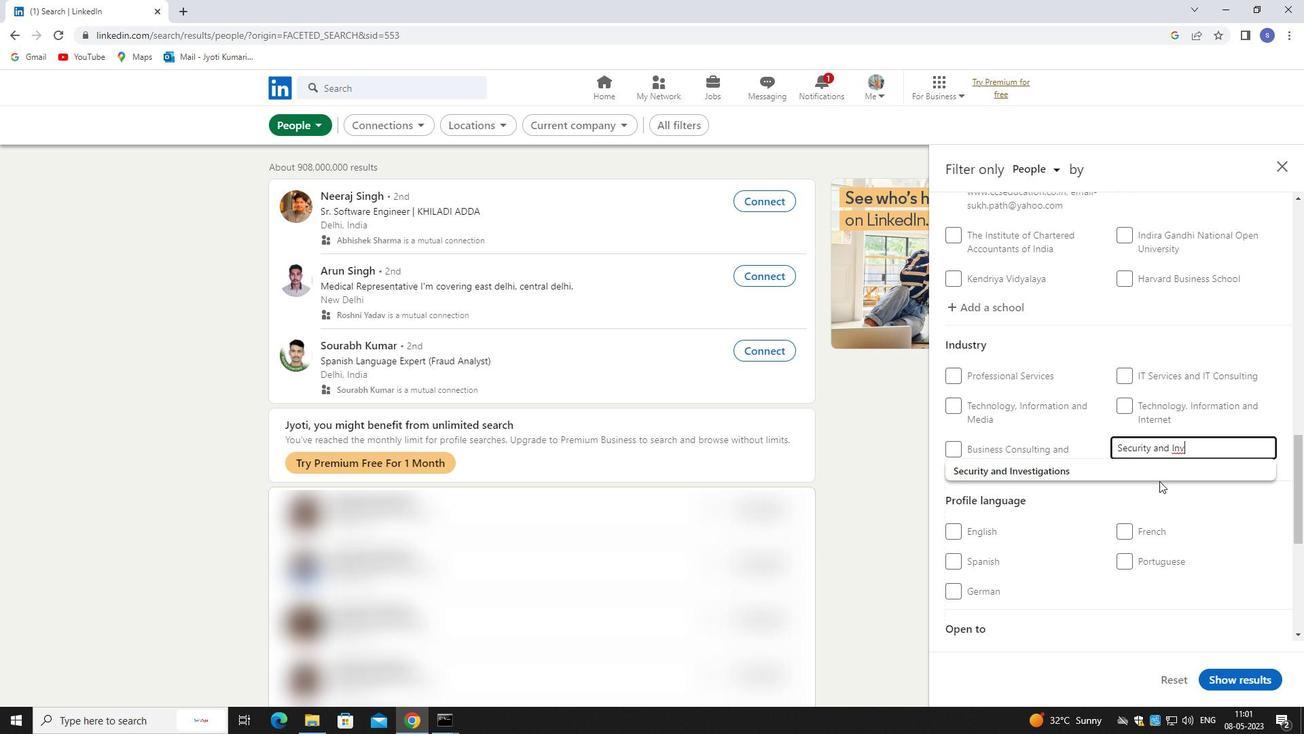 
Action: Mouse pressed left at (1161, 477)
Screenshot: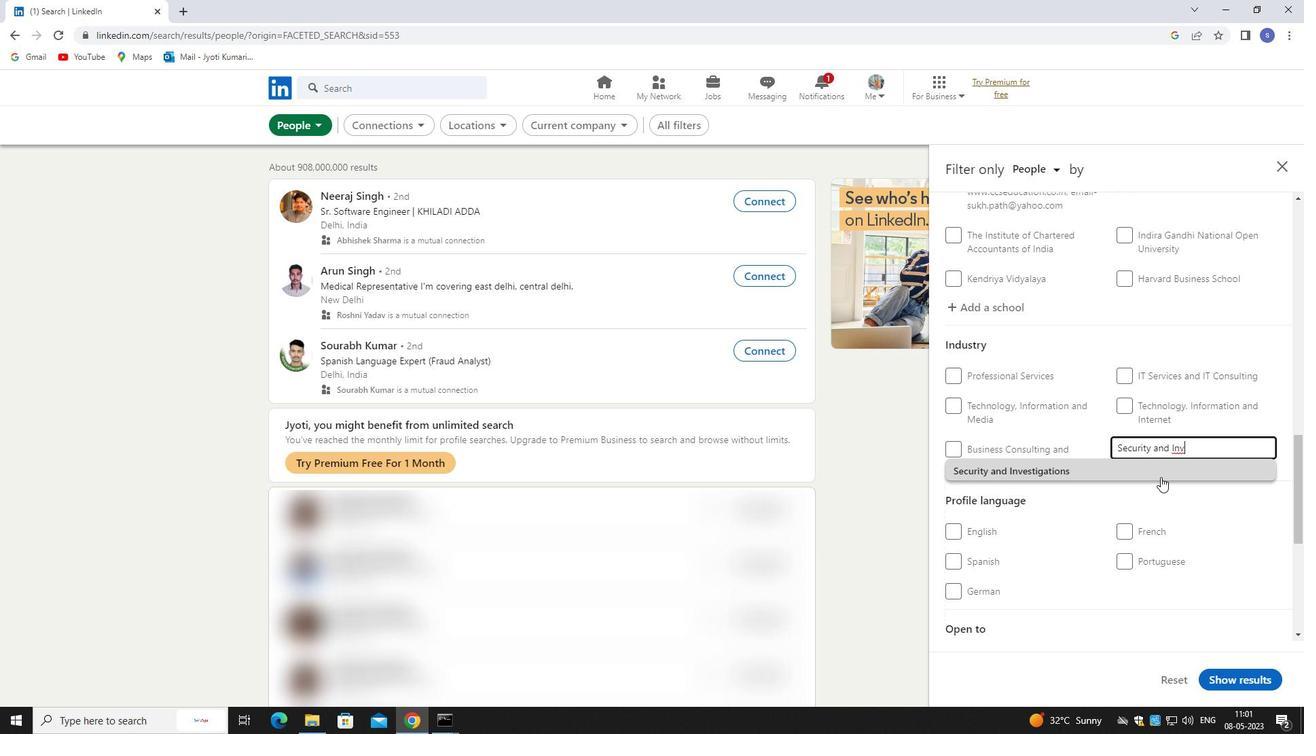 
Action: Mouse moved to (1161, 476)
Screenshot: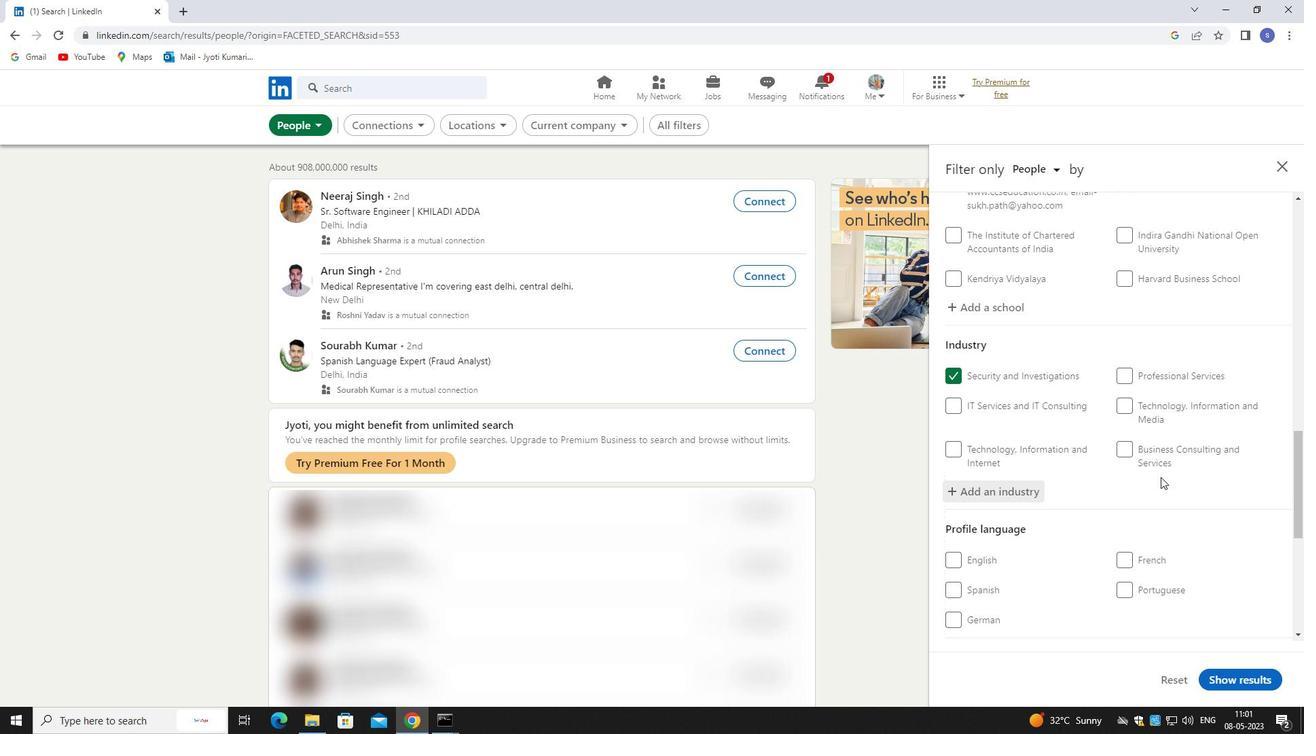 
Action: Mouse scrolled (1161, 475) with delta (0, 0)
Screenshot: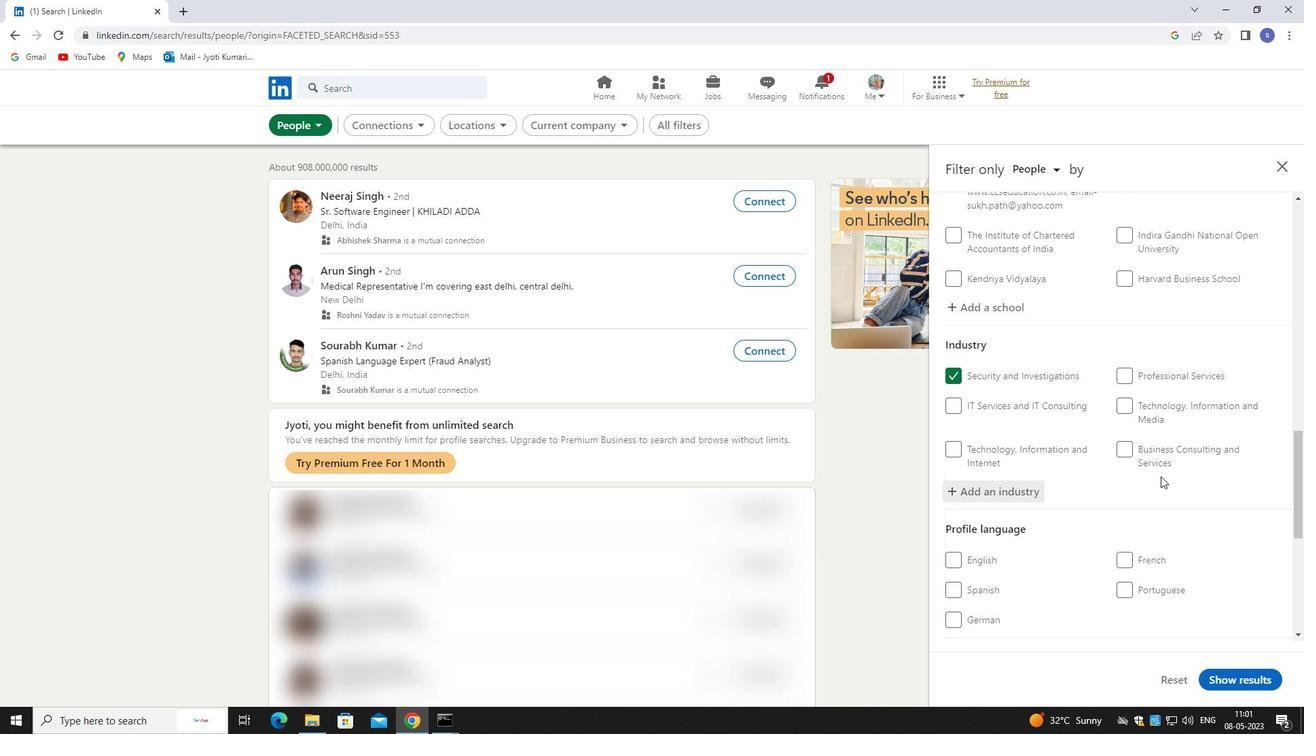 
Action: Mouse scrolled (1161, 475) with delta (0, 0)
Screenshot: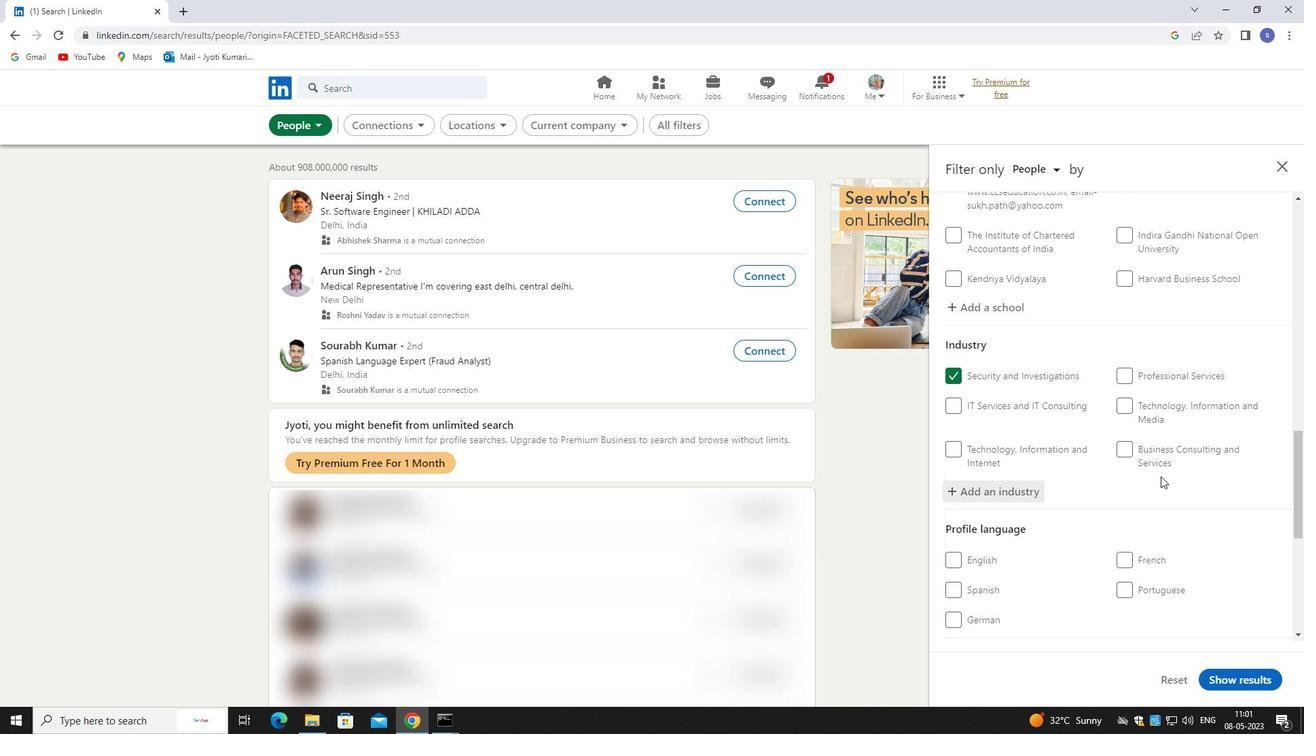 
Action: Mouse moved to (976, 458)
Screenshot: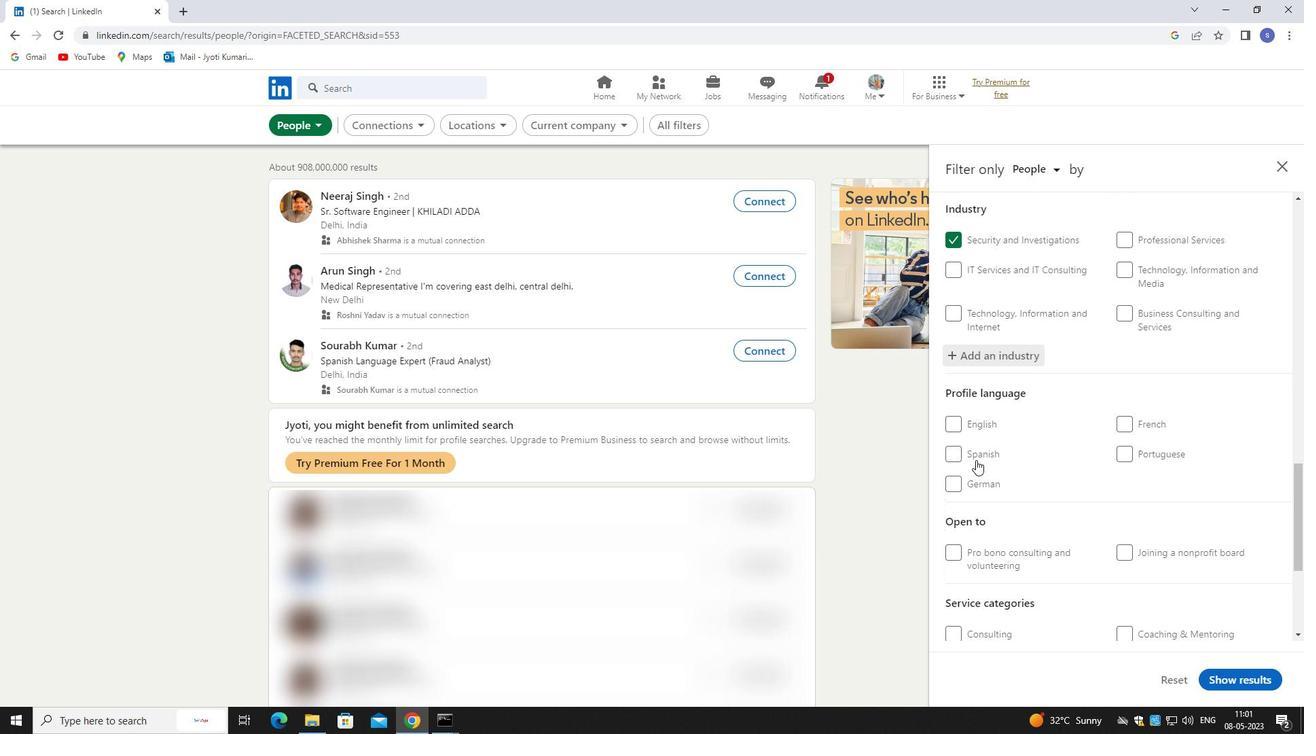 
Action: Mouse pressed left at (976, 458)
Screenshot: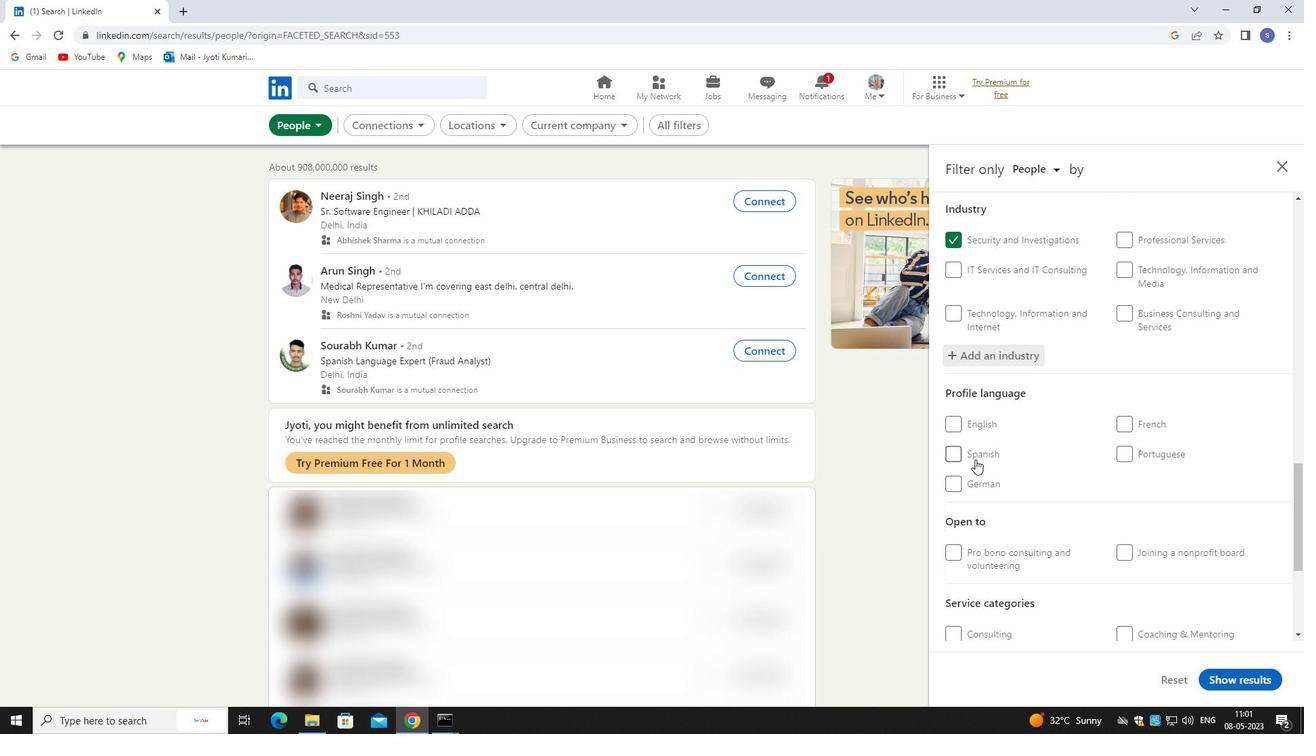 
Action: Mouse moved to (1146, 441)
Screenshot: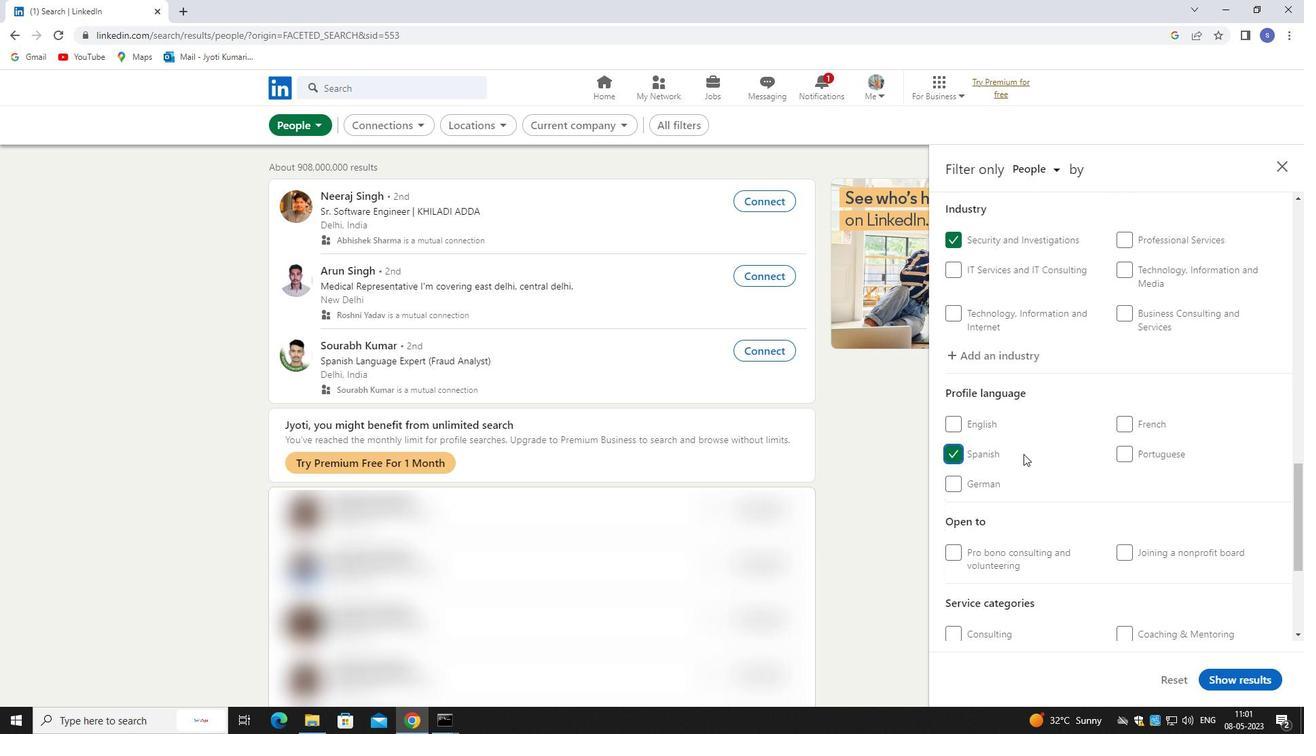 
Action: Mouse scrolled (1146, 441) with delta (0, 0)
Screenshot: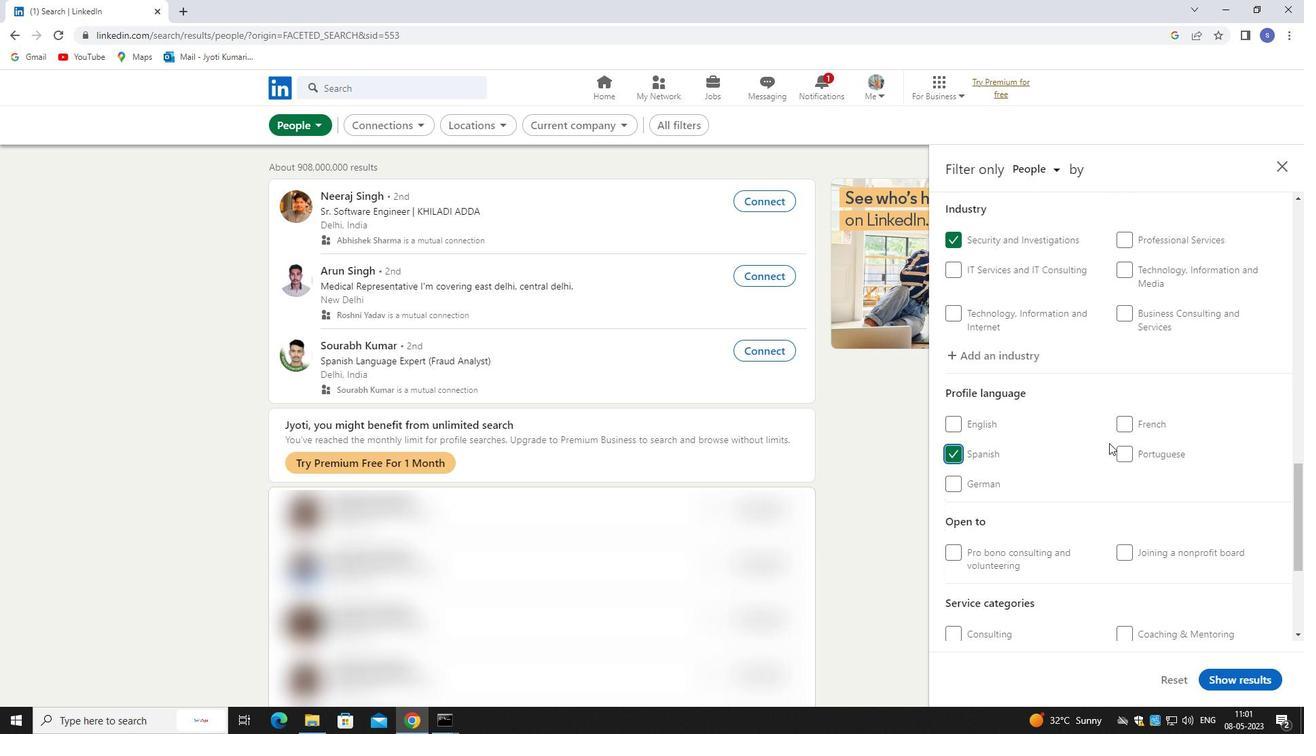 
Action: Mouse moved to (1147, 441)
Screenshot: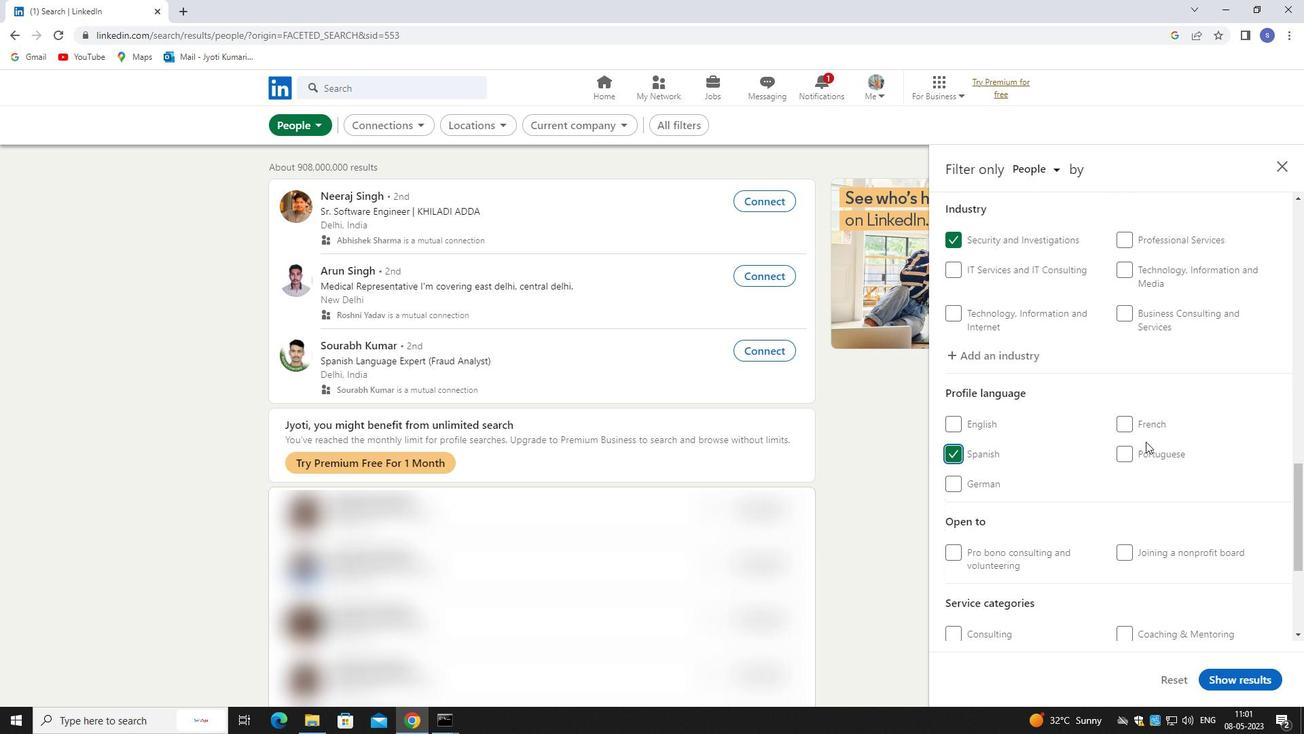 
Action: Mouse scrolled (1147, 441) with delta (0, 0)
Screenshot: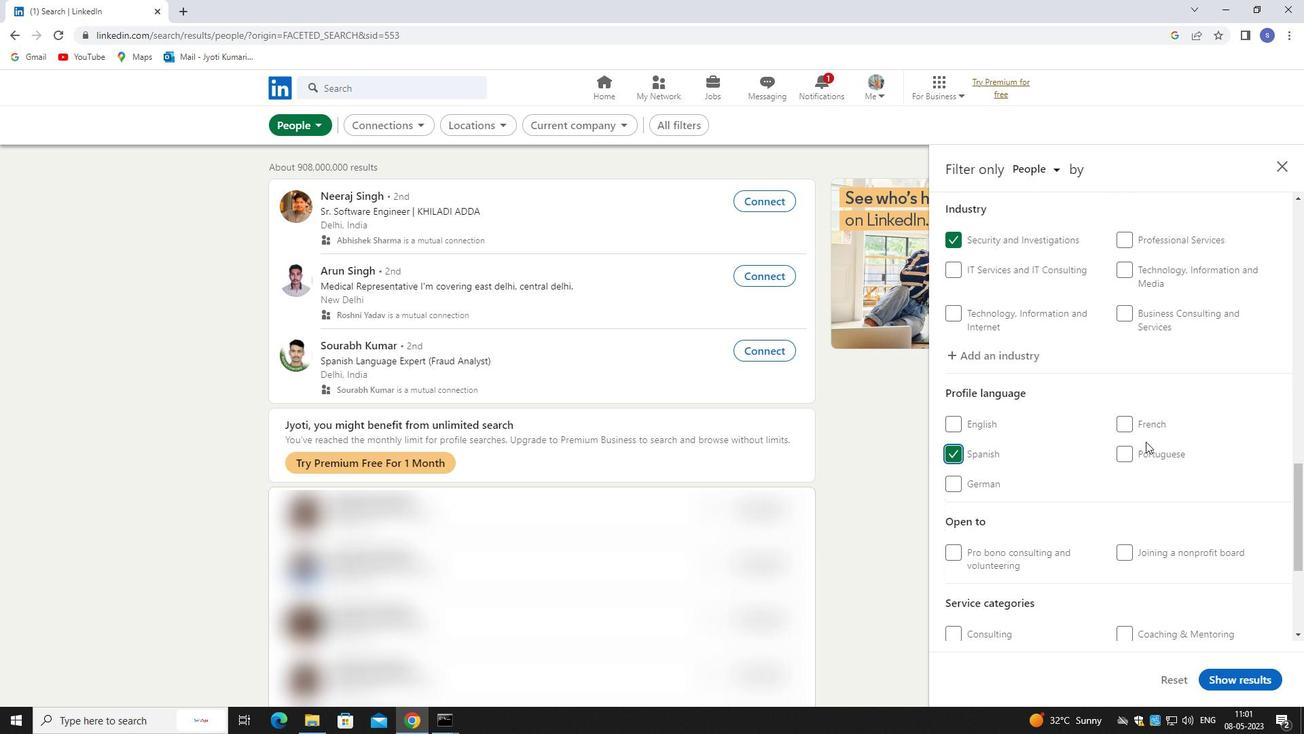
Action: Mouse moved to (1148, 443)
Screenshot: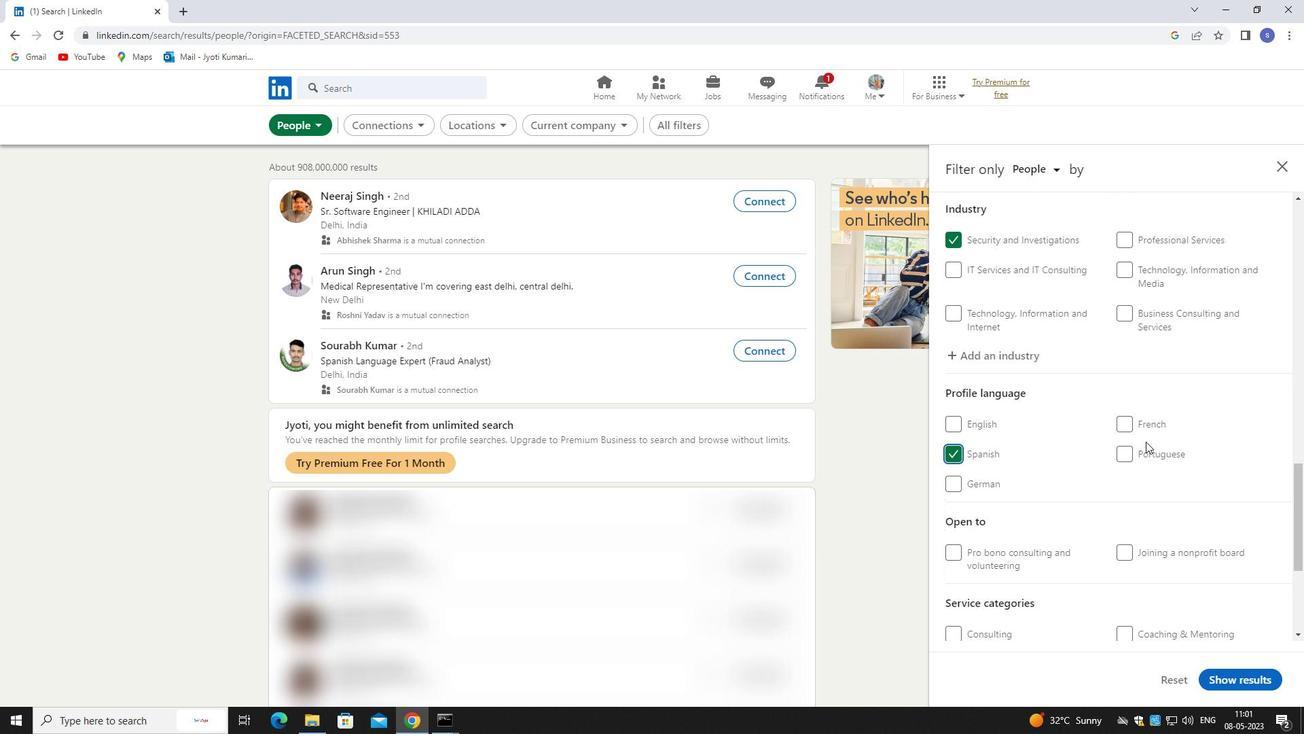 
Action: Mouse scrolled (1148, 443) with delta (0, 0)
Screenshot: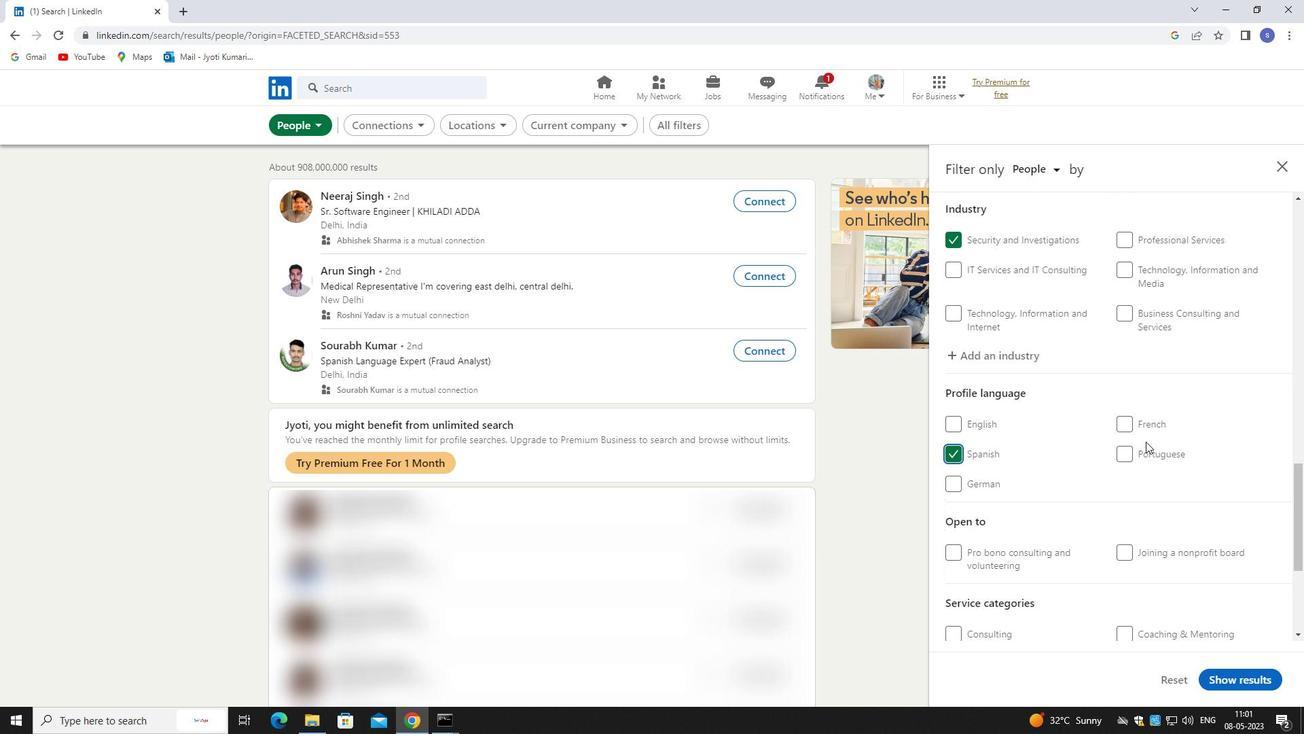 
Action: Mouse moved to (1154, 492)
Screenshot: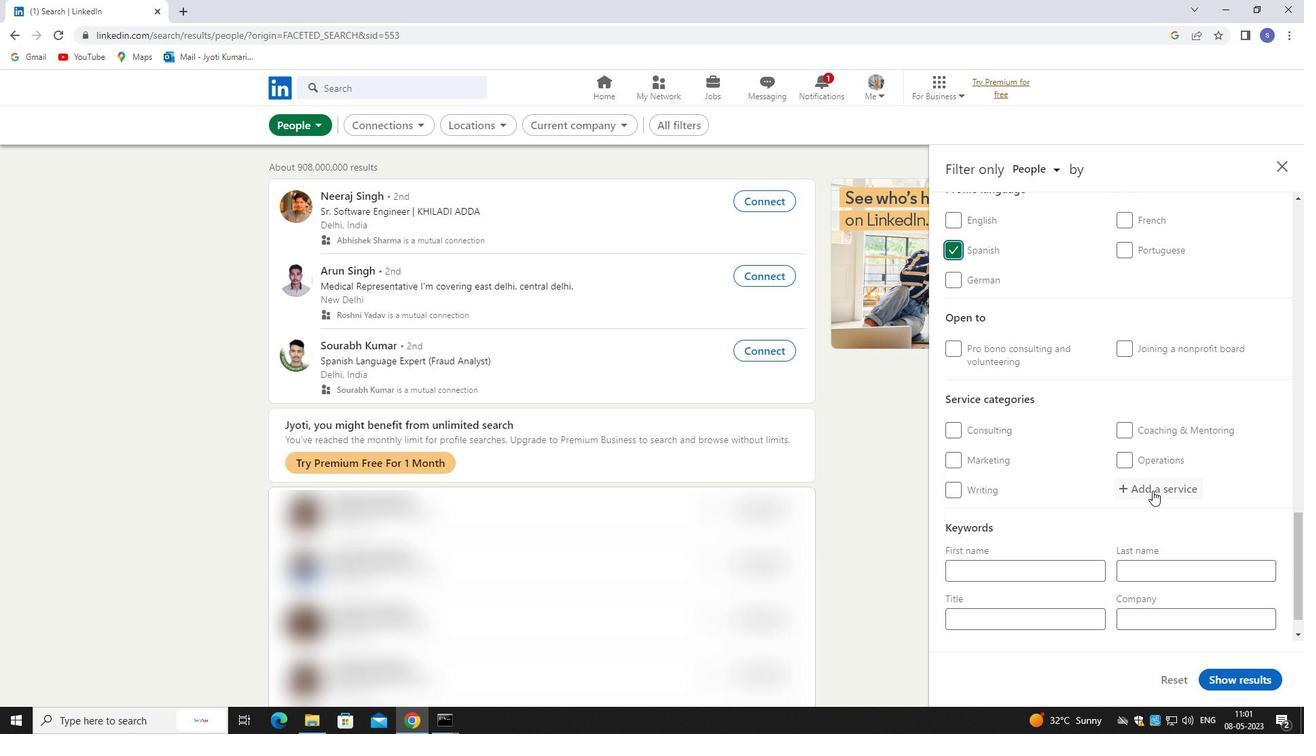 
Action: Mouse pressed left at (1154, 492)
Screenshot: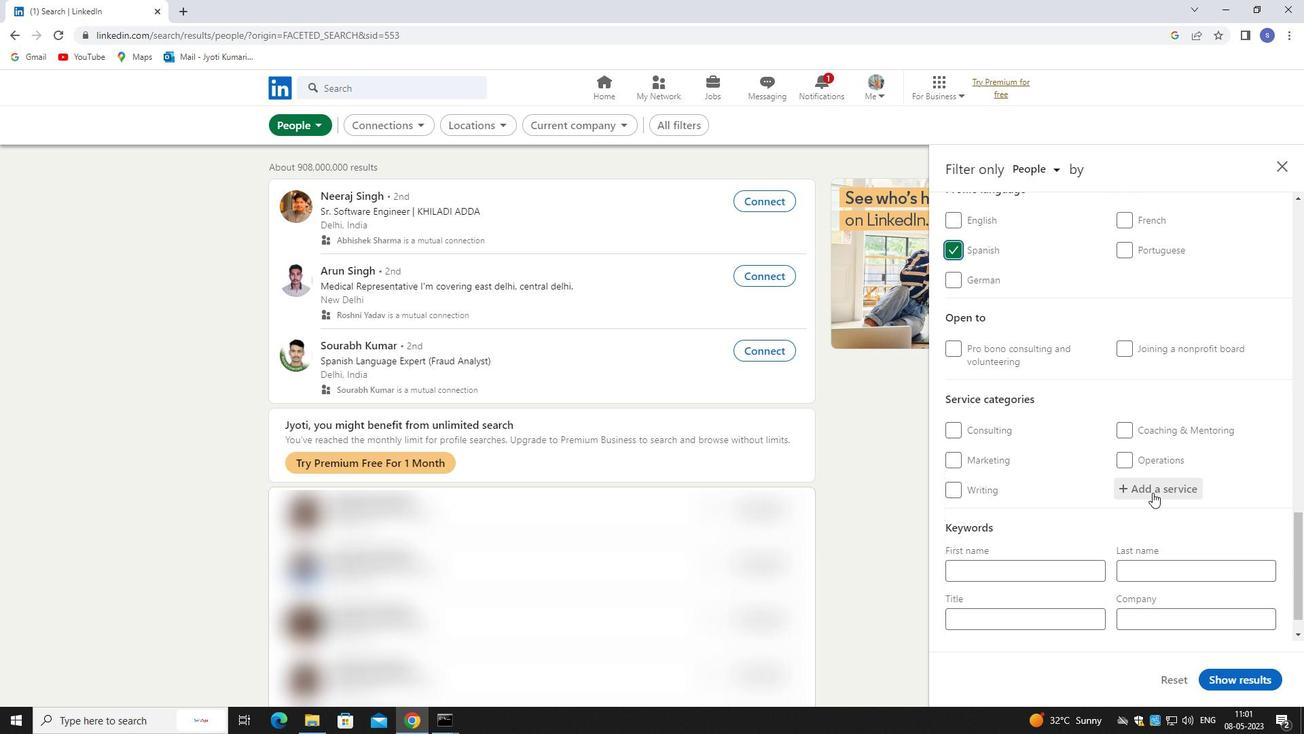 
Action: Mouse moved to (1154, 493)
Screenshot: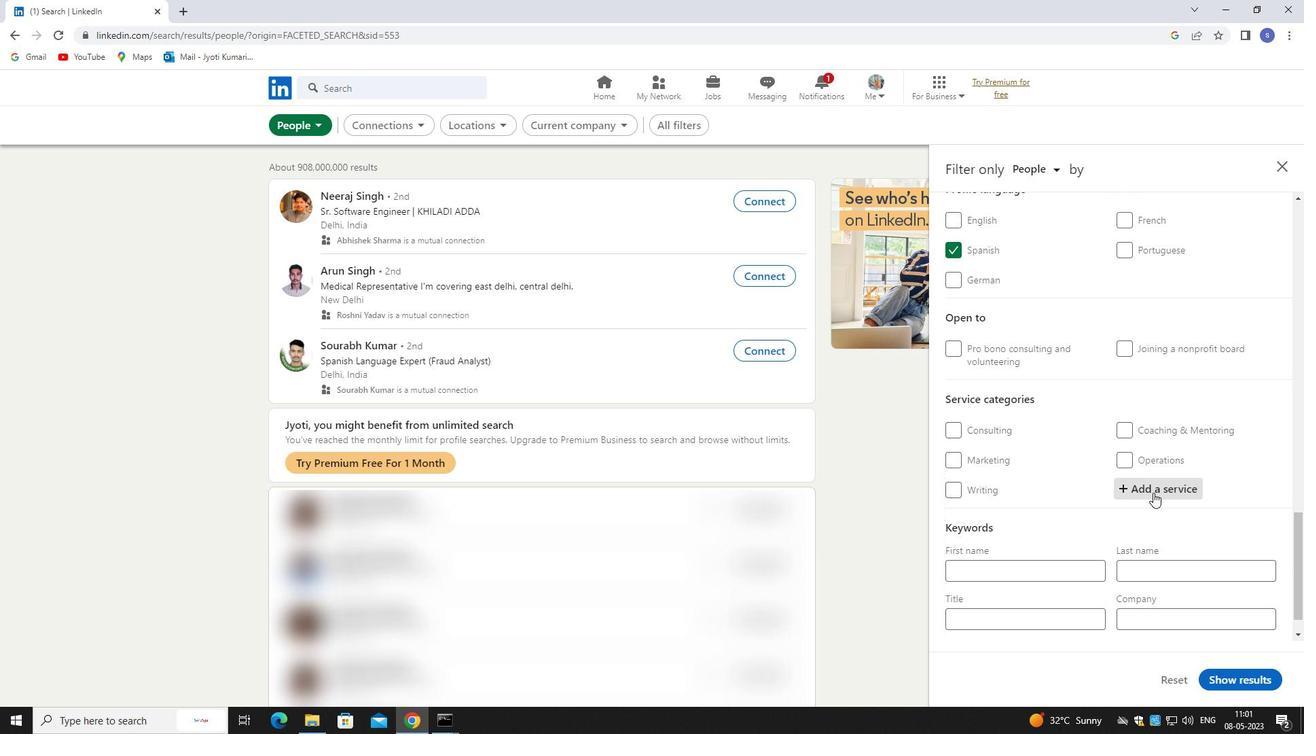 
Action: Key pressed <Key.shift>ANDROID<Key.space><Key.shift>DE
Screenshot: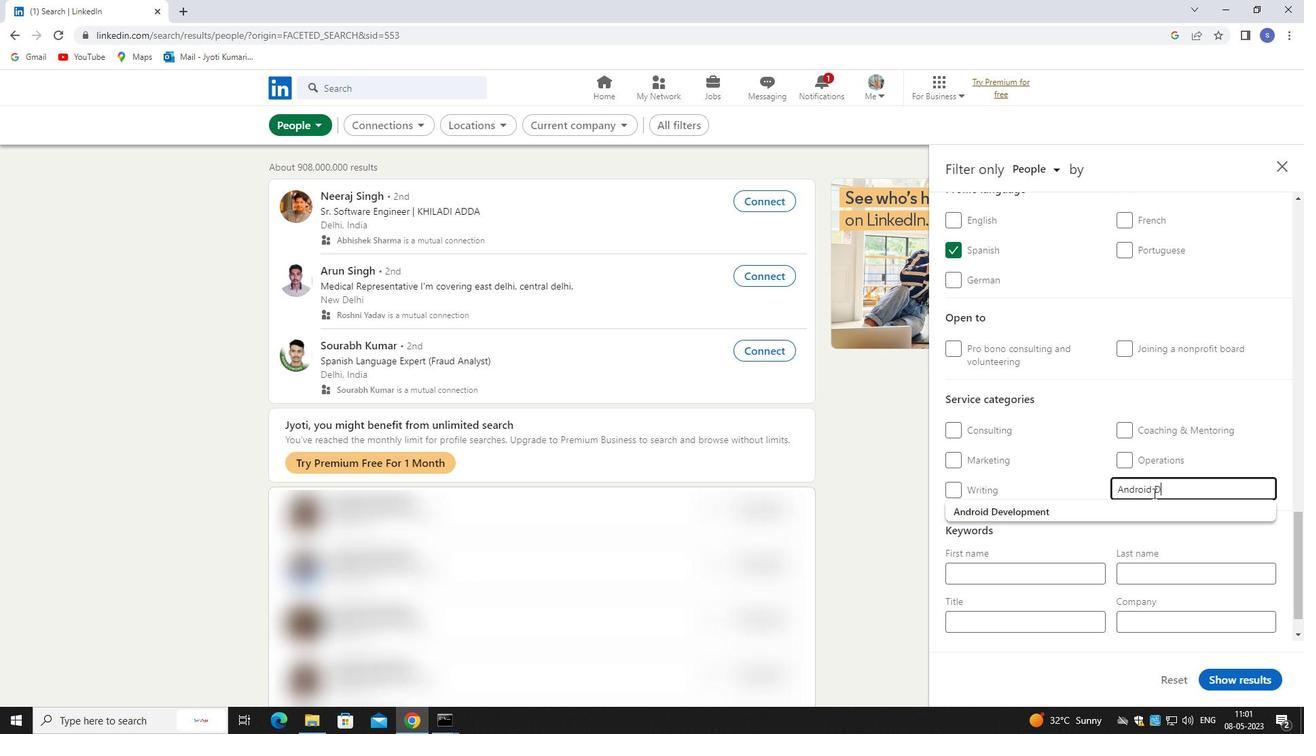 
Action: Mouse moved to (1155, 509)
Screenshot: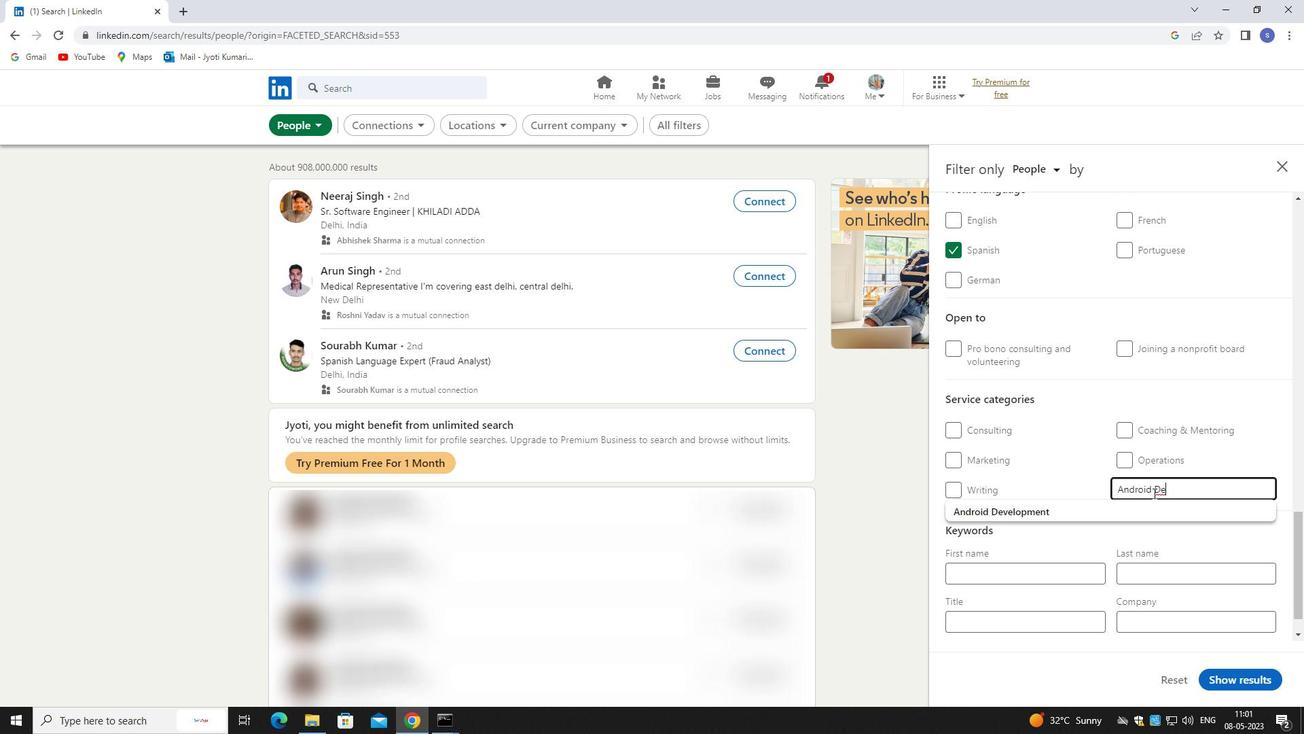 
Action: Mouse pressed left at (1155, 509)
Screenshot: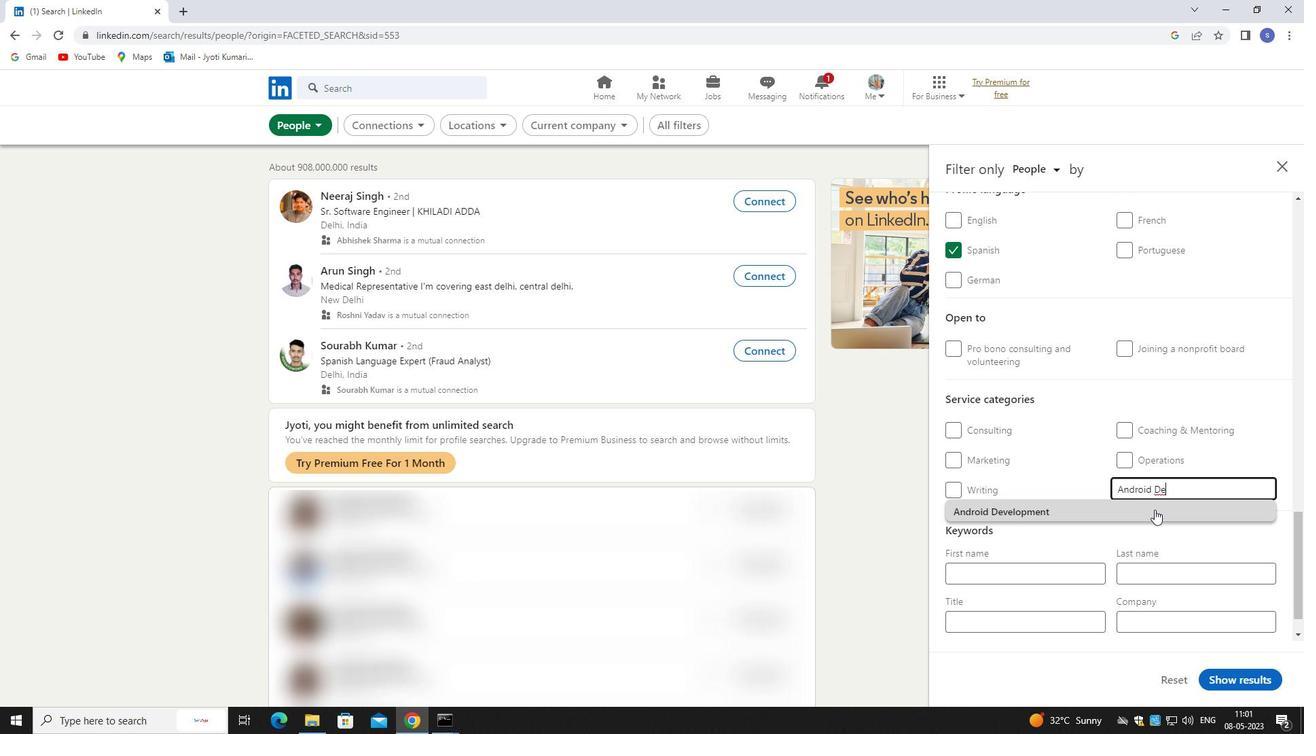
Action: Mouse moved to (1155, 510)
Screenshot: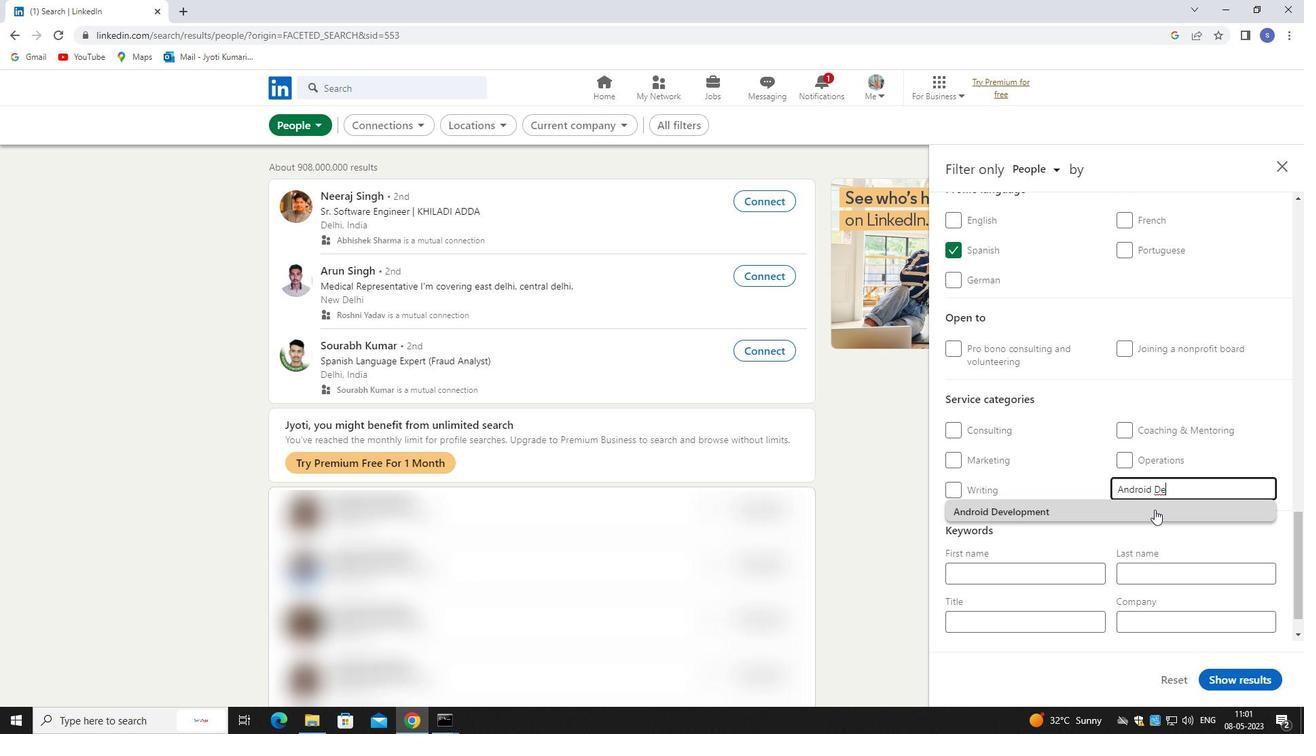 
Action: Mouse scrolled (1155, 509) with delta (0, 0)
Screenshot: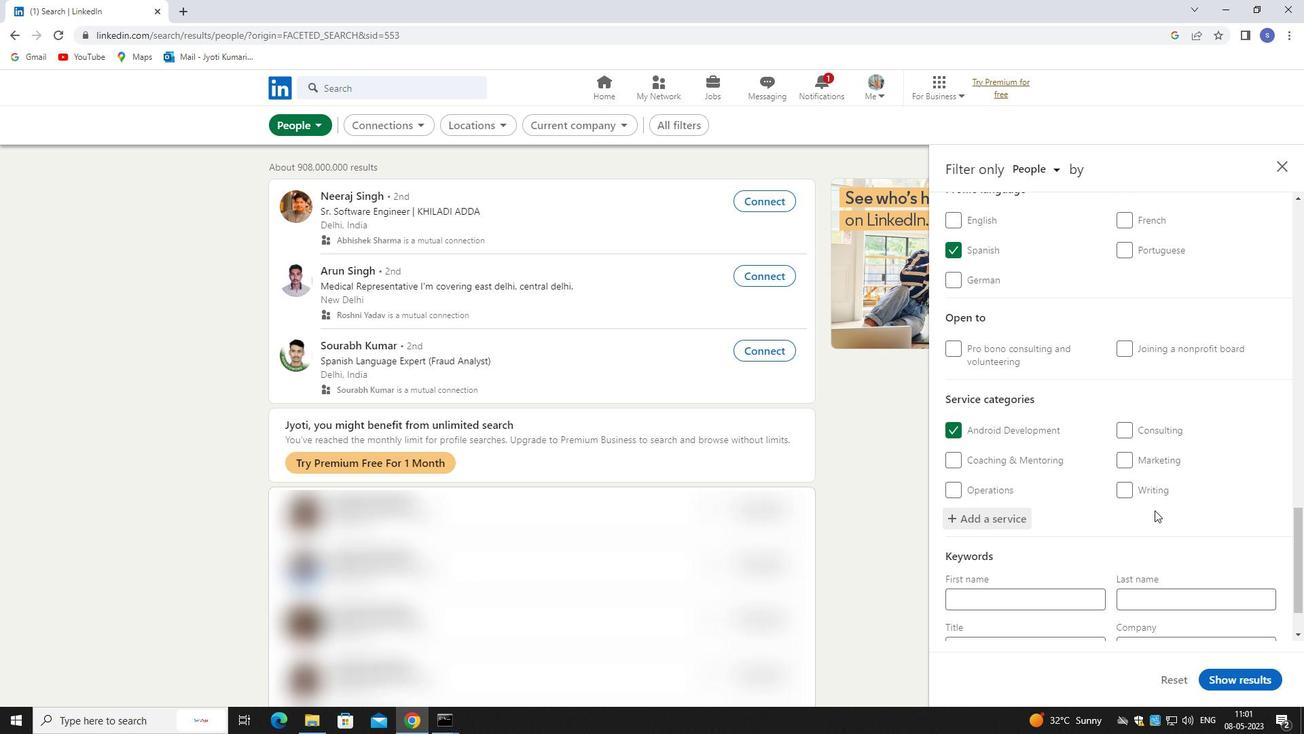 
Action: Mouse moved to (1155, 513)
Screenshot: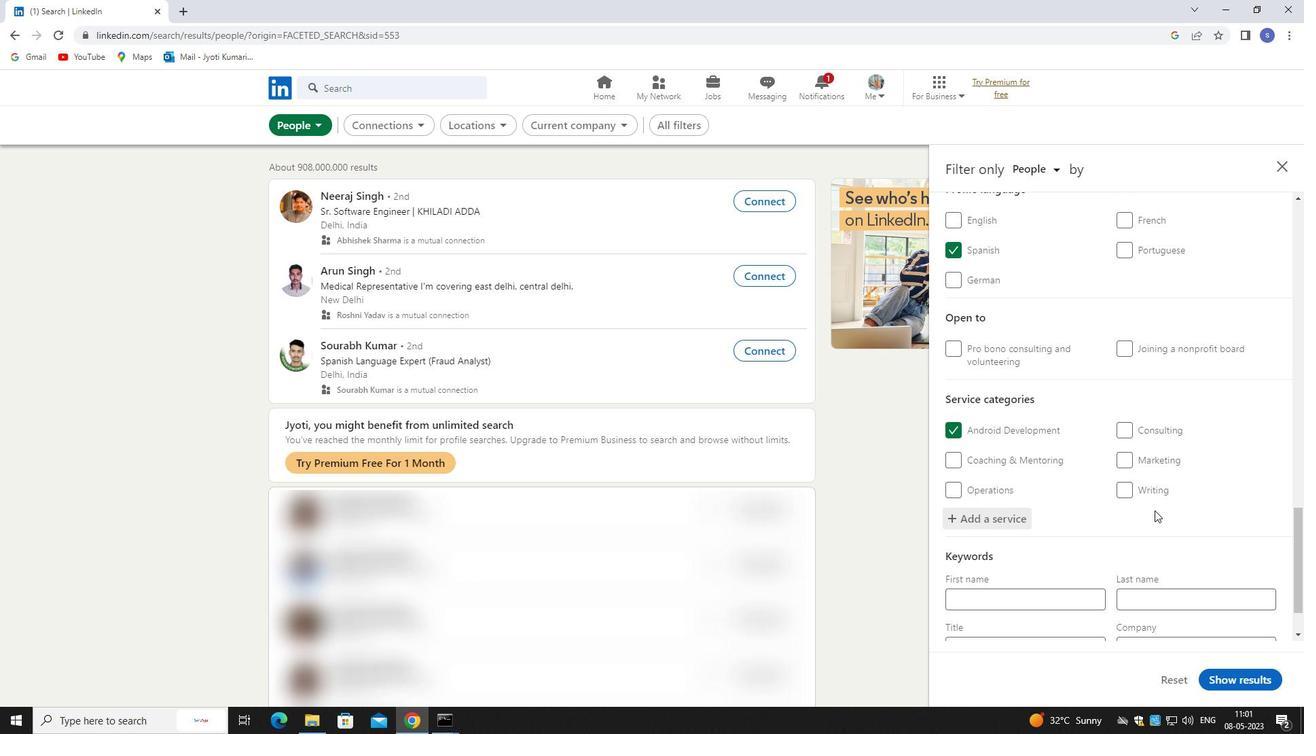 
Action: Mouse scrolled (1155, 512) with delta (0, 0)
Screenshot: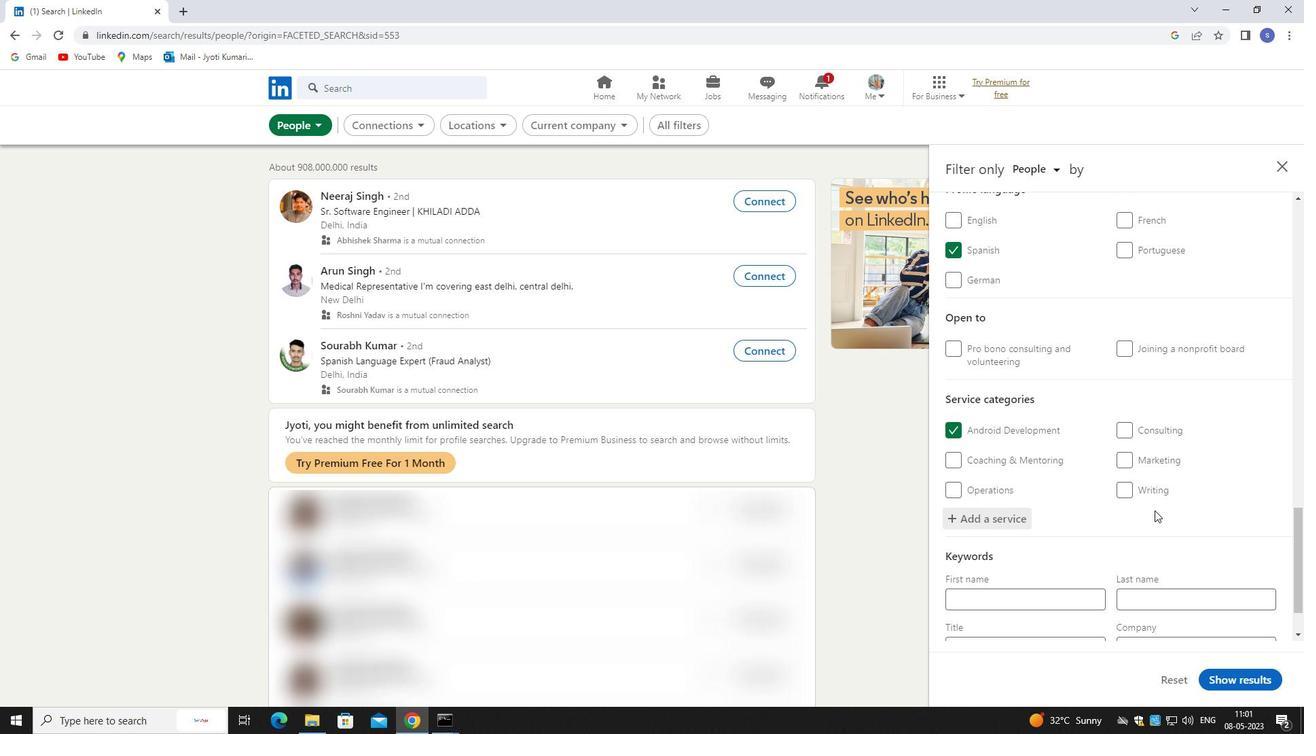 
Action: Mouse moved to (1155, 528)
Screenshot: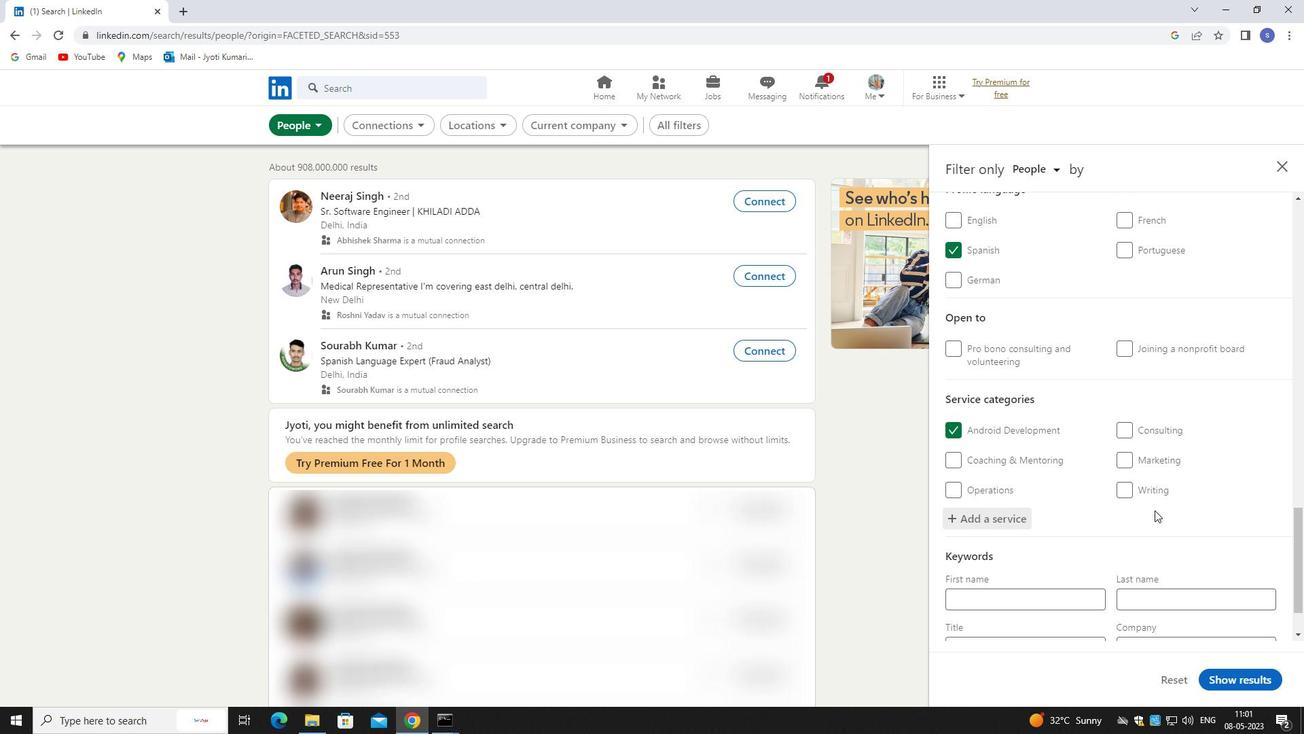 
Action: Mouse scrolled (1155, 527) with delta (0, 0)
Screenshot: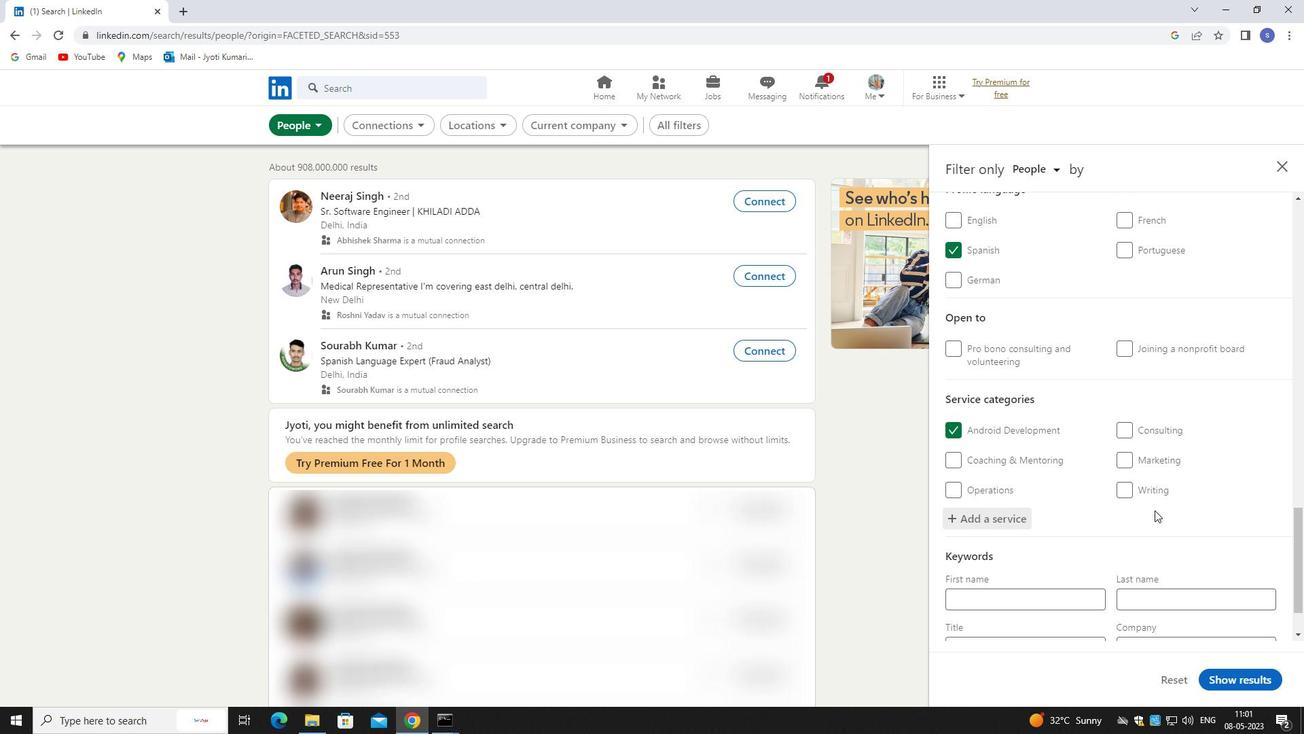 
Action: Mouse moved to (1073, 583)
Screenshot: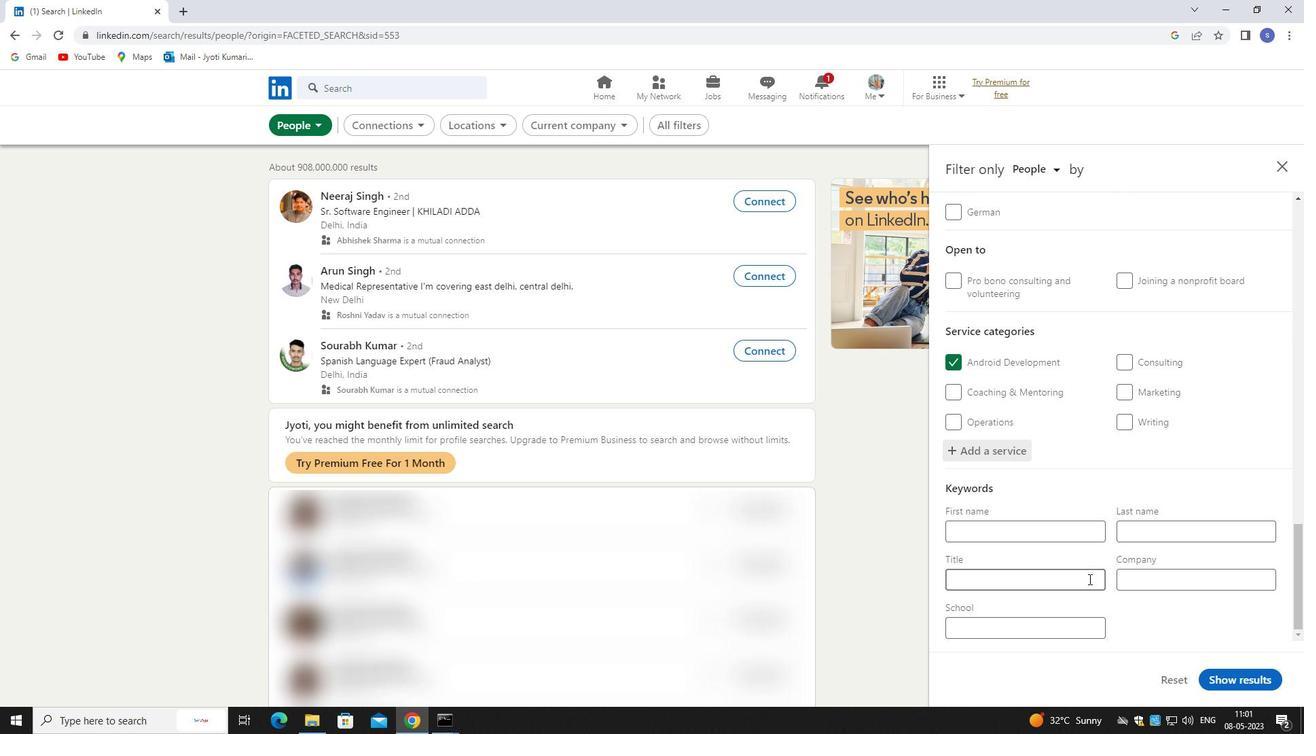 
Action: Mouse pressed left at (1073, 583)
Screenshot: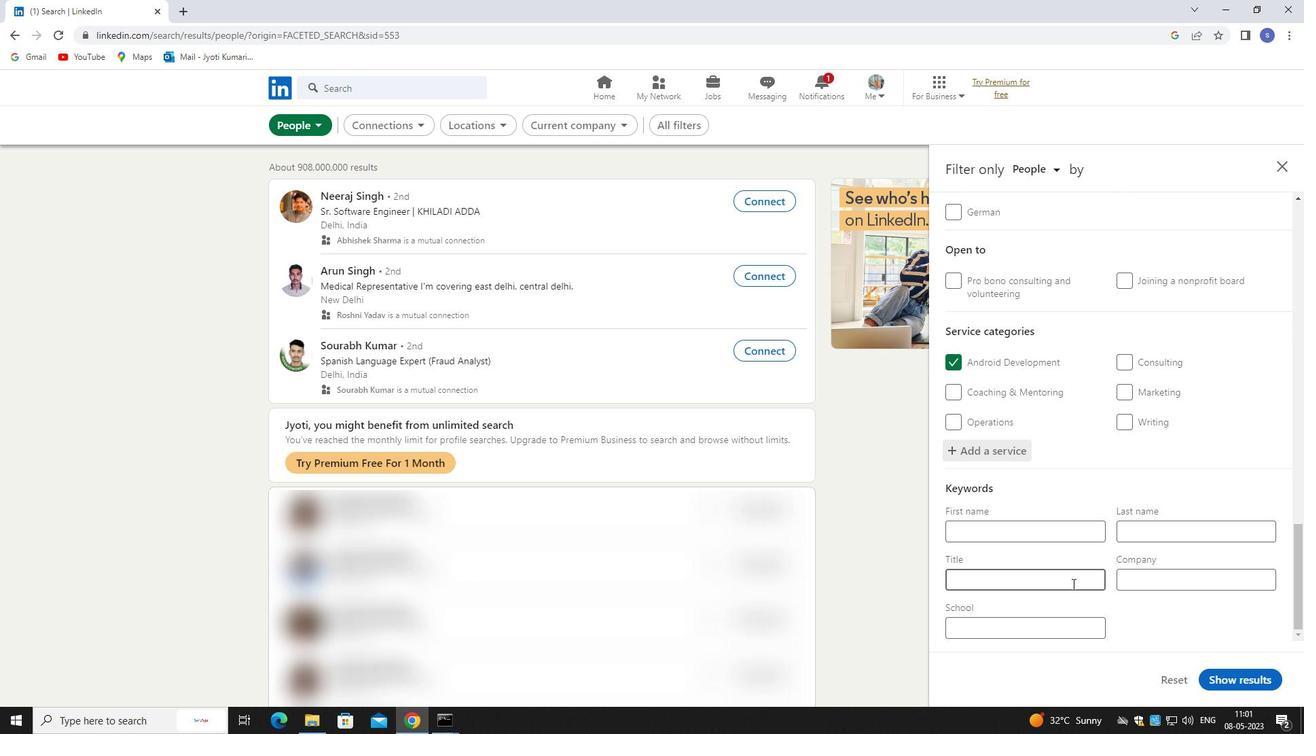 
Action: Mouse moved to (1072, 585)
Screenshot: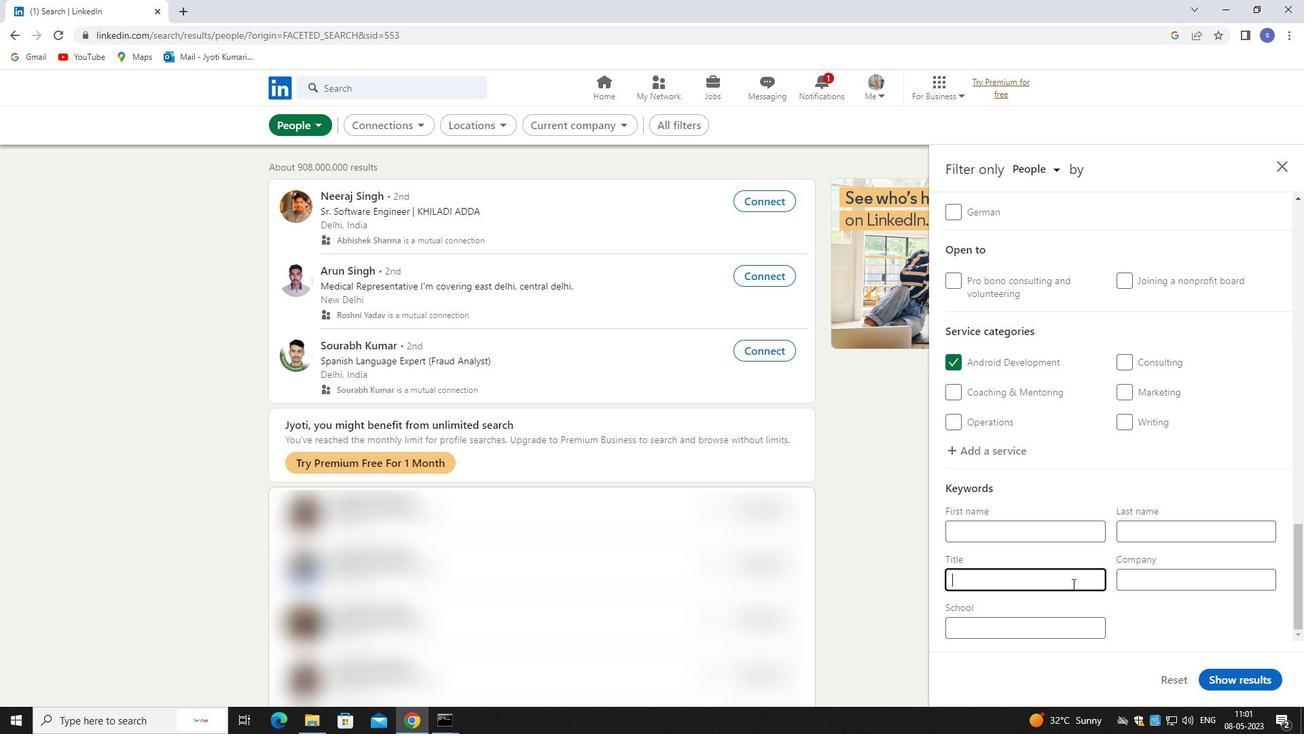 
Action: Key pressed <Key.shift>BUSINESS<Key.space><Key.shift>MANAGER
Screenshot: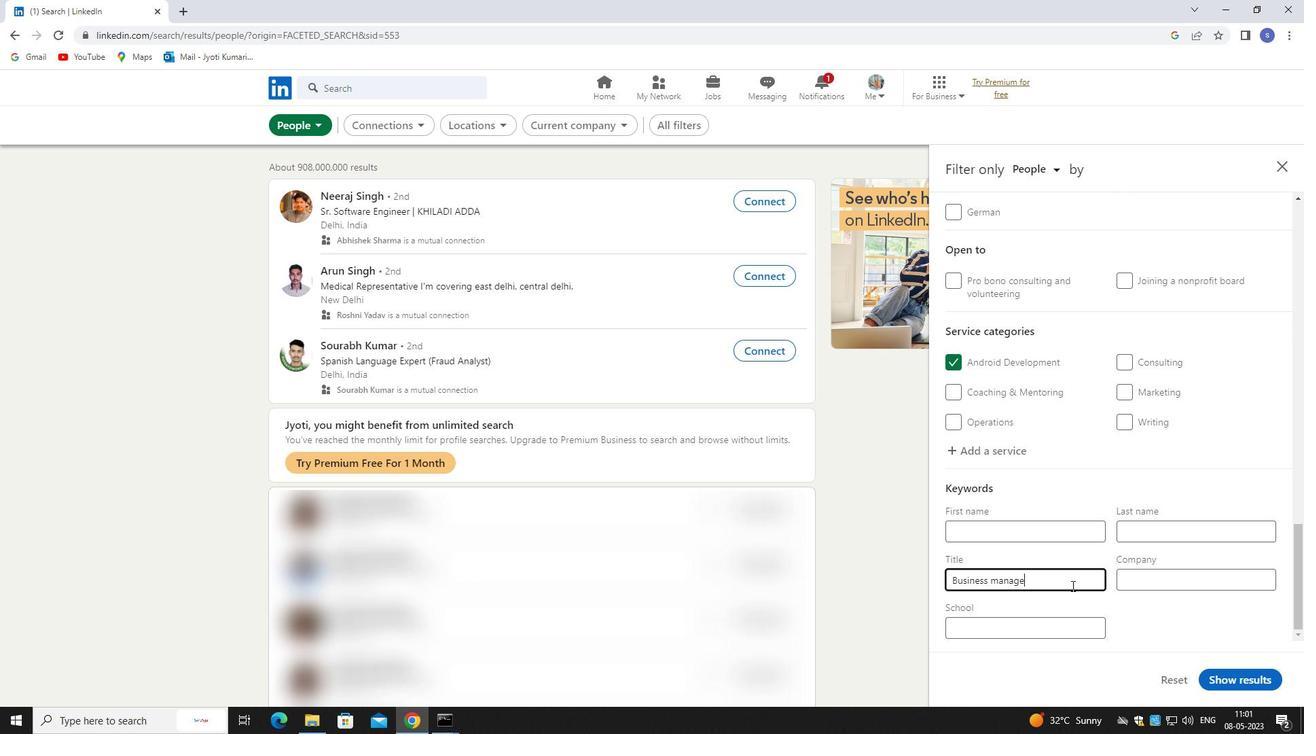 
Action: Mouse moved to (1239, 676)
Screenshot: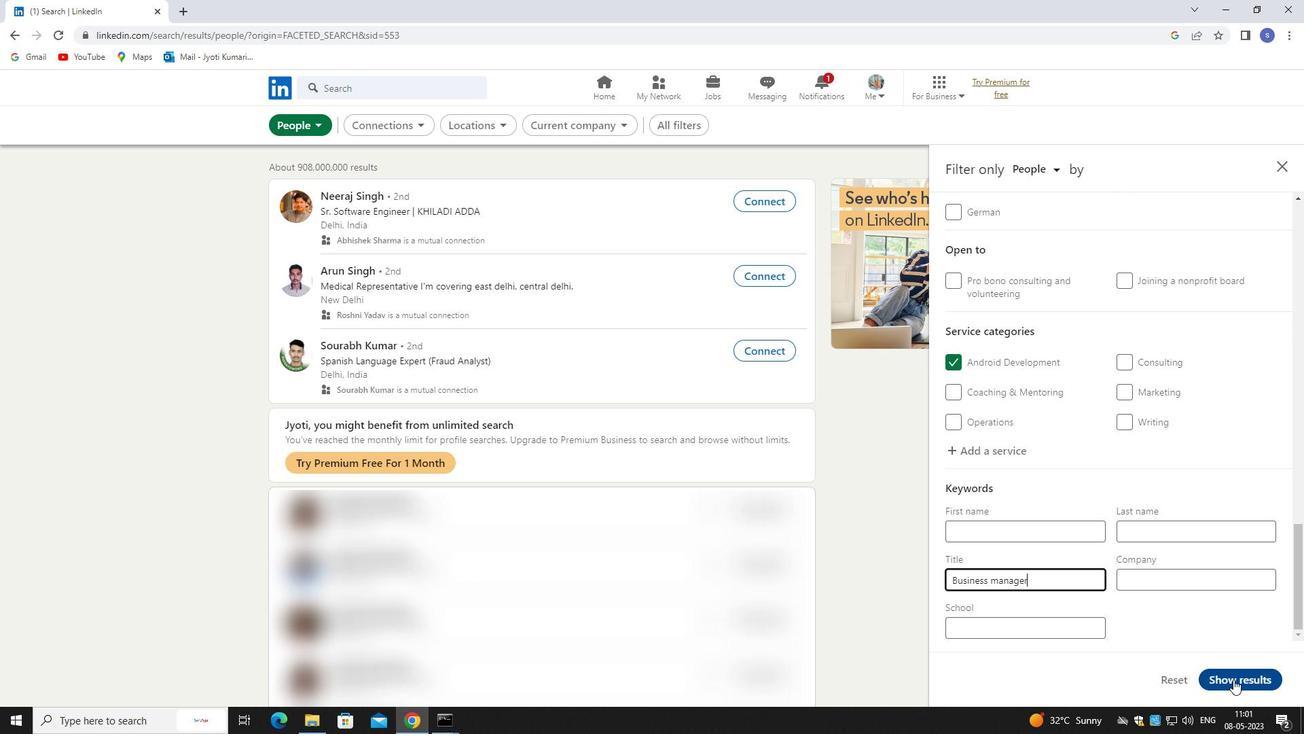 
Action: Mouse pressed left at (1239, 676)
Screenshot: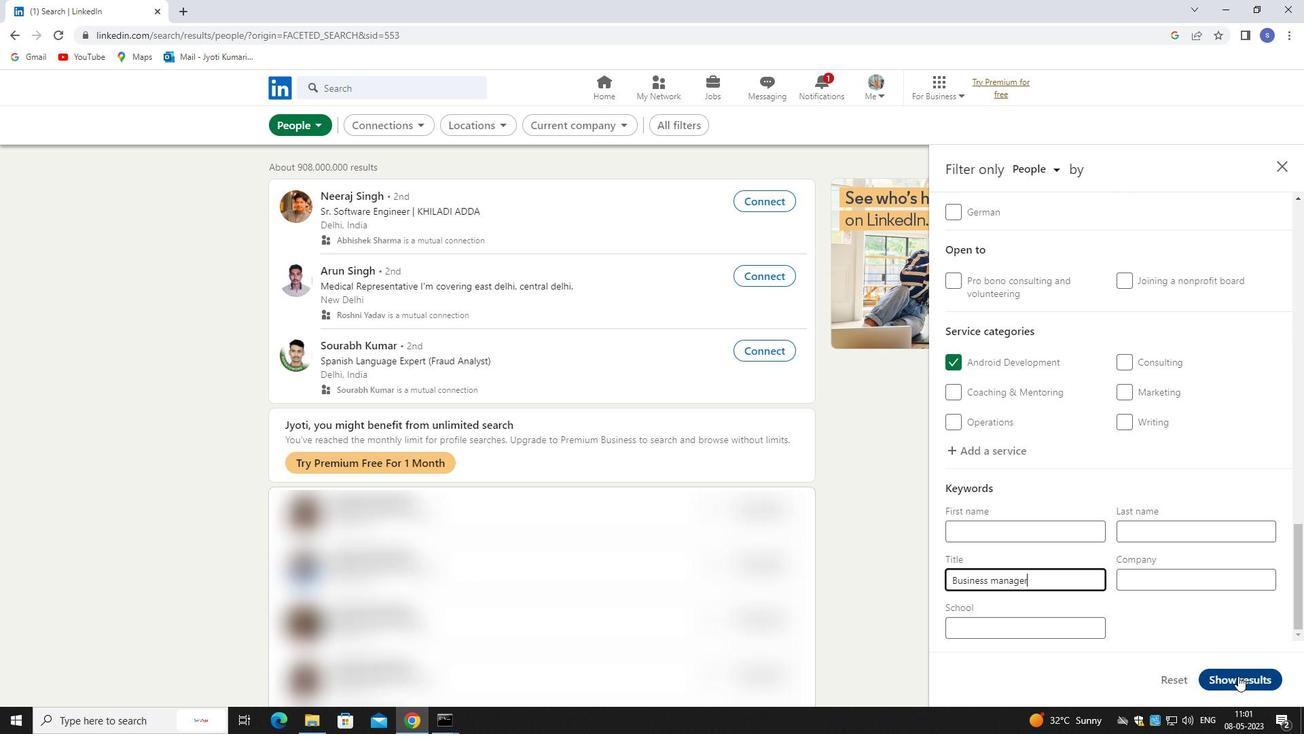 
Action: Mouse moved to (1164, 595)
Screenshot: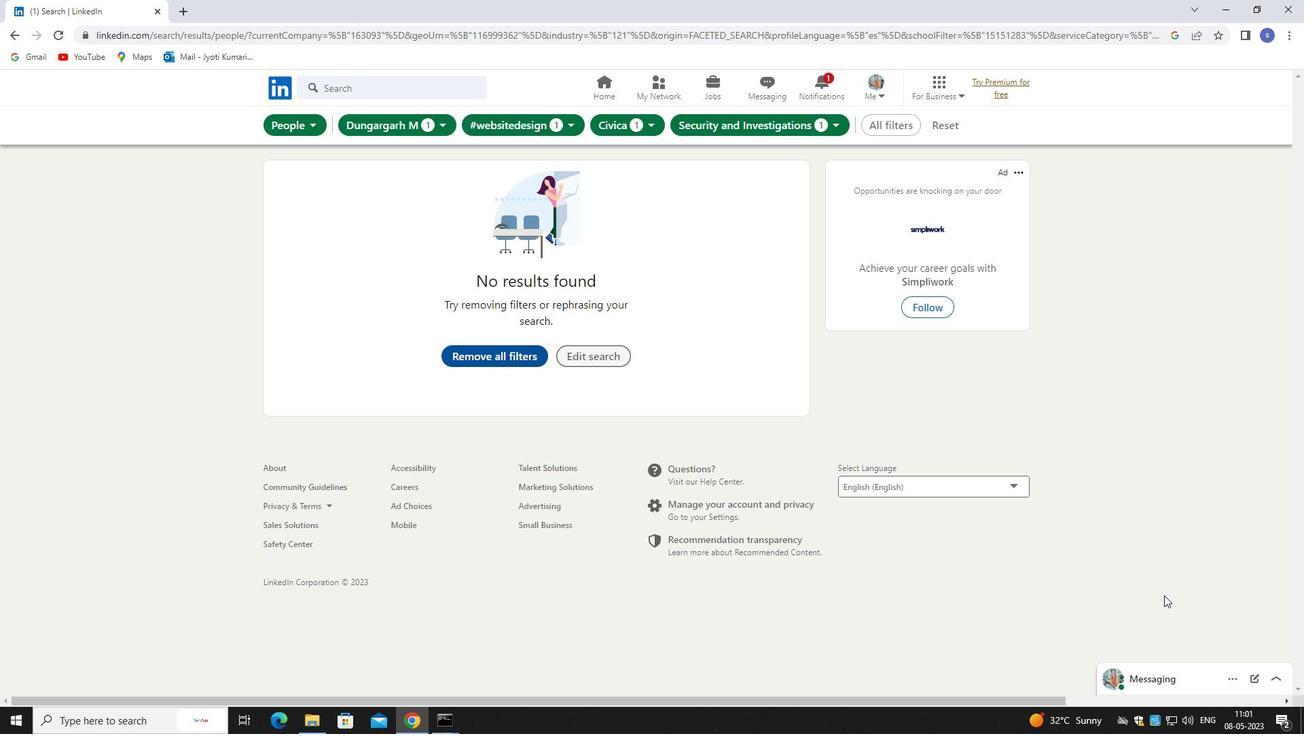 
